 Task: Add a signature Daniel Baker containing With many thanks, Daniel Baker to email address softage.4@softage.net and add a label Backups
Action: Mouse moved to (1253, 110)
Screenshot: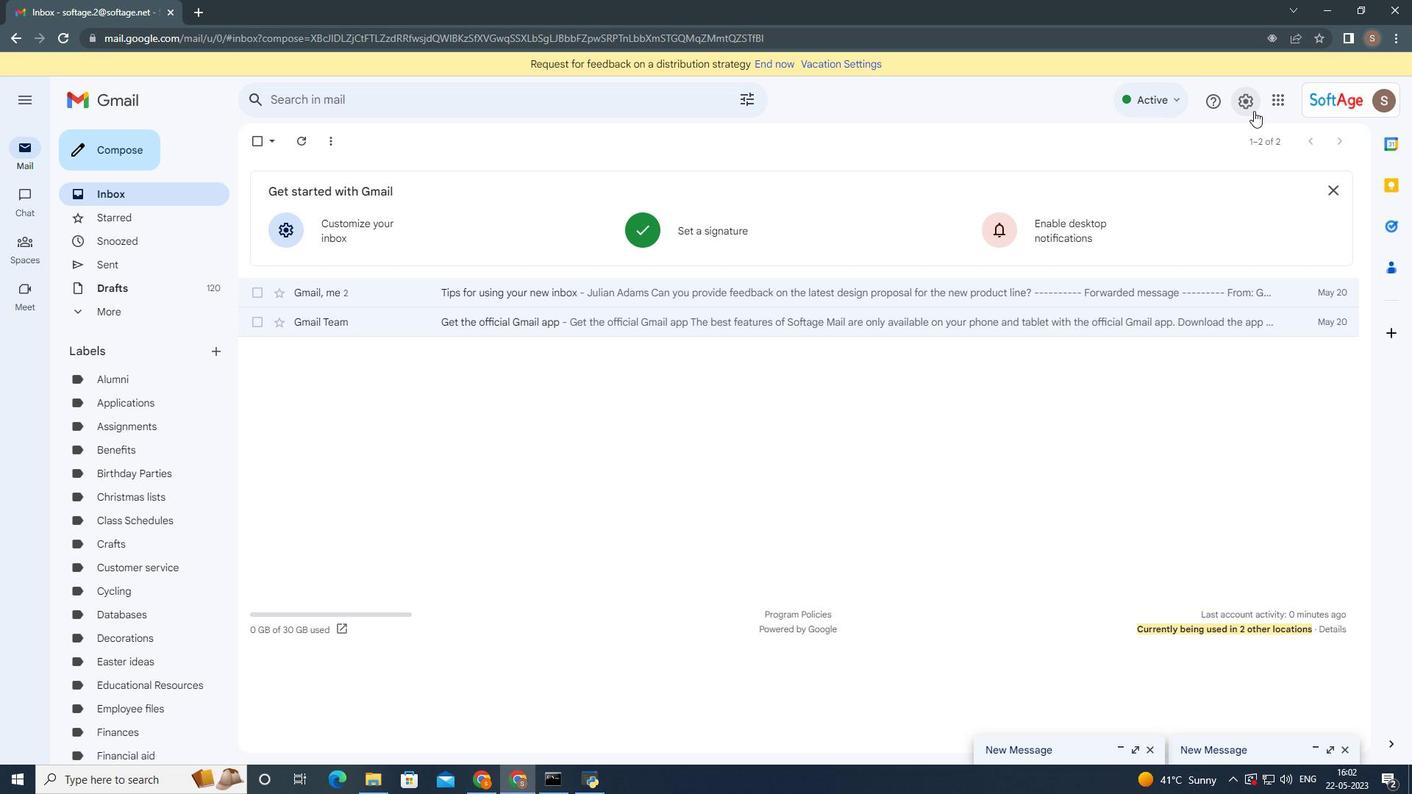 
Action: Mouse pressed left at (1253, 110)
Screenshot: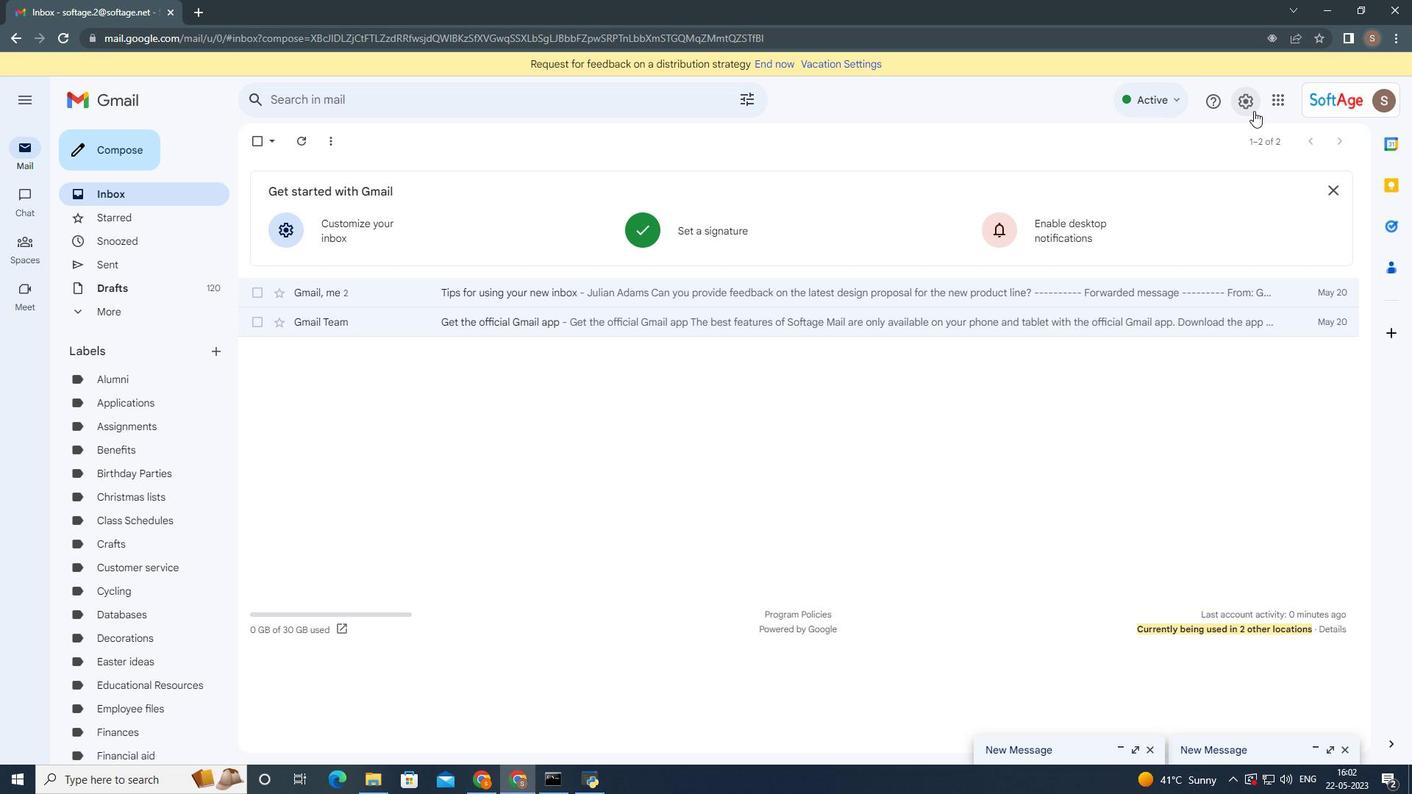 
Action: Mouse moved to (1216, 178)
Screenshot: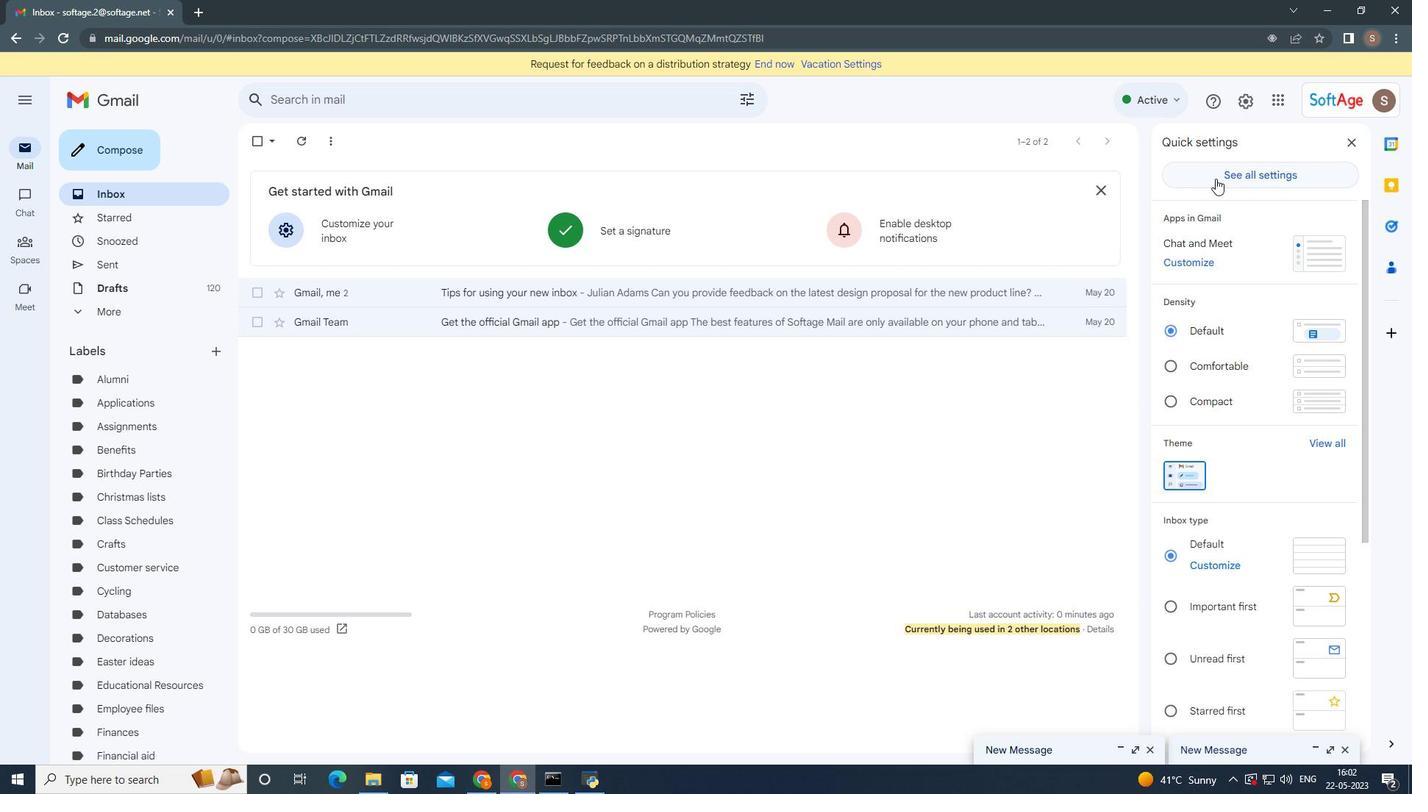 
Action: Mouse pressed left at (1216, 178)
Screenshot: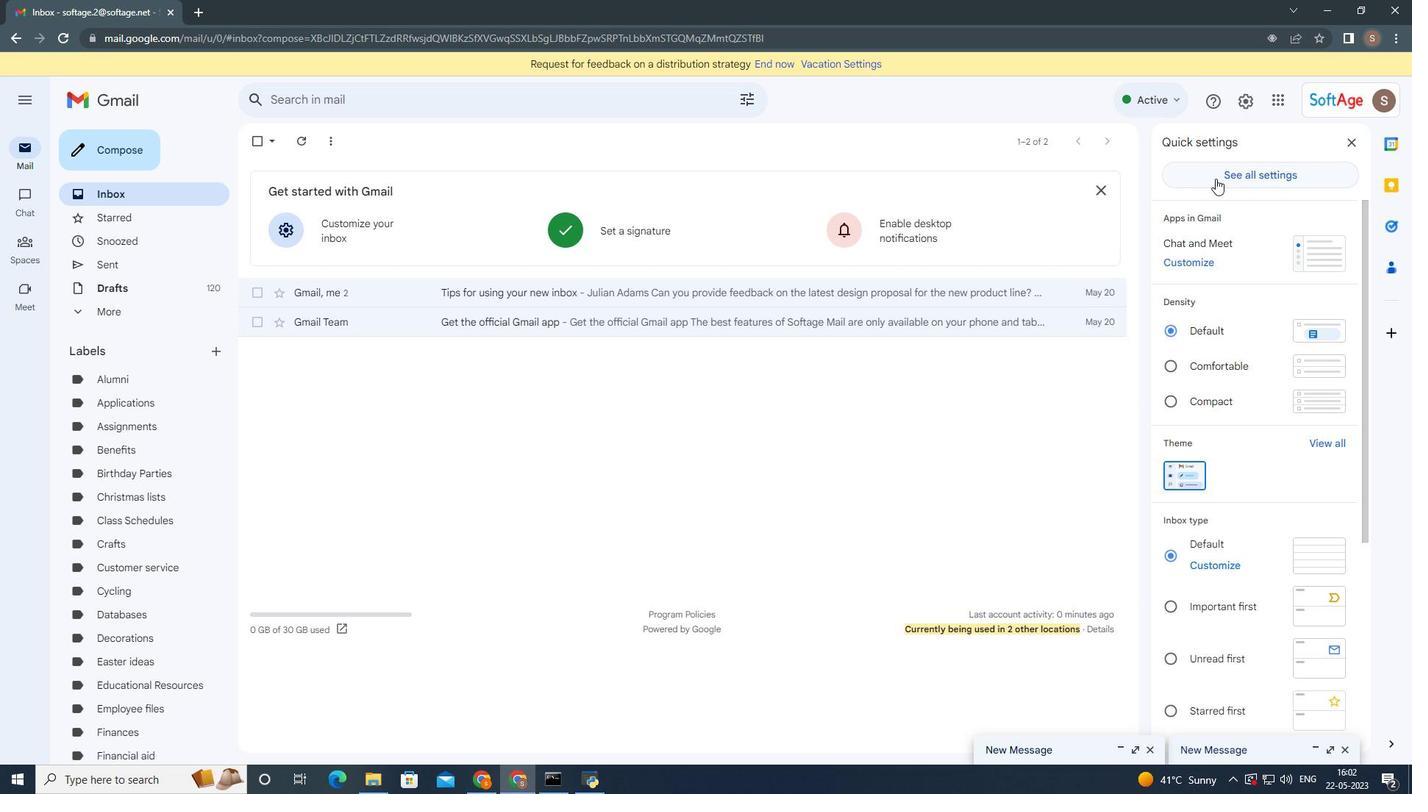 
Action: Mouse moved to (871, 390)
Screenshot: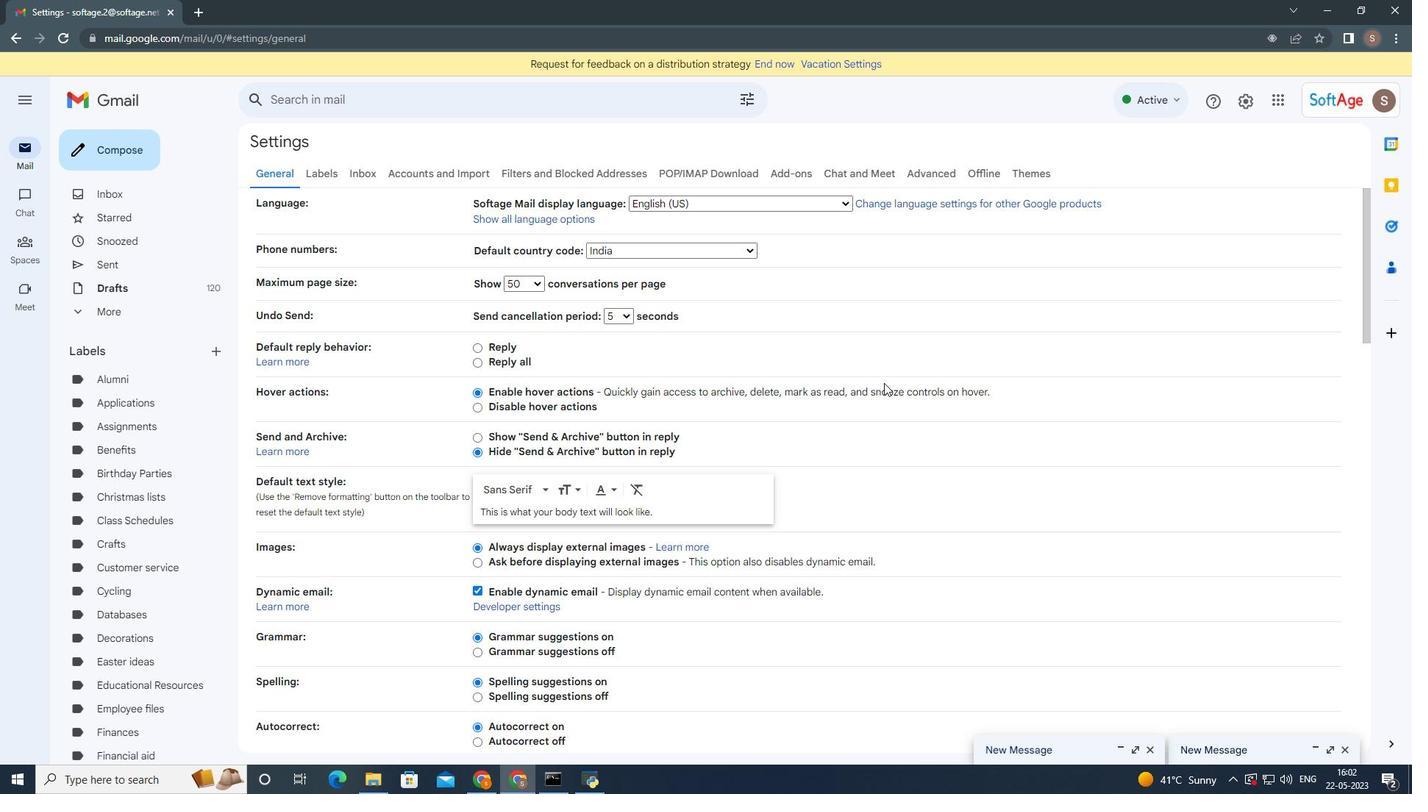 
Action: Mouse scrolled (871, 390) with delta (0, 0)
Screenshot: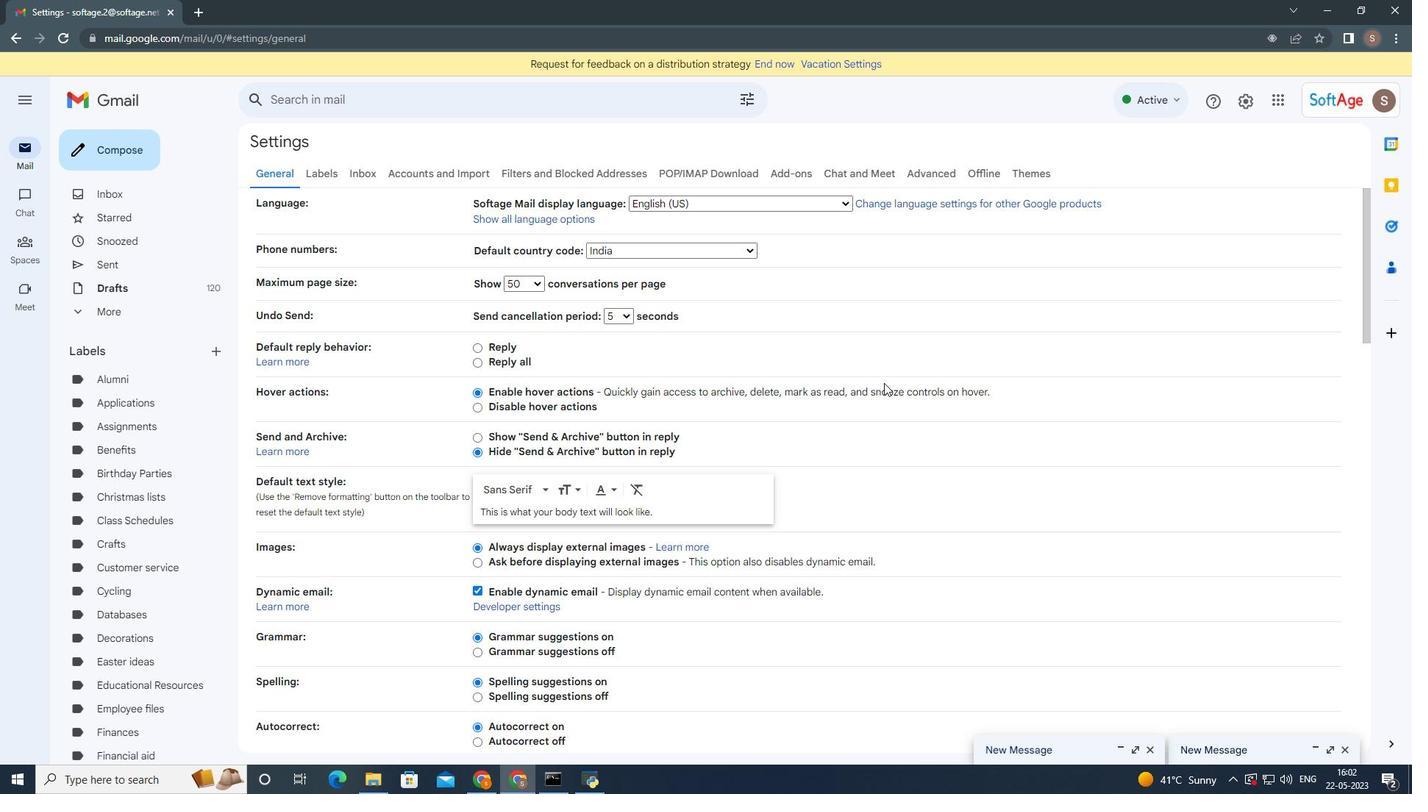 
Action: Mouse moved to (840, 409)
Screenshot: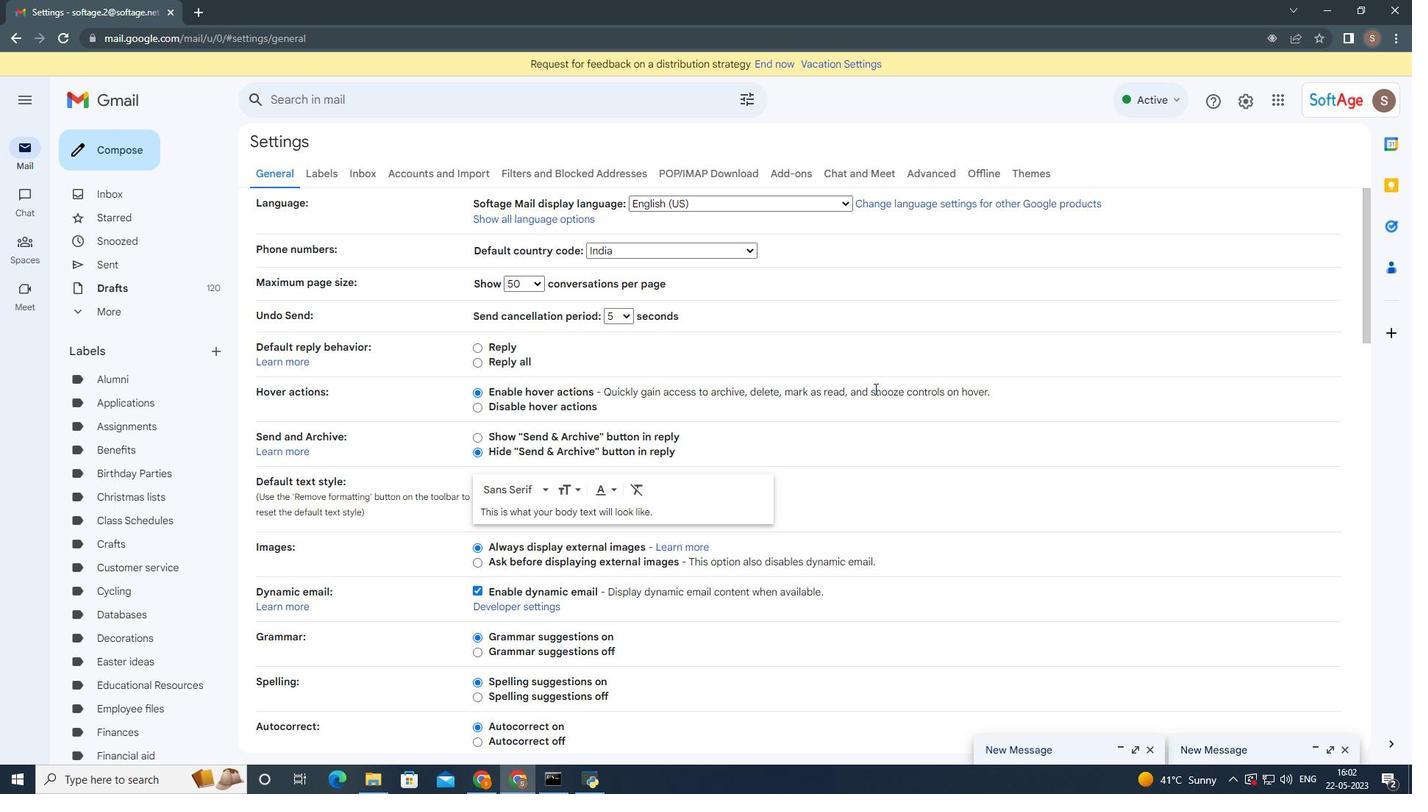
Action: Mouse scrolled (844, 406) with delta (0, 0)
Screenshot: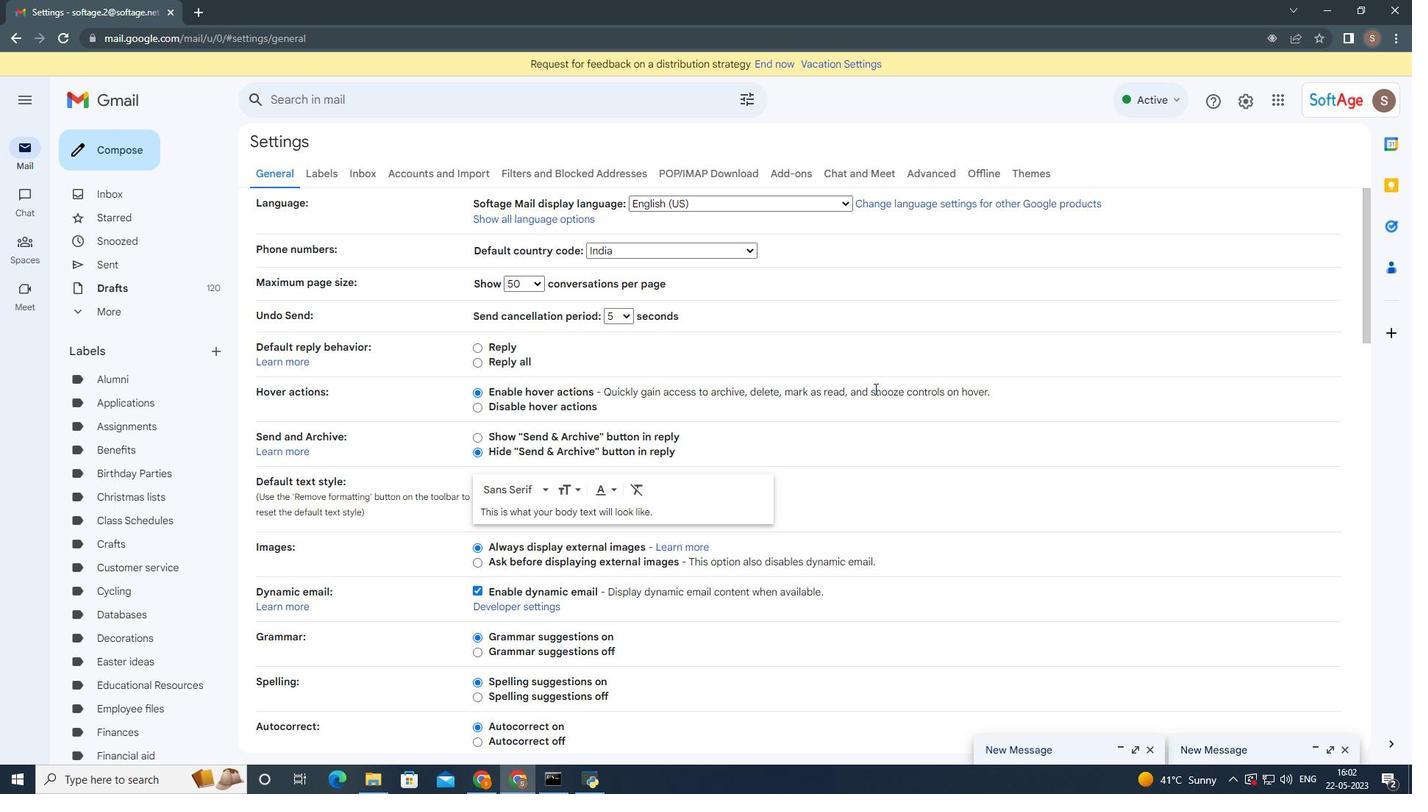 
Action: Mouse moved to (813, 429)
Screenshot: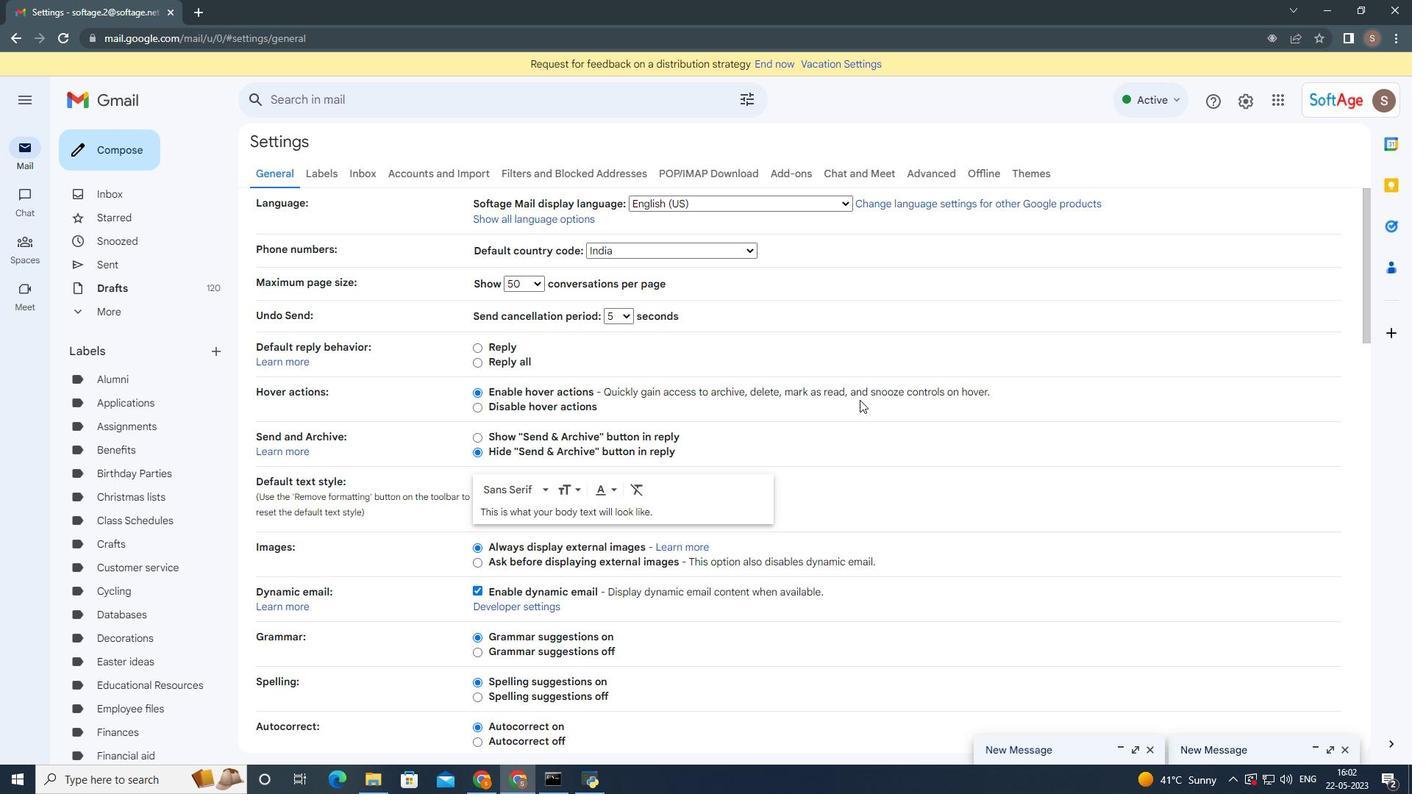
Action: Mouse scrolled (815, 426) with delta (0, 0)
Screenshot: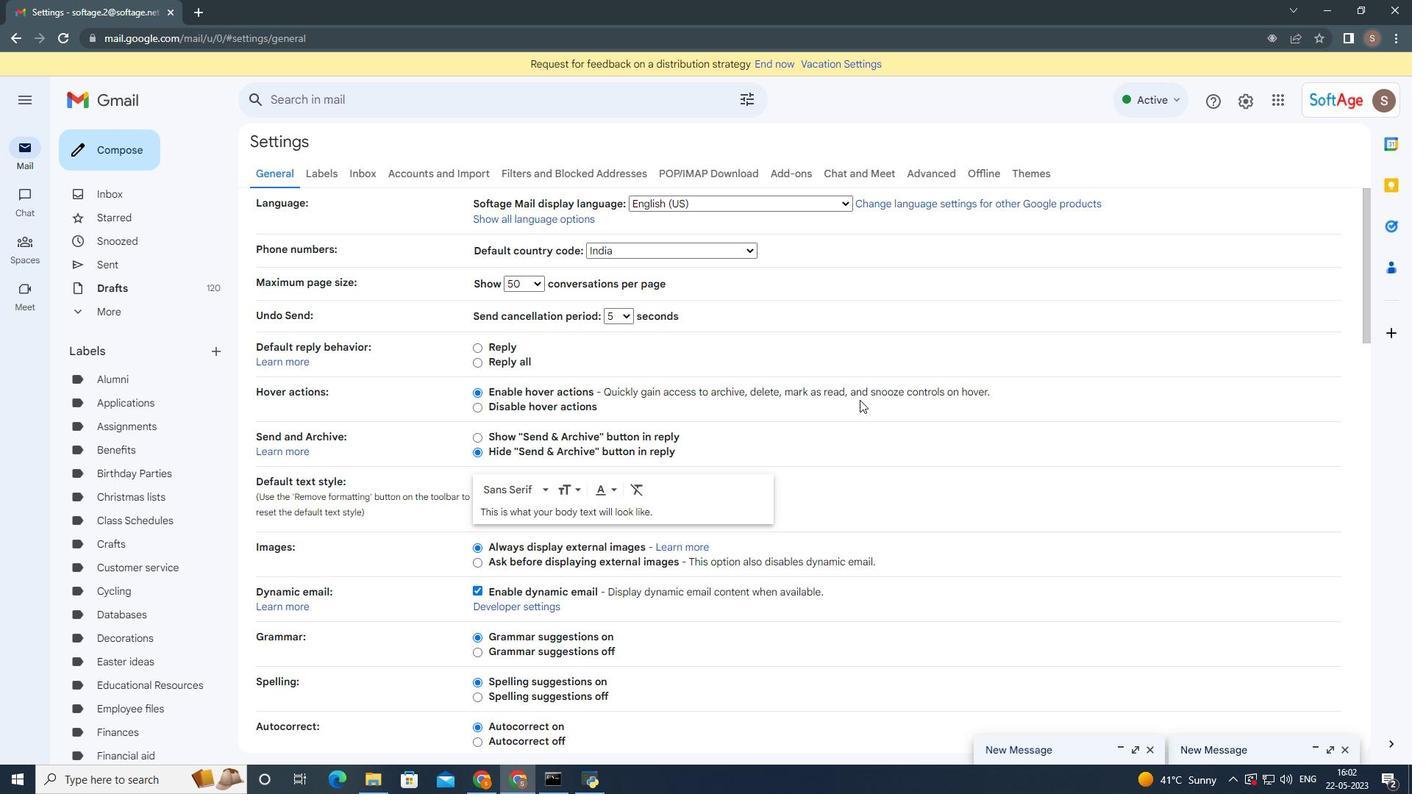 
Action: Mouse moved to (785, 456)
Screenshot: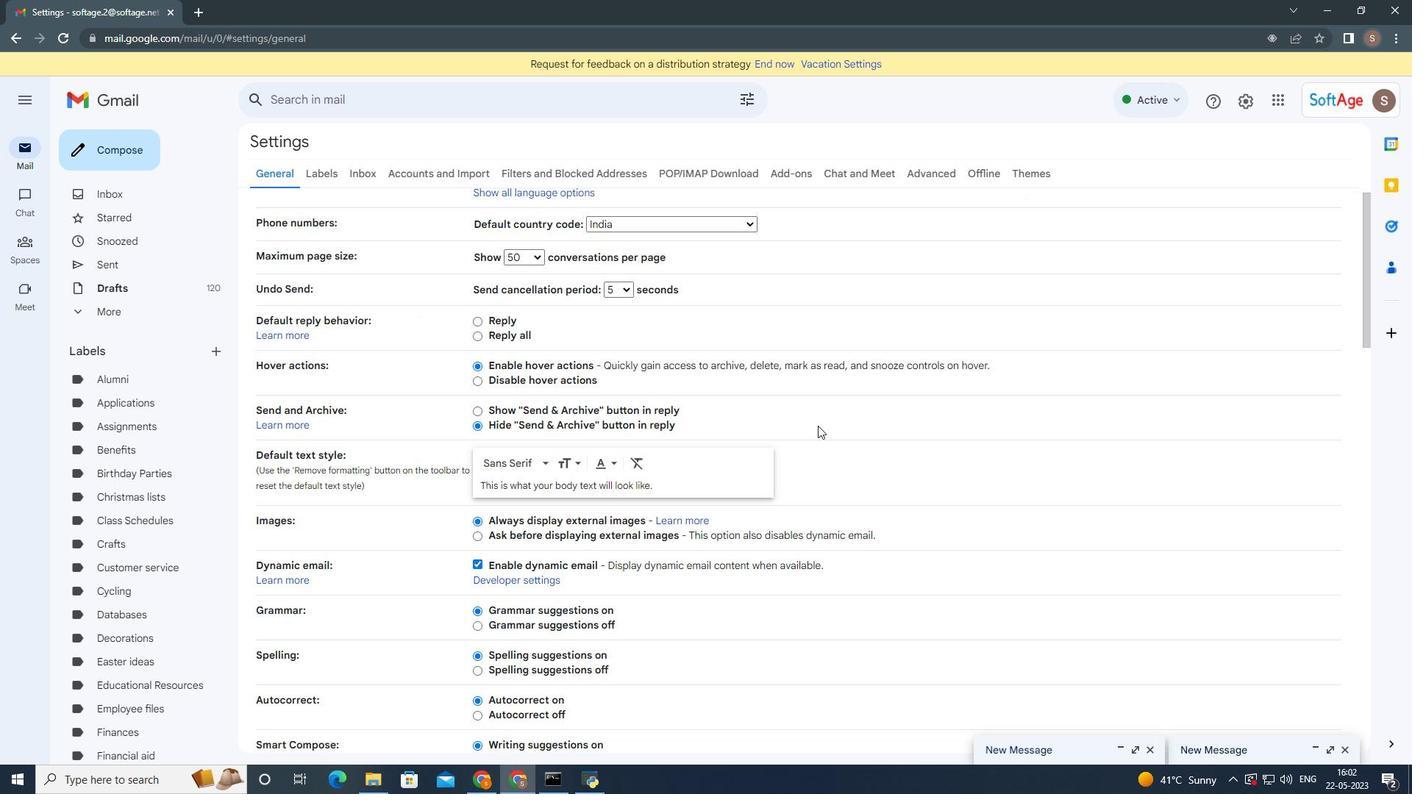 
Action: Mouse scrolled (790, 453) with delta (0, 0)
Screenshot: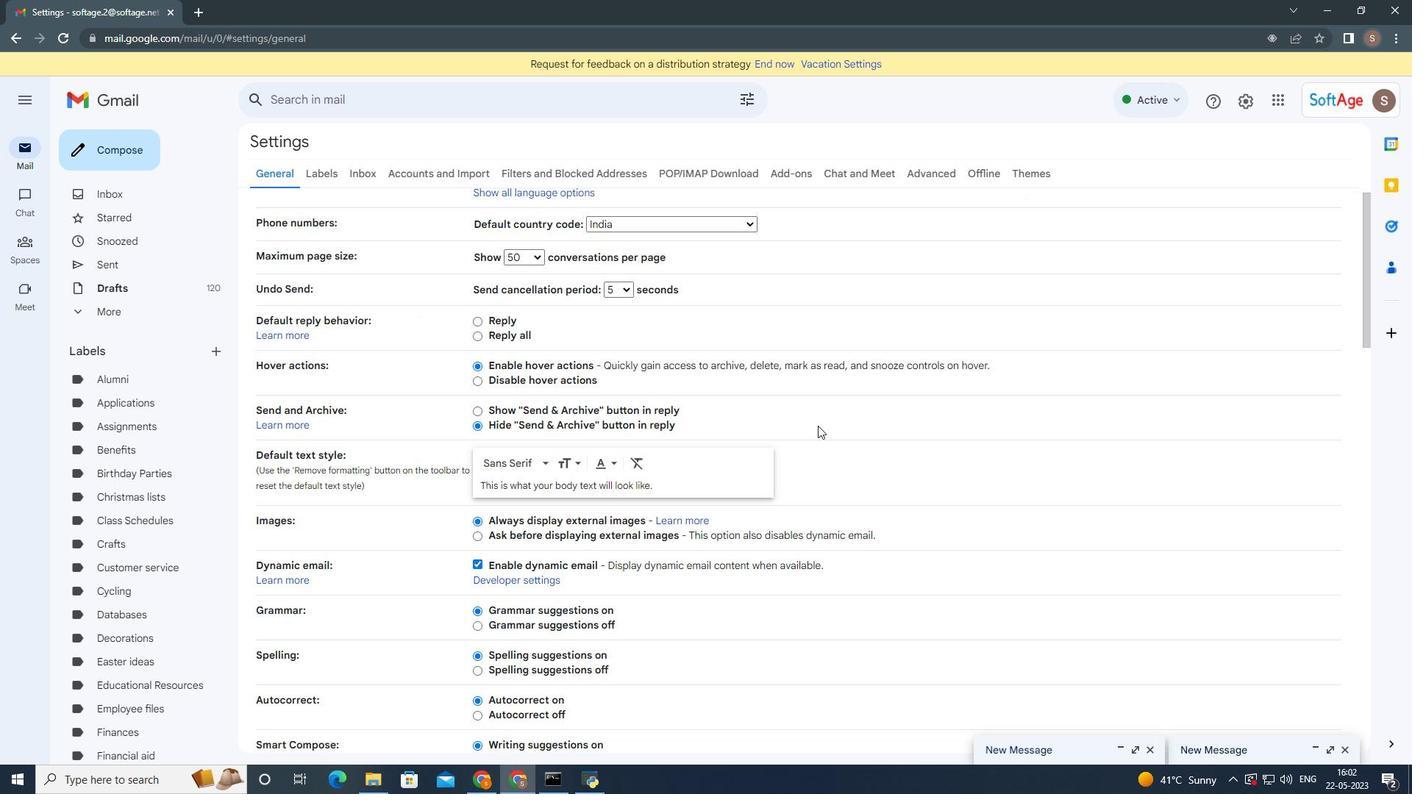 
Action: Mouse moved to (737, 527)
Screenshot: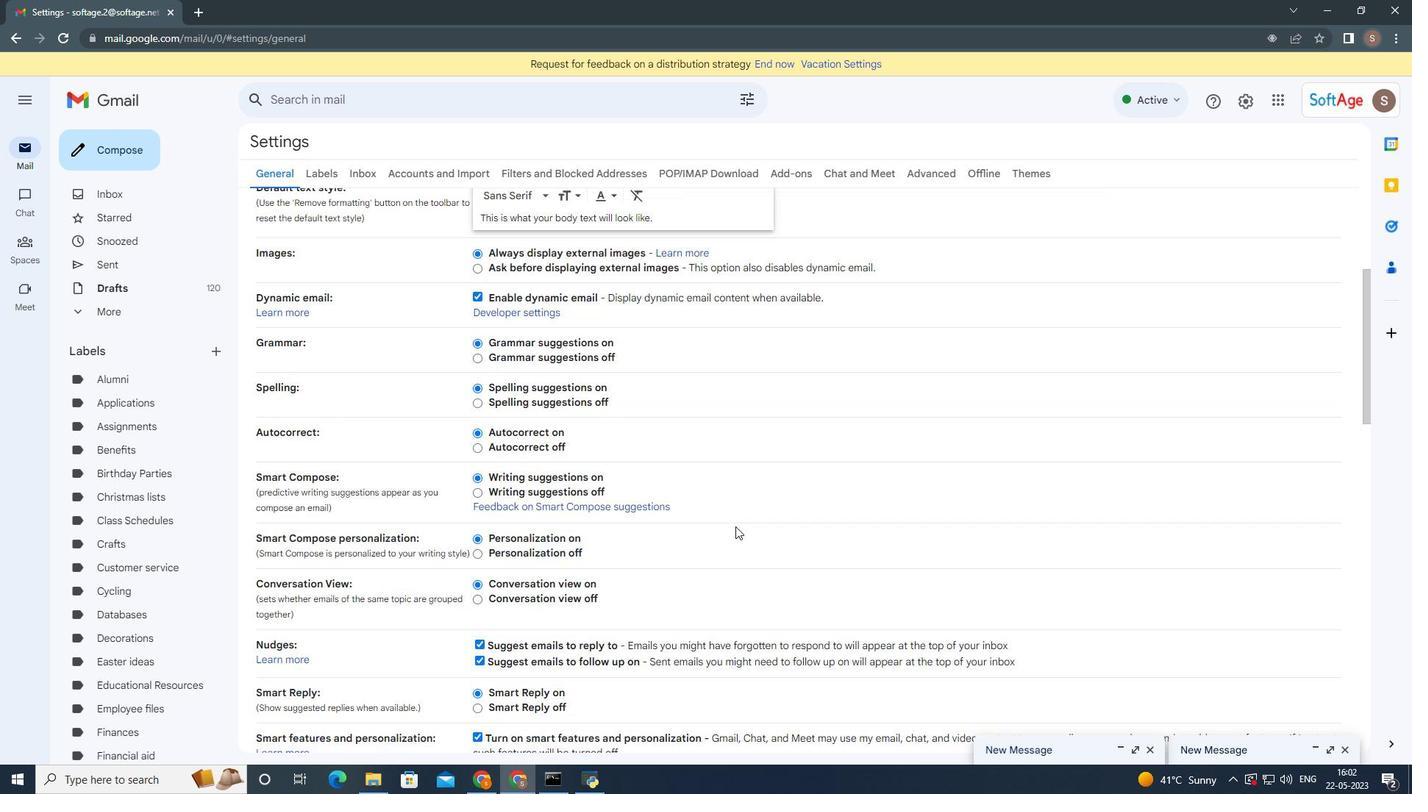 
Action: Mouse scrolled (737, 526) with delta (0, 0)
Screenshot: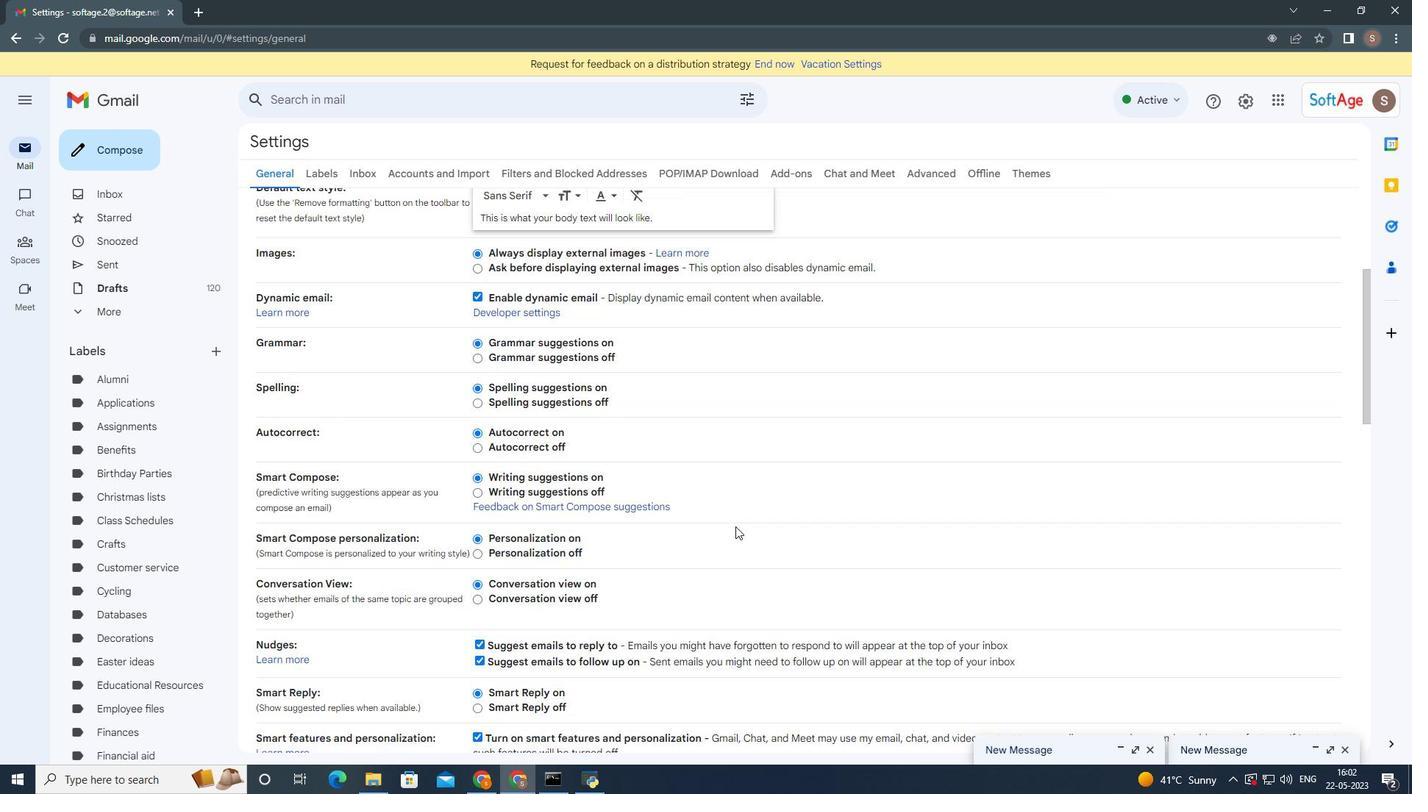 
Action: Mouse moved to (737, 528)
Screenshot: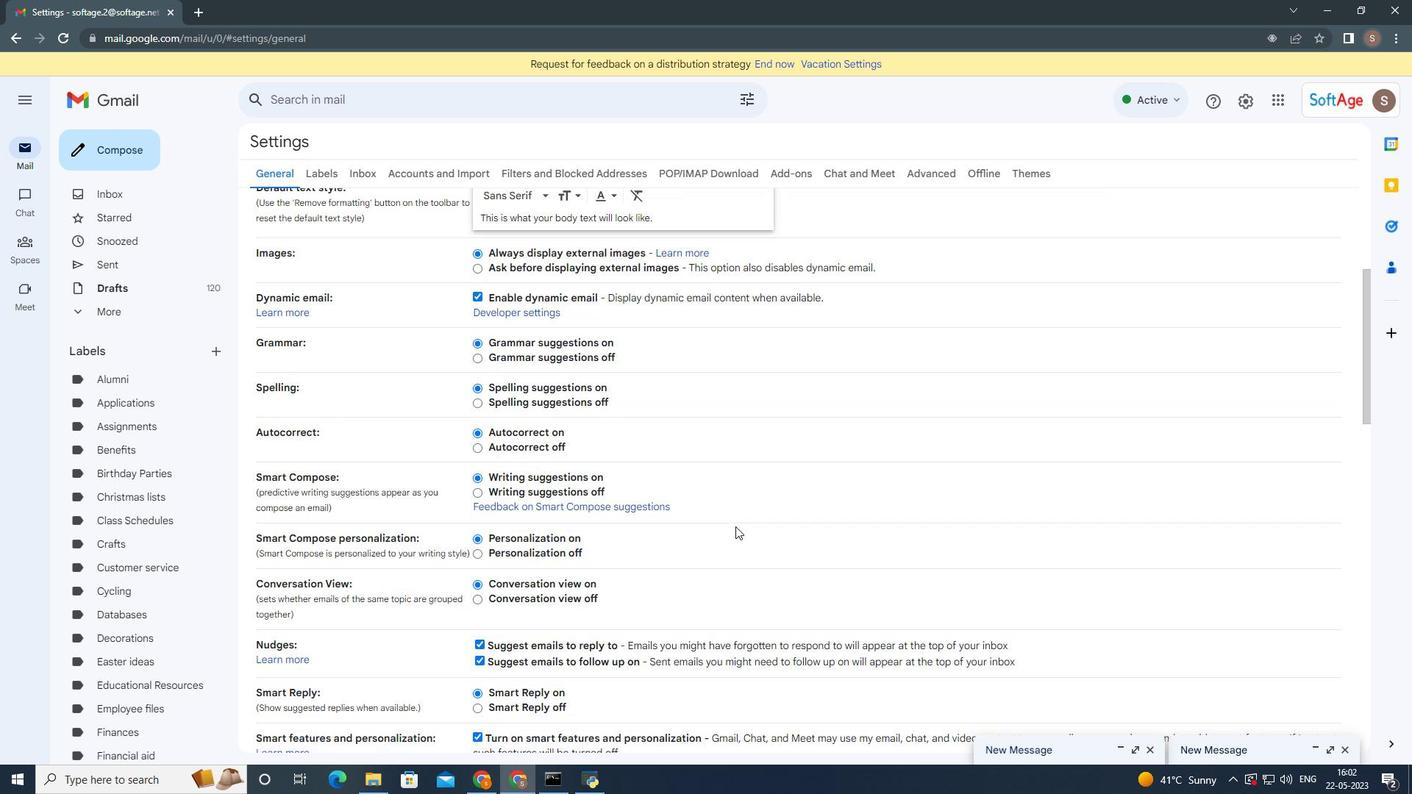 
Action: Mouse scrolled (737, 527) with delta (0, 0)
Screenshot: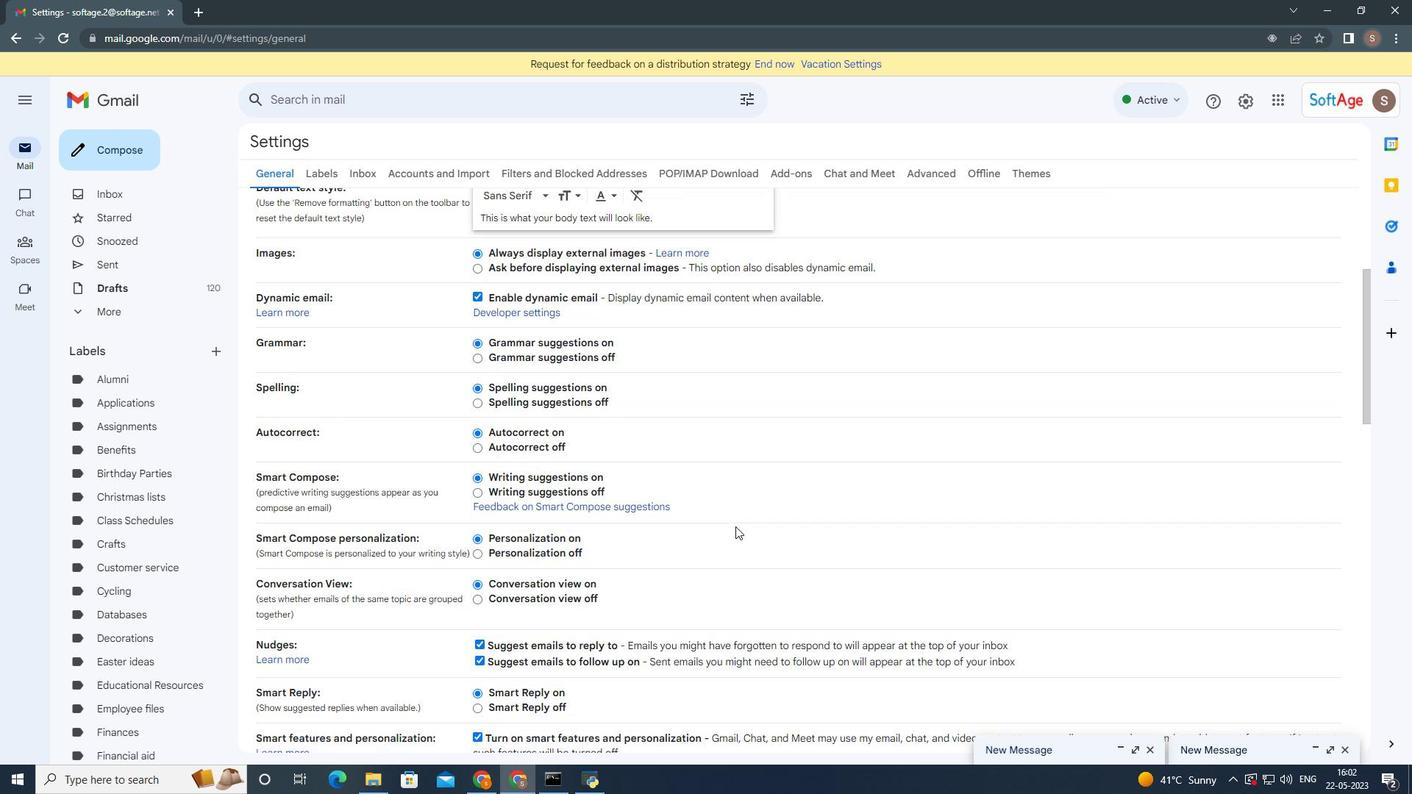 
Action: Mouse moved to (735, 530)
Screenshot: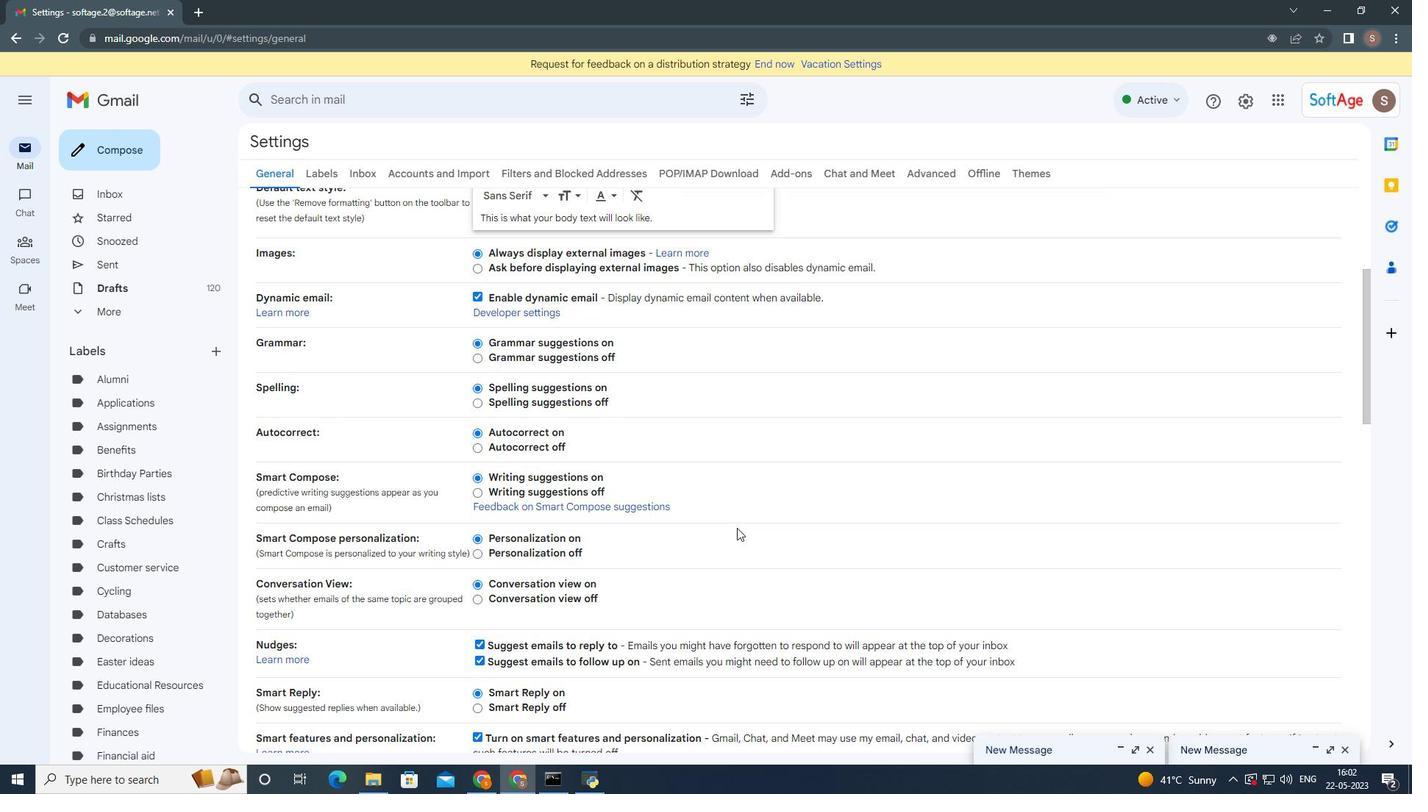 
Action: Mouse scrolled (735, 529) with delta (0, 0)
Screenshot: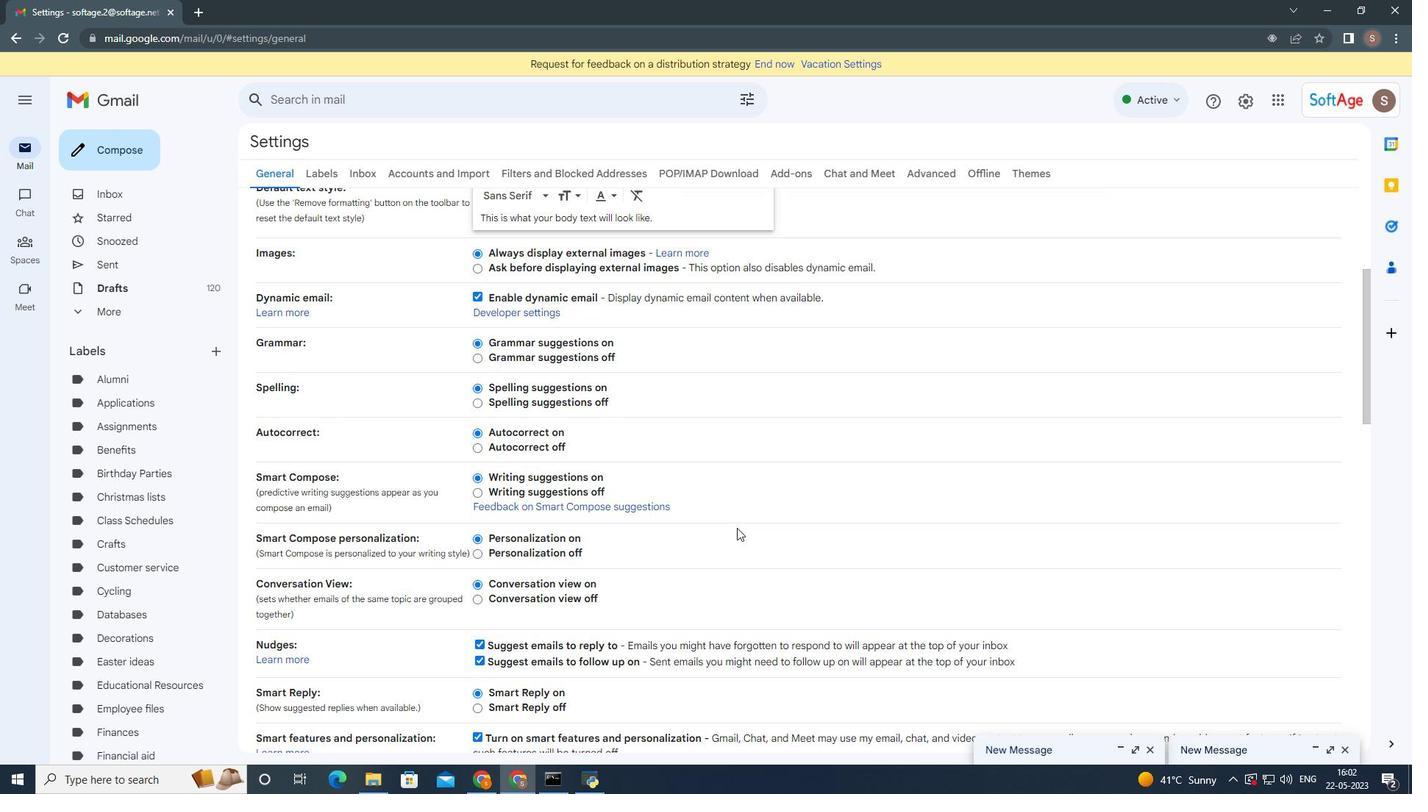 
Action: Mouse moved to (729, 548)
Screenshot: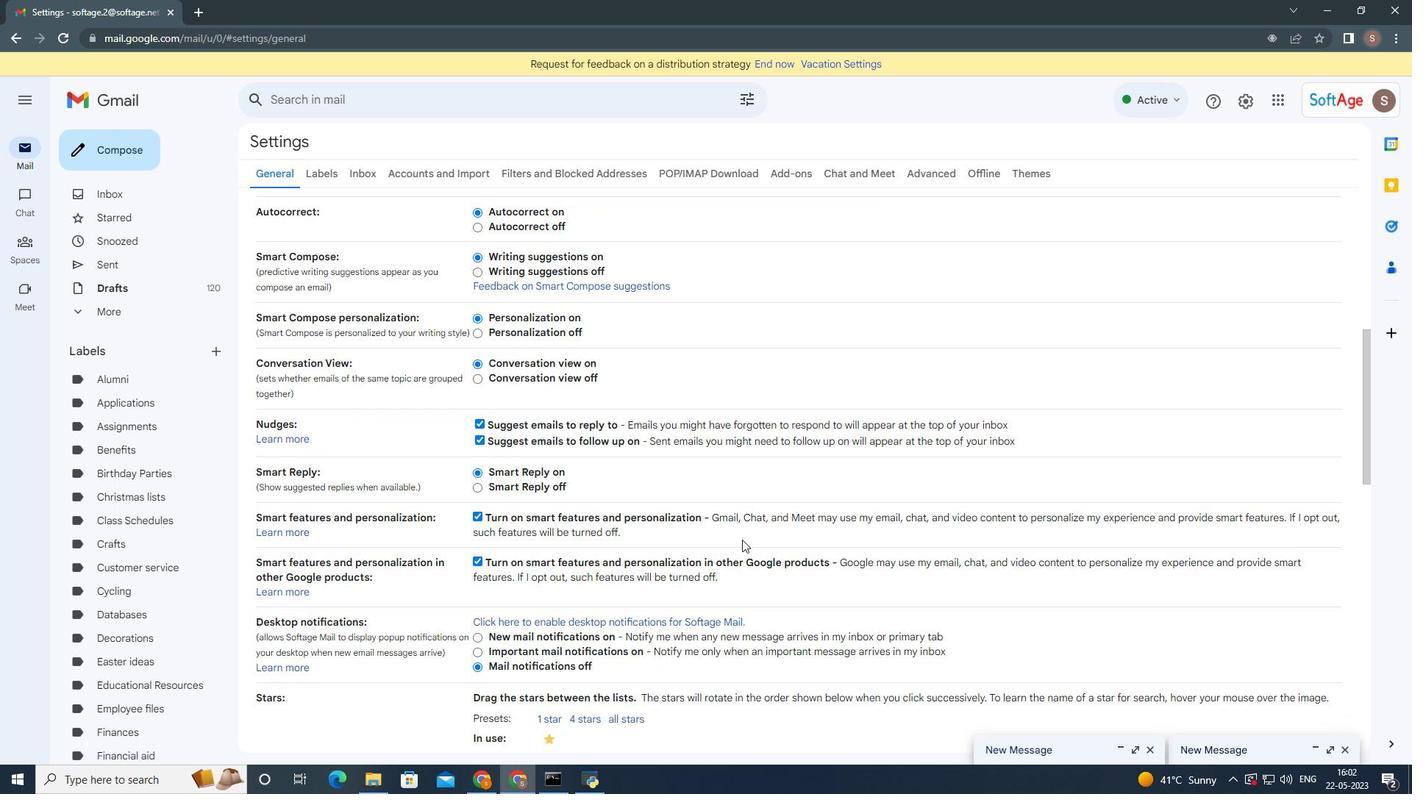 
Action: Mouse scrolled (729, 548) with delta (0, 0)
Screenshot: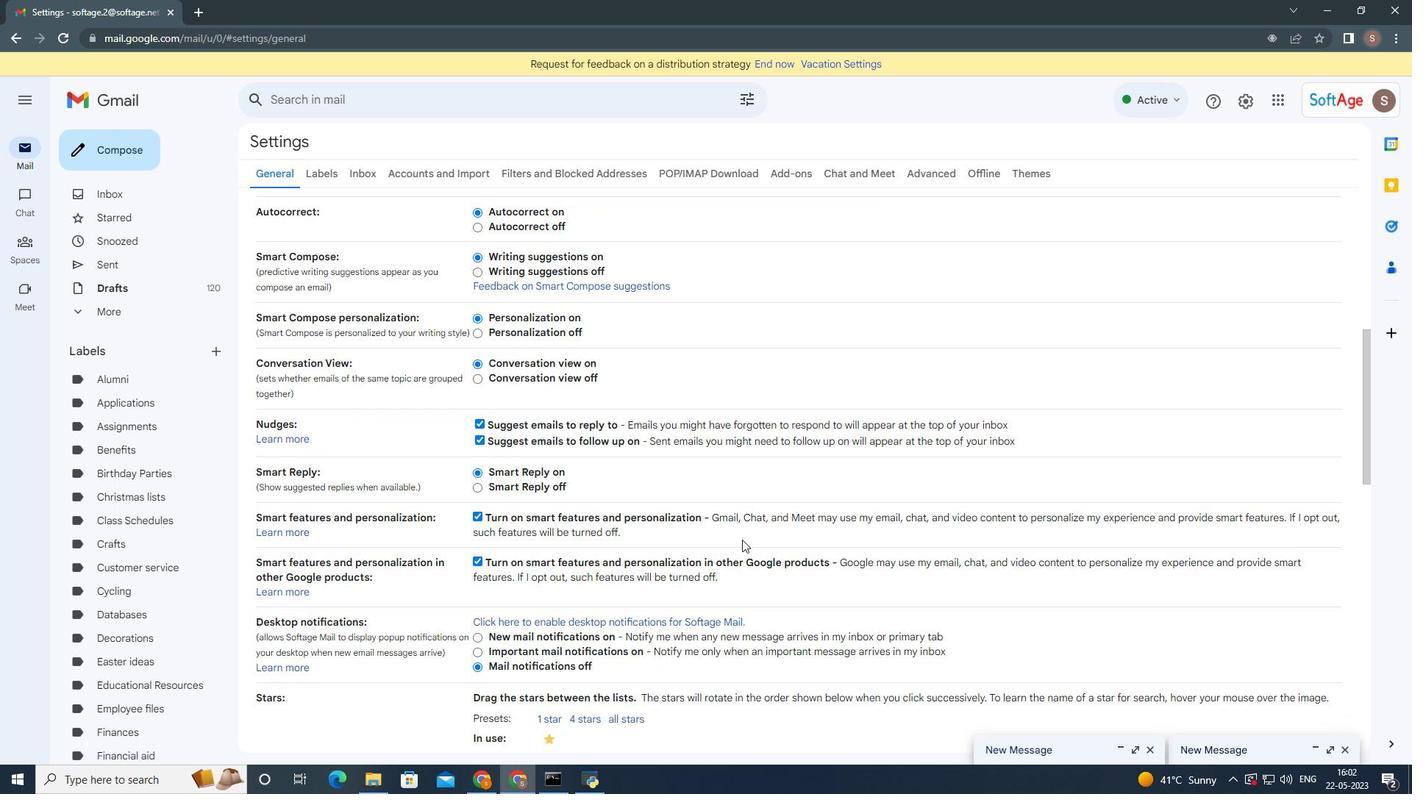 
Action: Mouse moved to (685, 557)
Screenshot: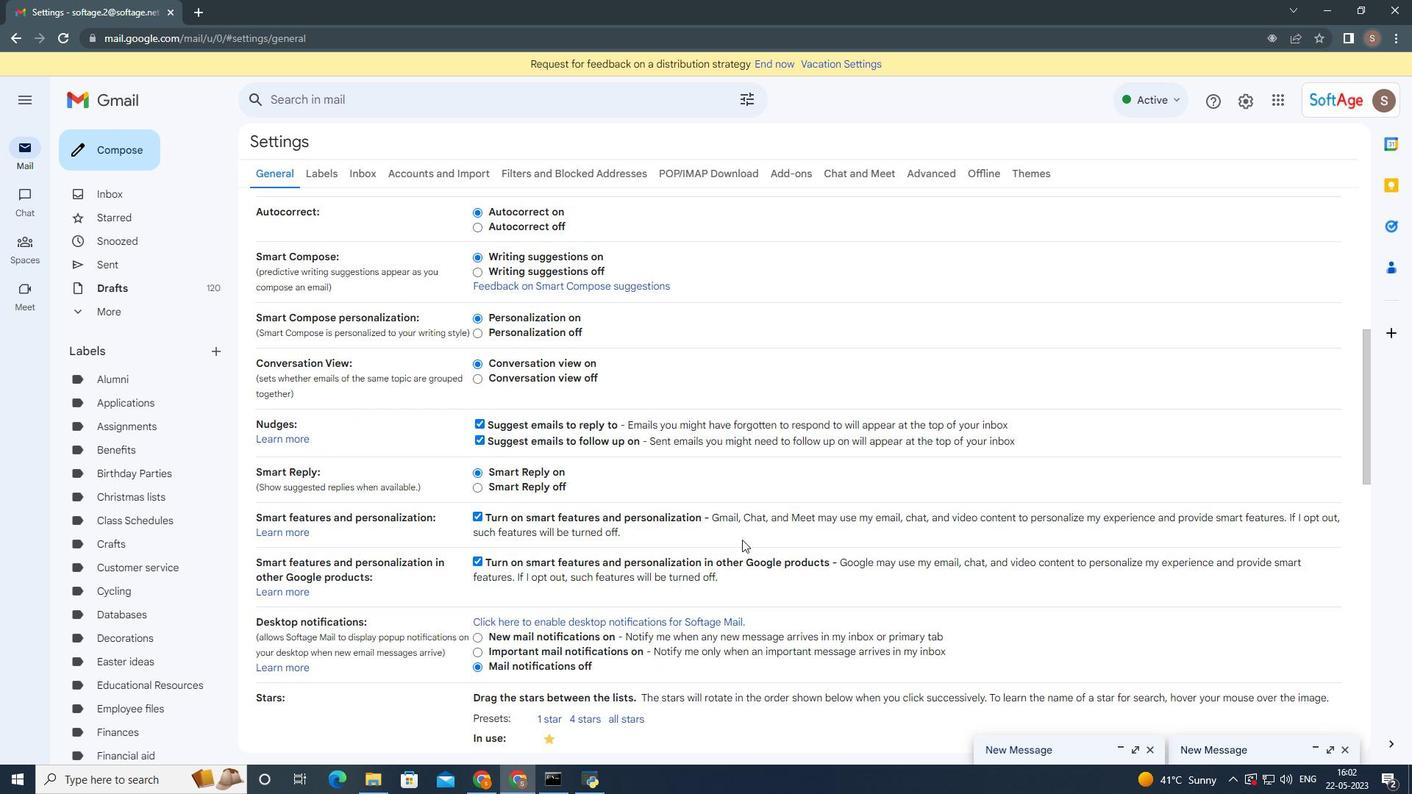 
Action: Mouse scrolled (685, 557) with delta (0, 0)
Screenshot: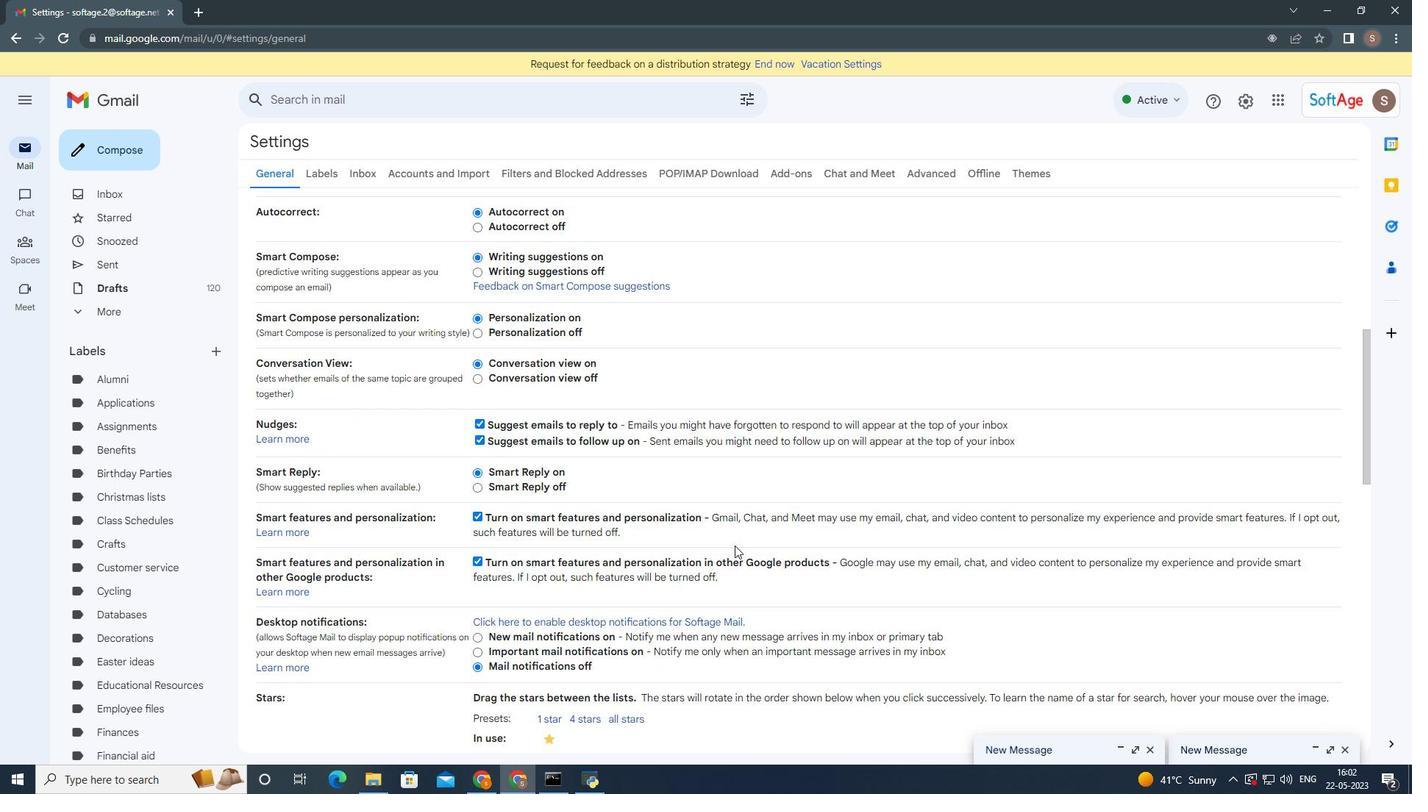 
Action: Mouse moved to (619, 563)
Screenshot: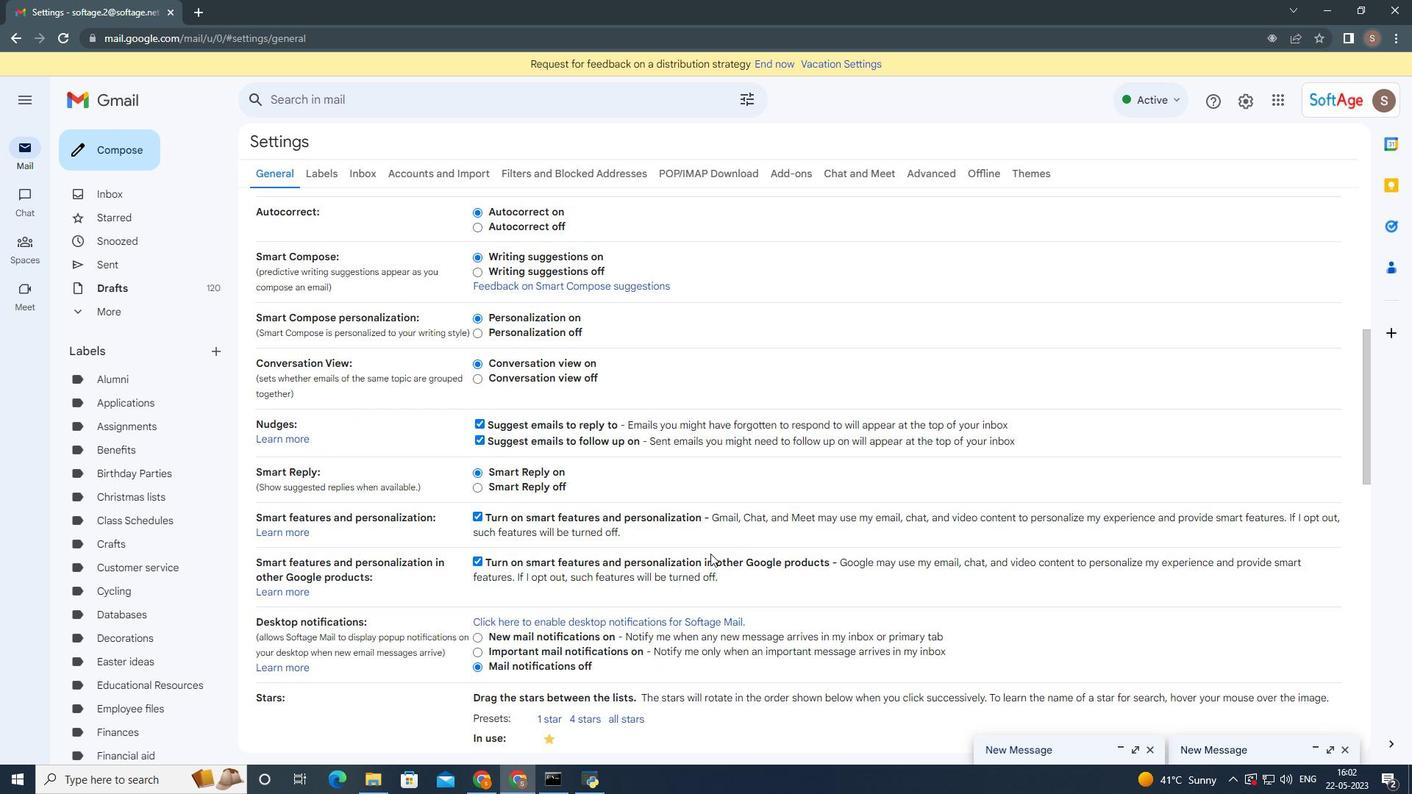 
Action: Mouse scrolled (625, 562) with delta (0, 0)
Screenshot: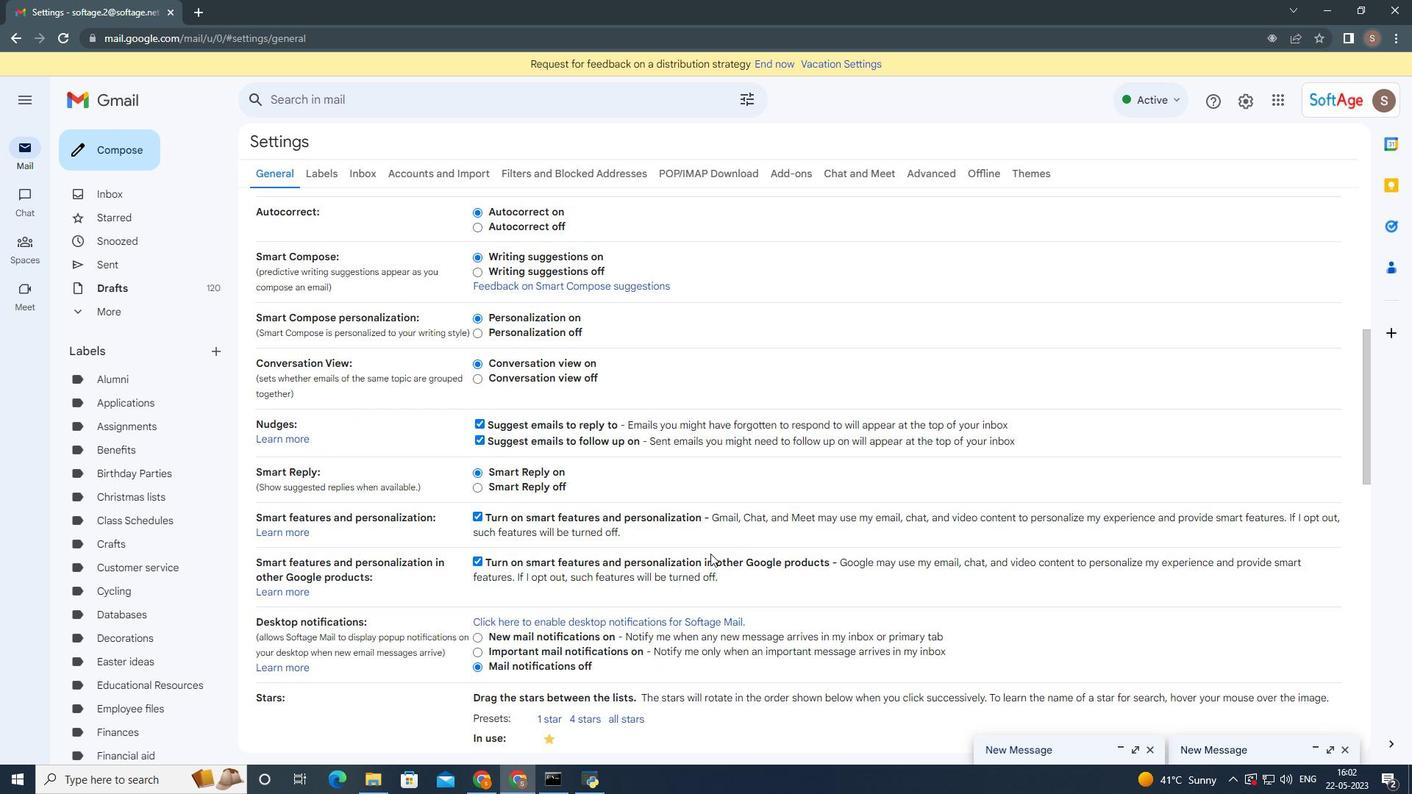 
Action: Mouse moved to (579, 570)
Screenshot: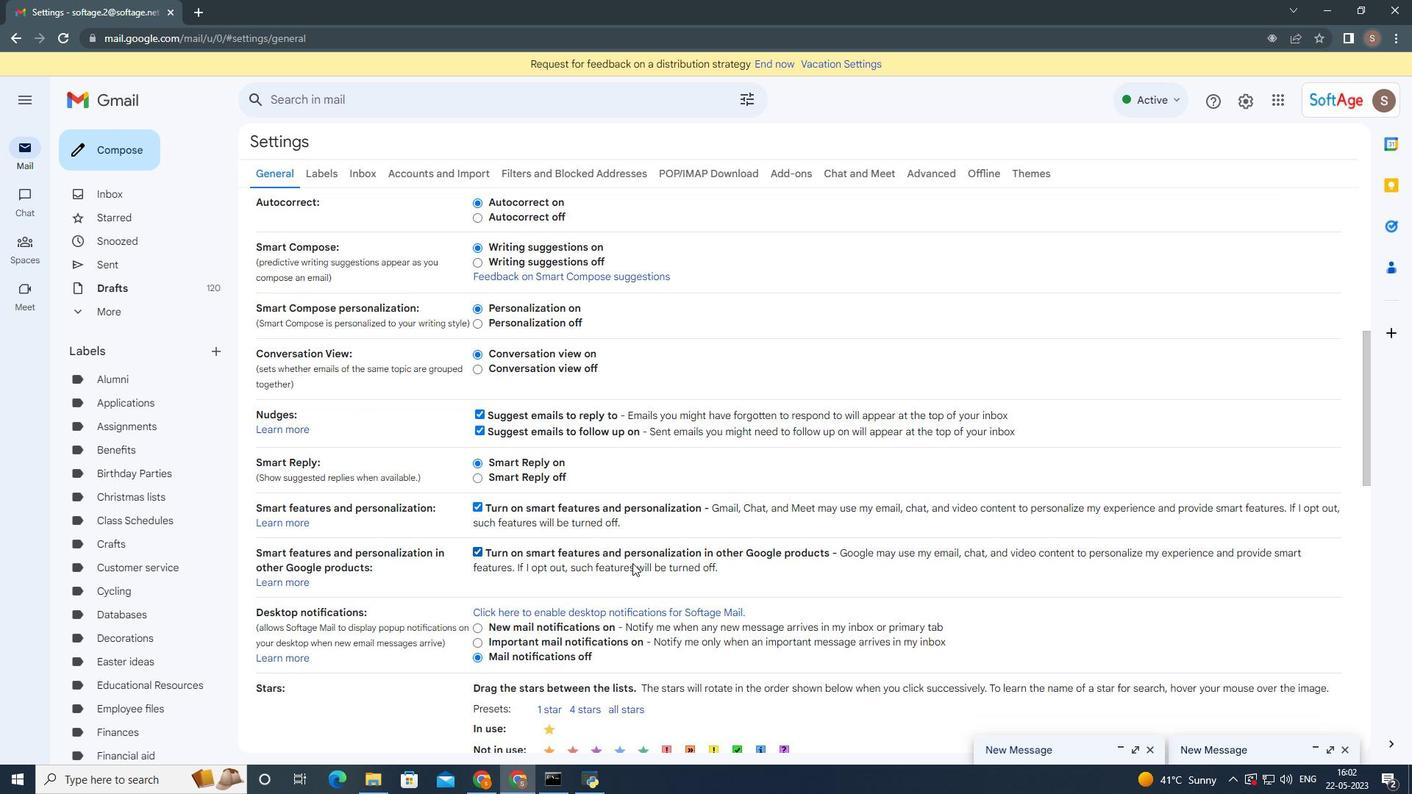 
Action: Mouse scrolled (583, 568) with delta (0, 0)
Screenshot: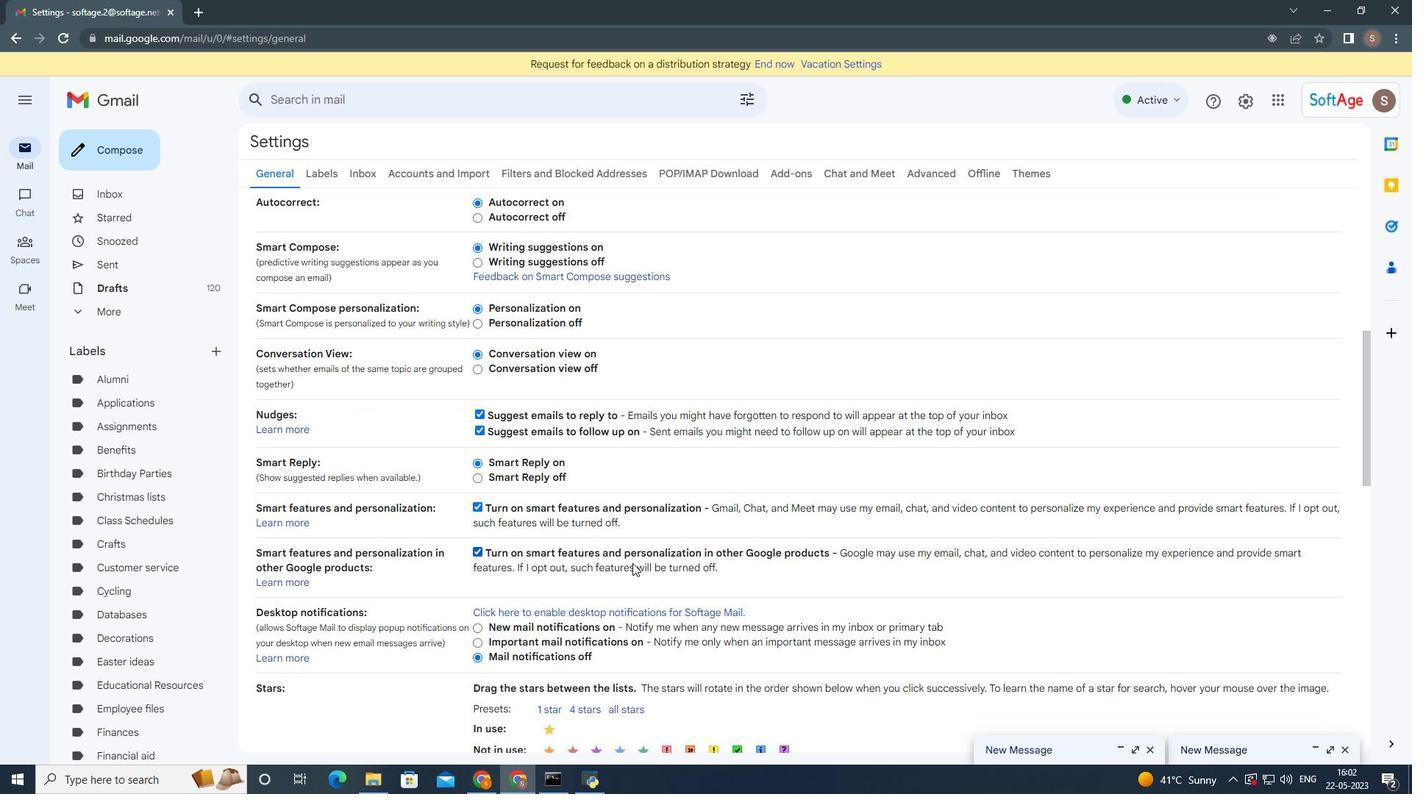 
Action: Mouse moved to (574, 574)
Screenshot: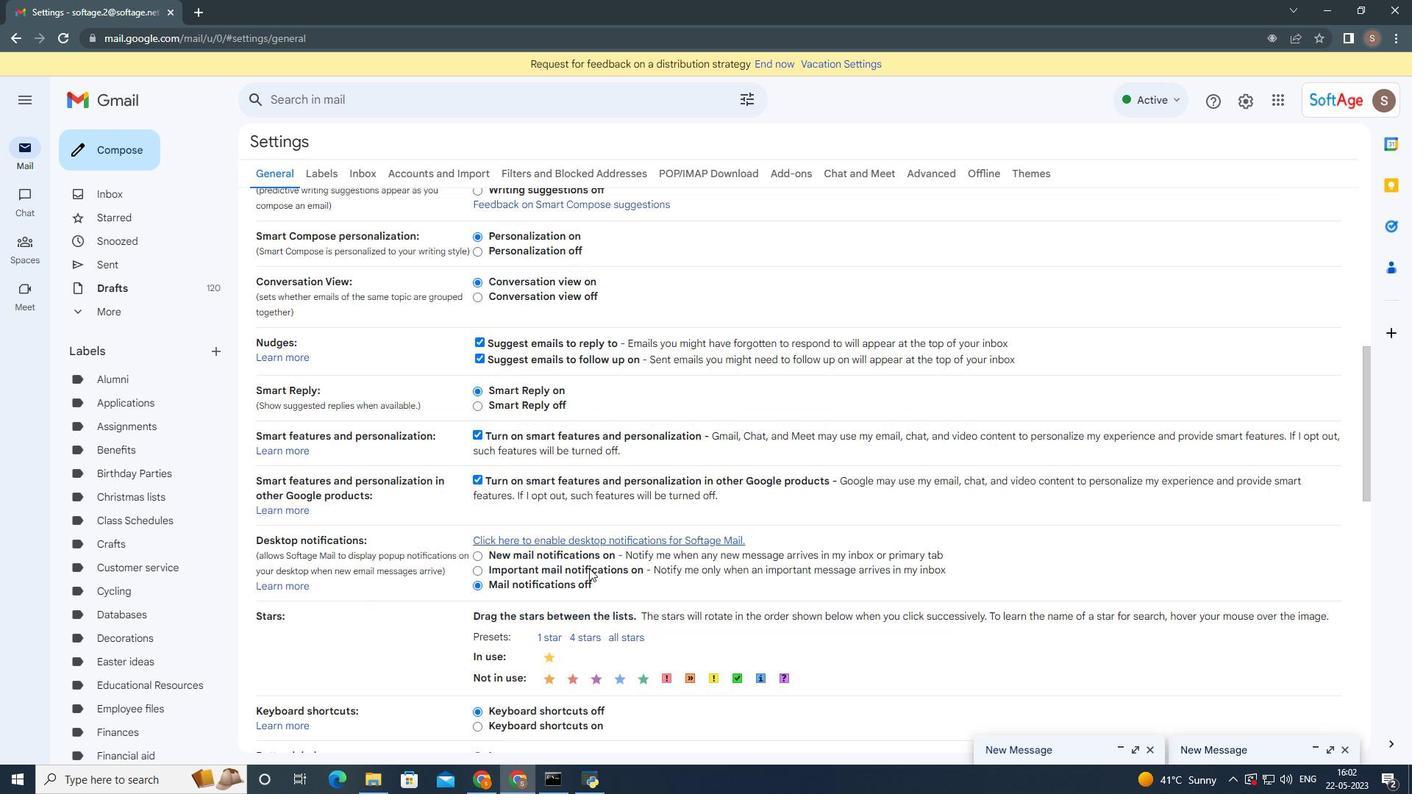 
Action: Mouse scrolled (574, 573) with delta (0, 0)
Screenshot: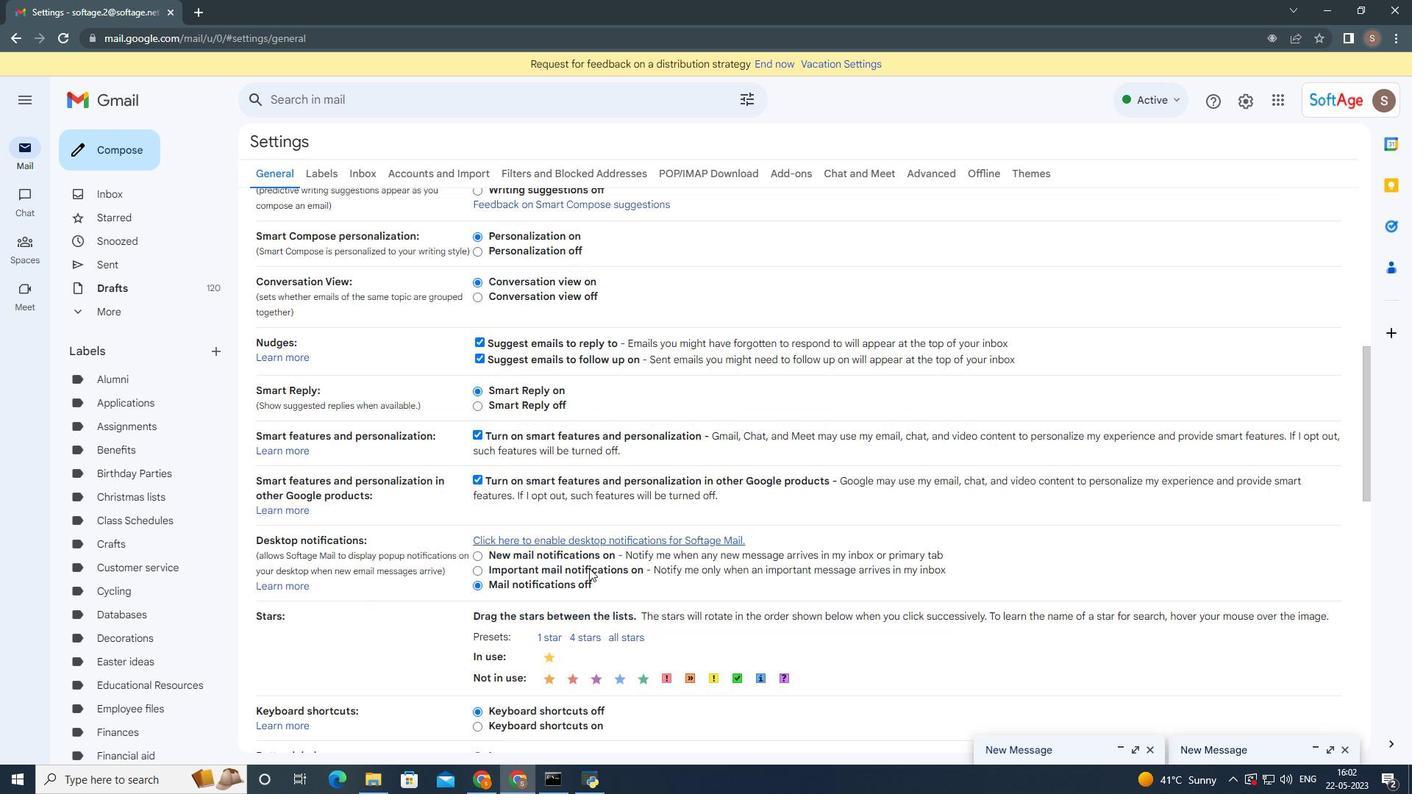 
Action: Mouse moved to (570, 586)
Screenshot: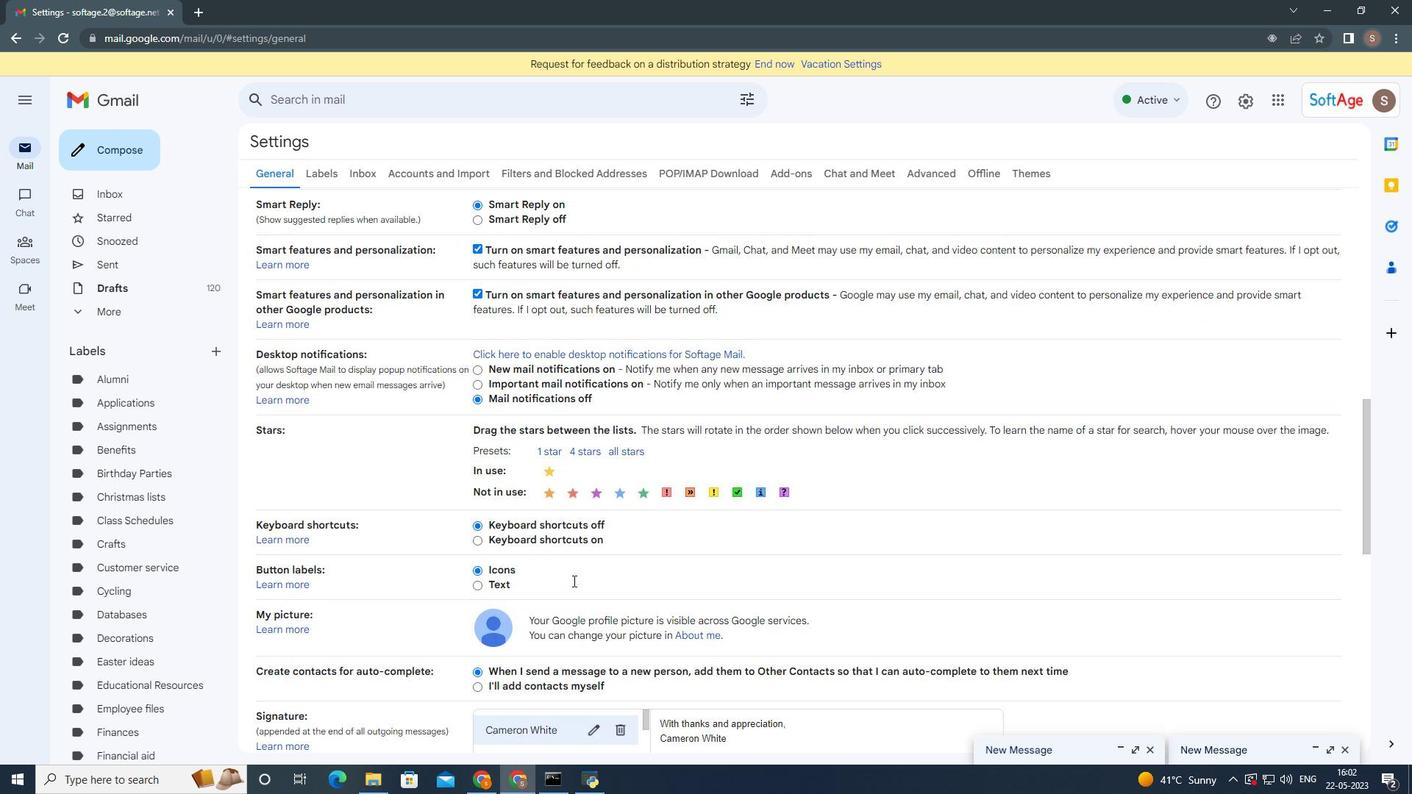 
Action: Mouse scrolled (570, 585) with delta (0, 0)
Screenshot: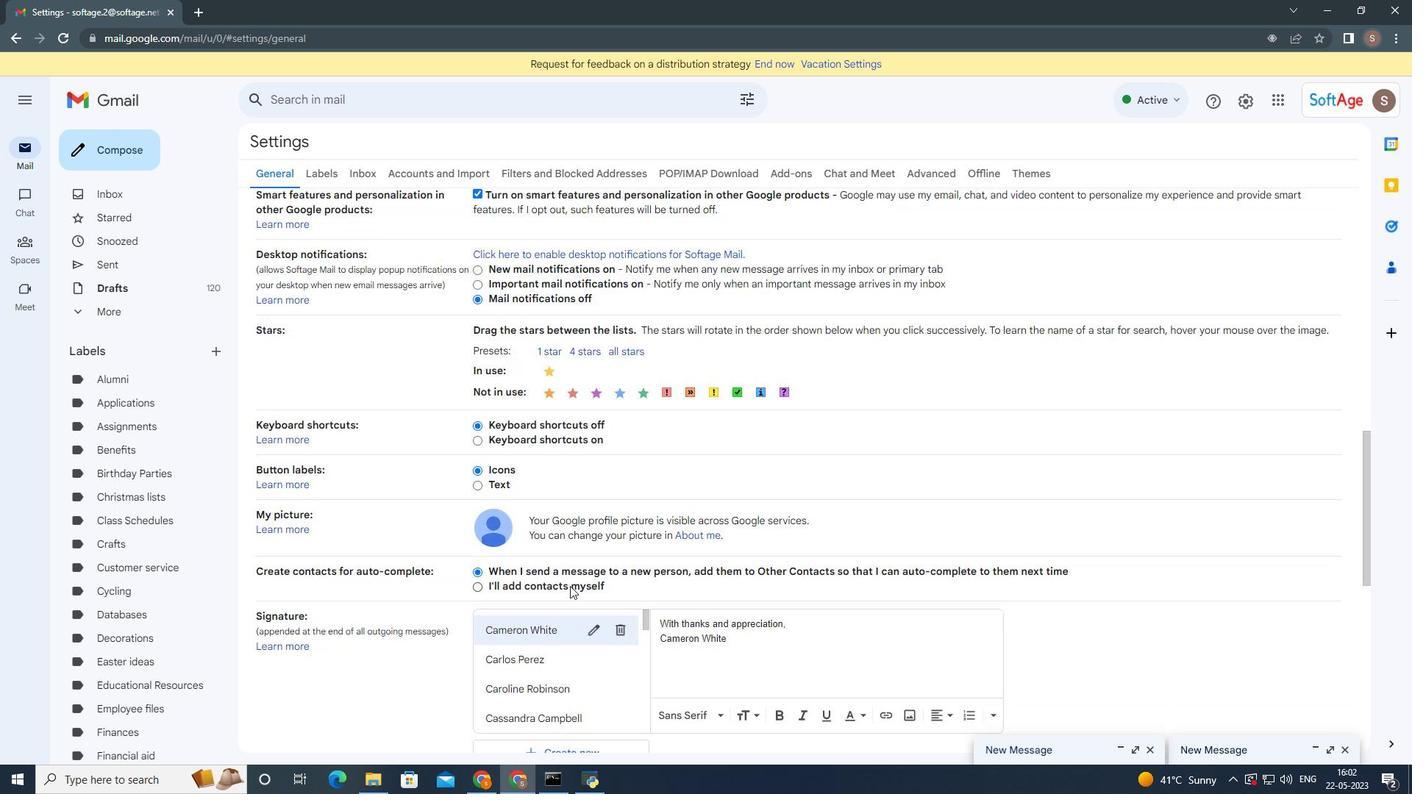 
Action: Mouse moved to (570, 586)
Screenshot: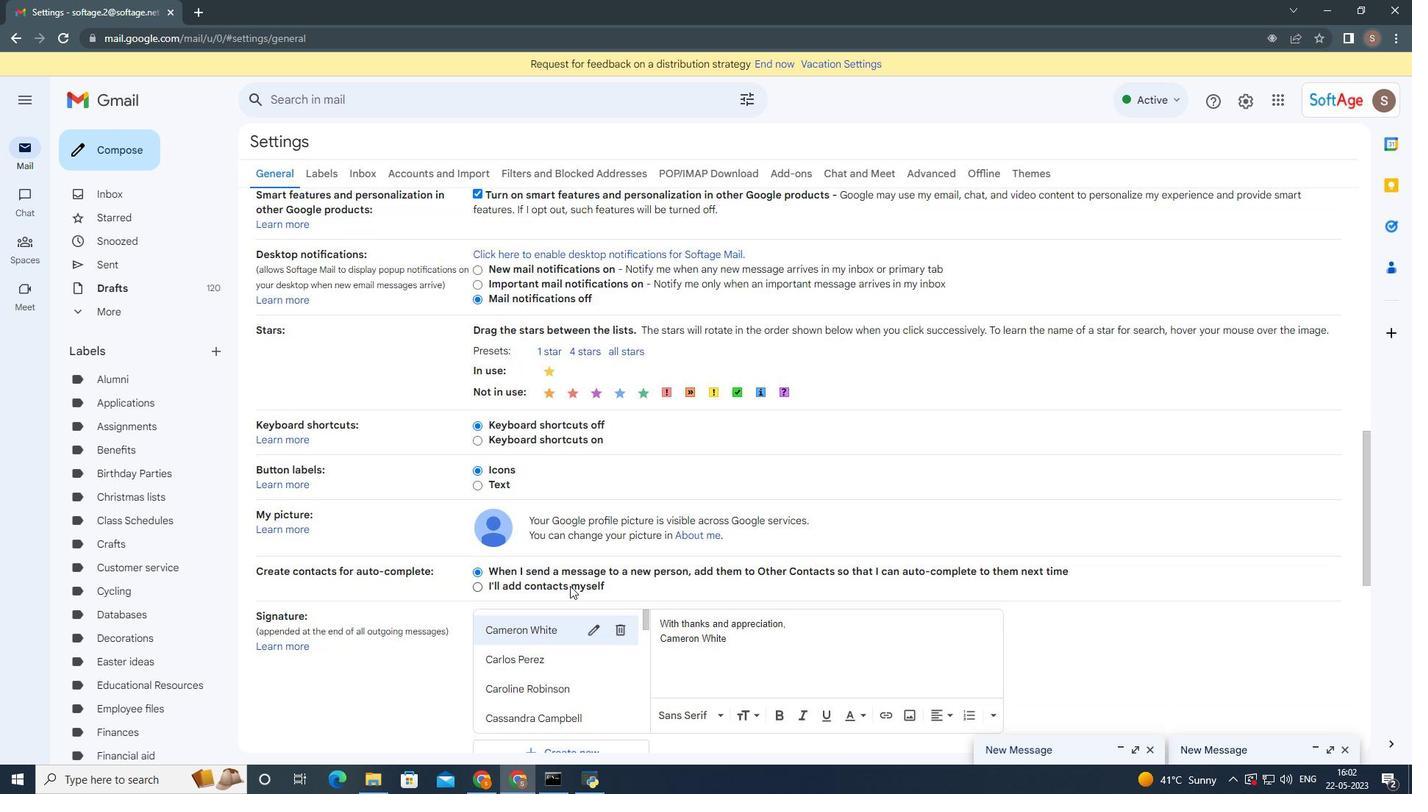 
Action: Mouse scrolled (570, 585) with delta (0, 0)
Screenshot: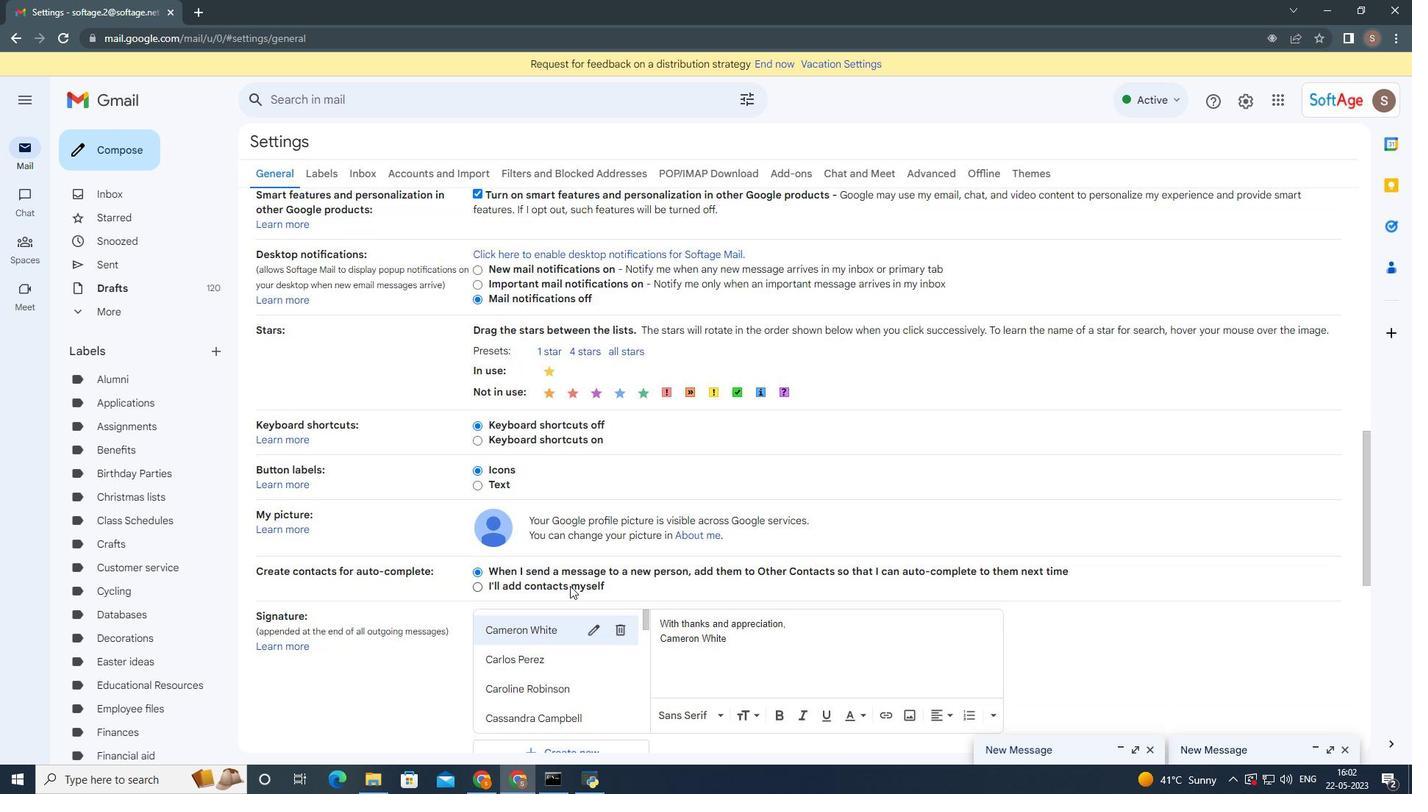 
Action: Mouse scrolled (570, 585) with delta (0, 0)
Screenshot: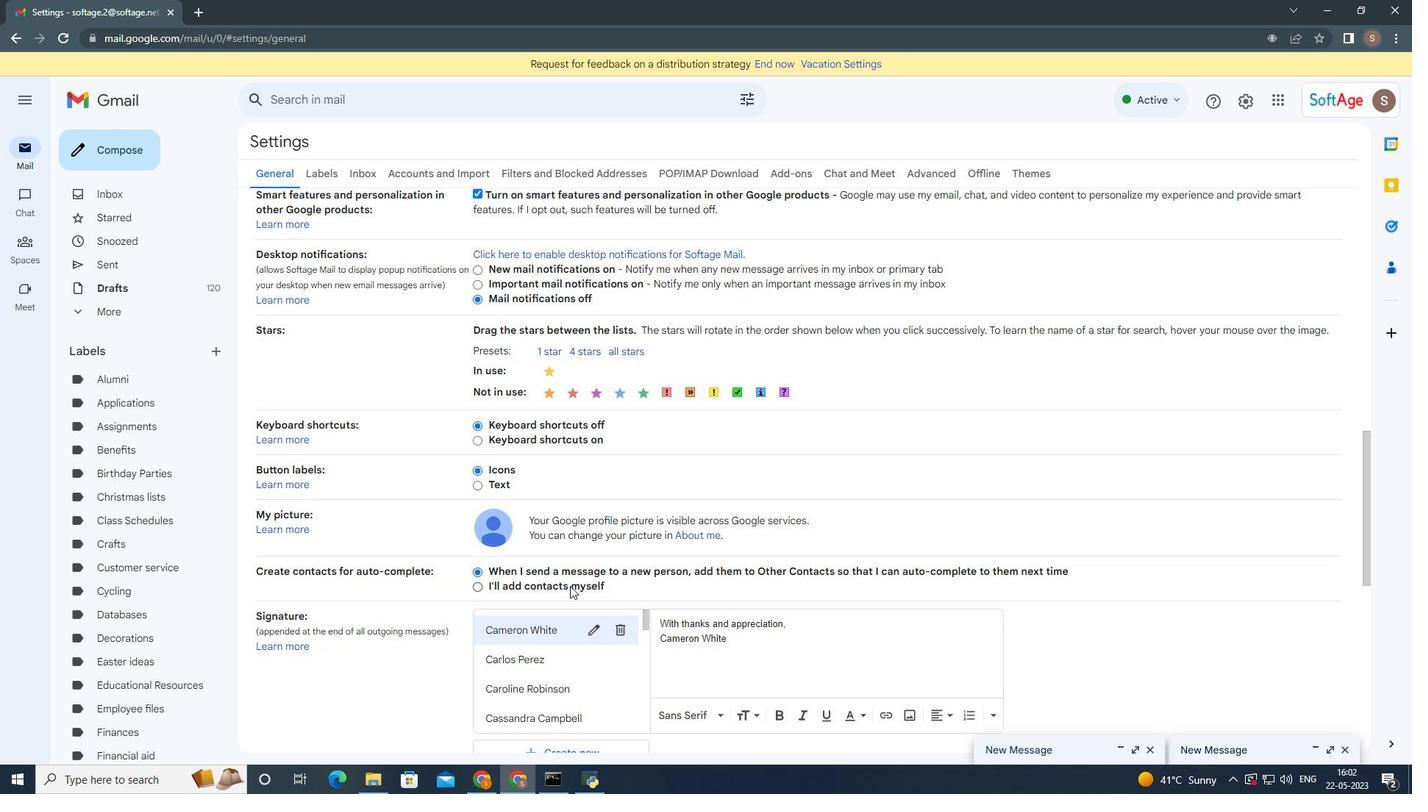 
Action: Mouse scrolled (570, 585) with delta (0, 0)
Screenshot: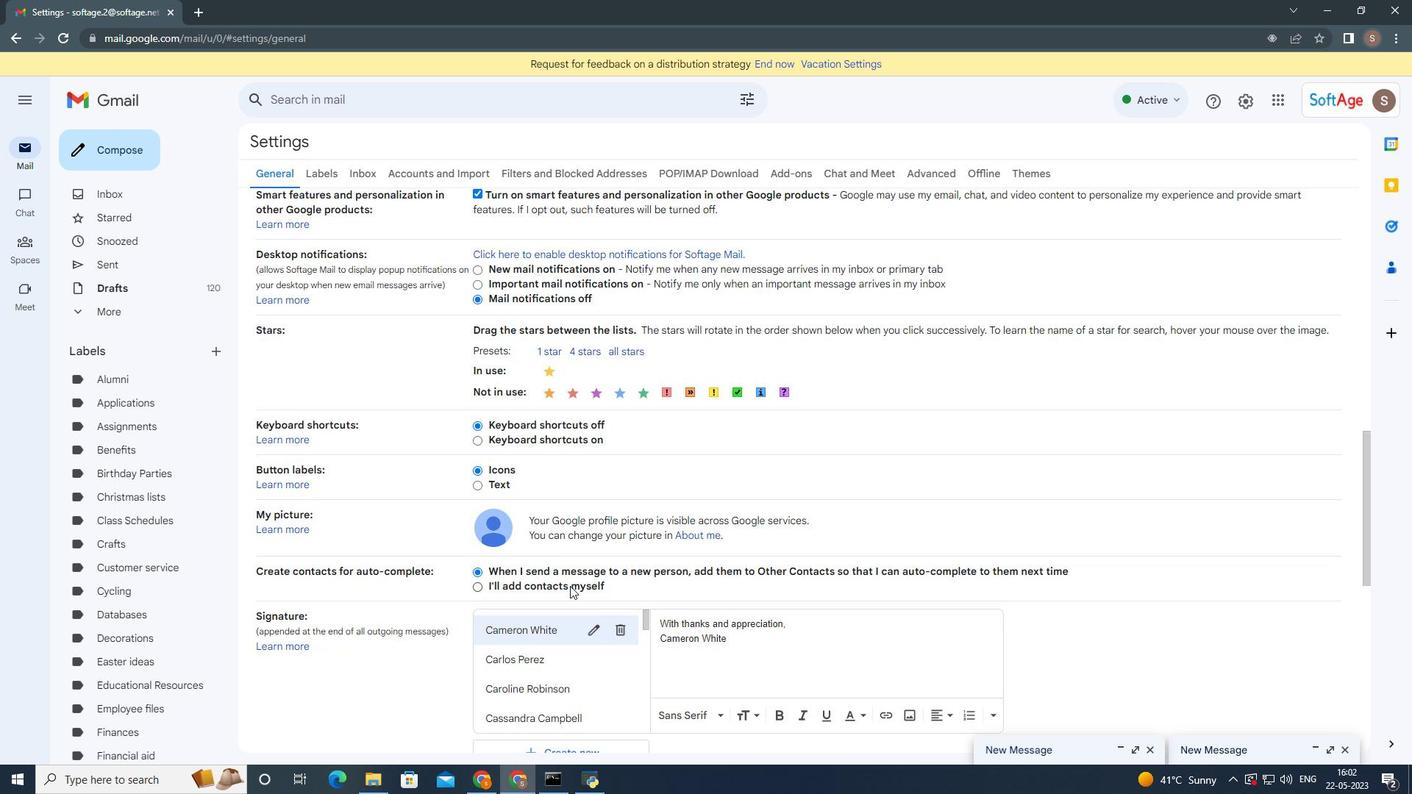 
Action: Mouse moved to (560, 458)
Screenshot: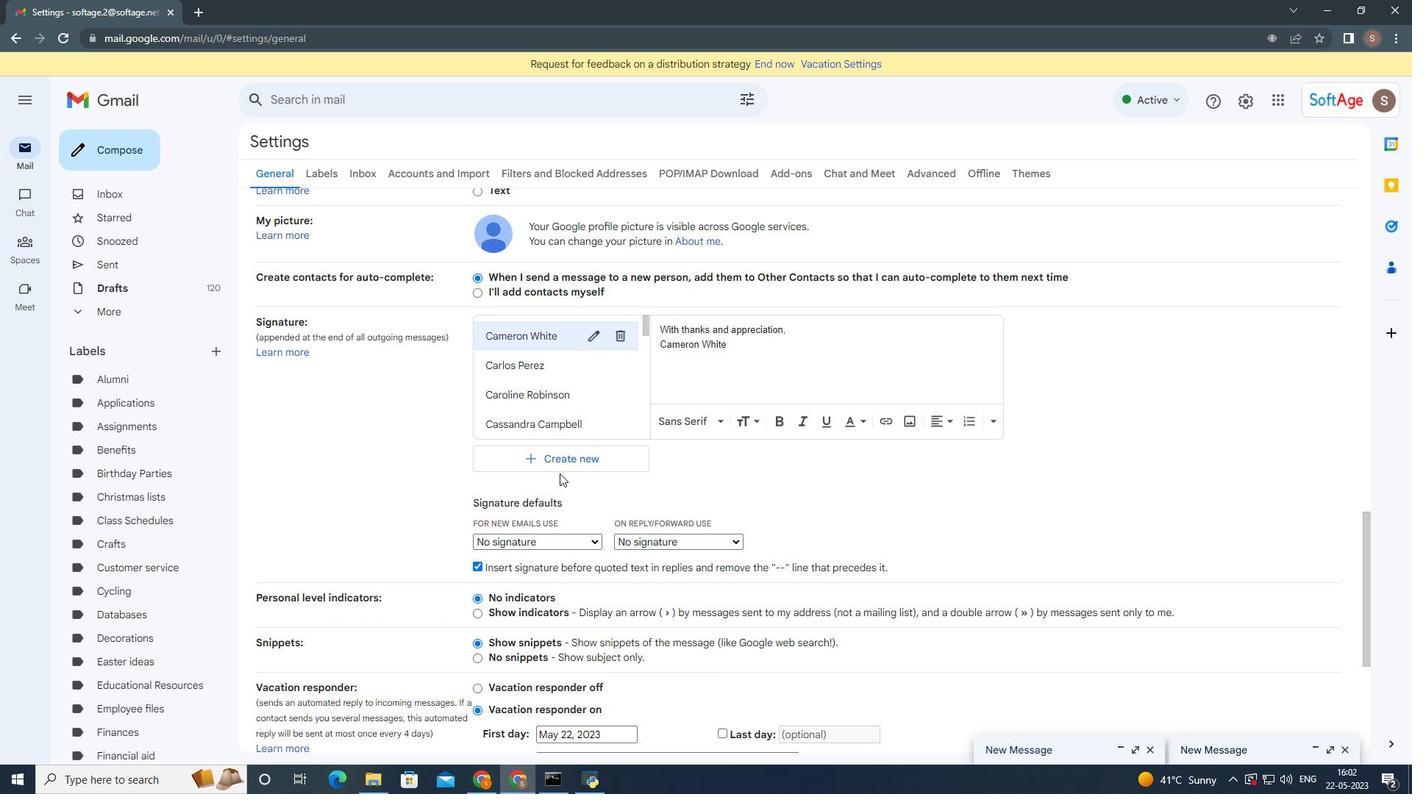 
Action: Mouse pressed left at (560, 458)
Screenshot: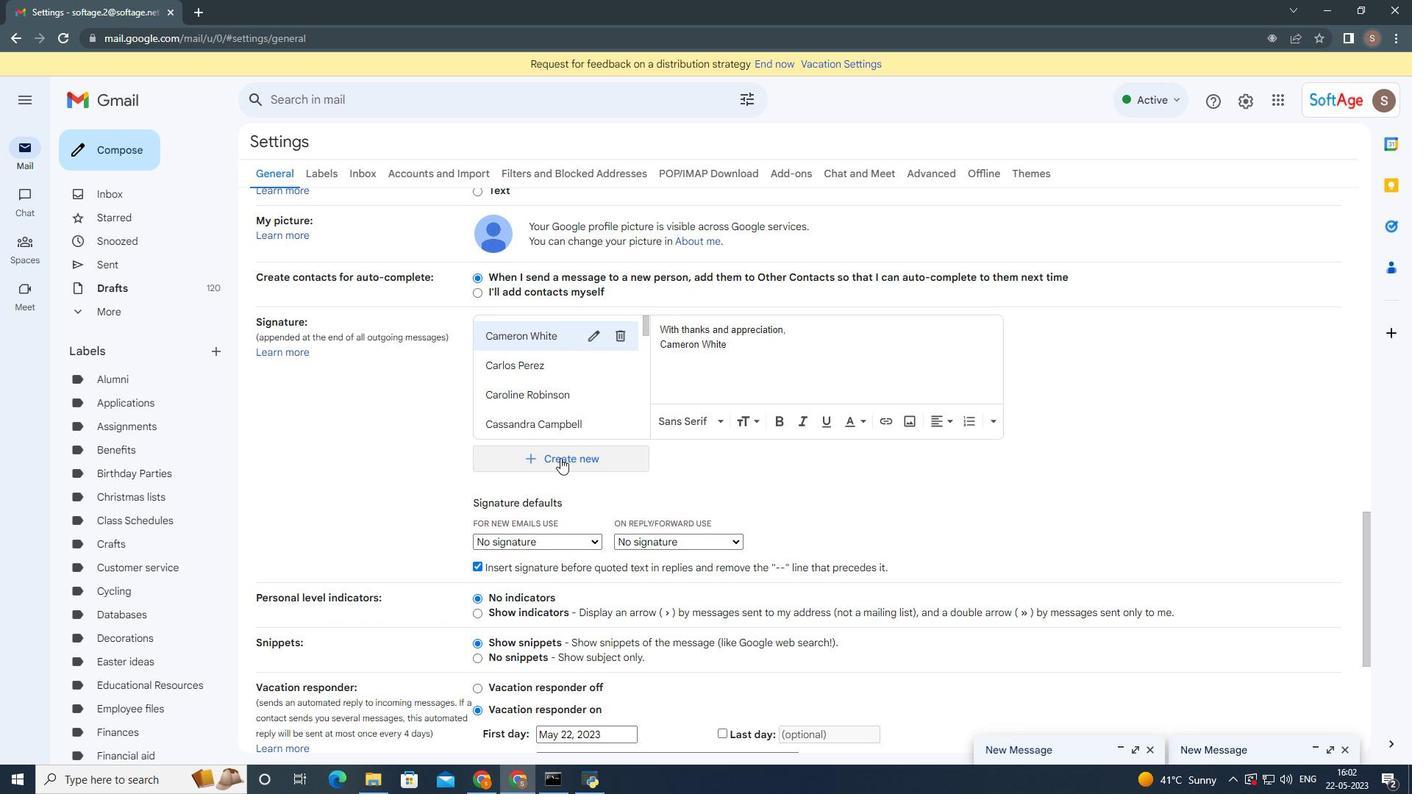 
Action: Mouse moved to (561, 458)
Screenshot: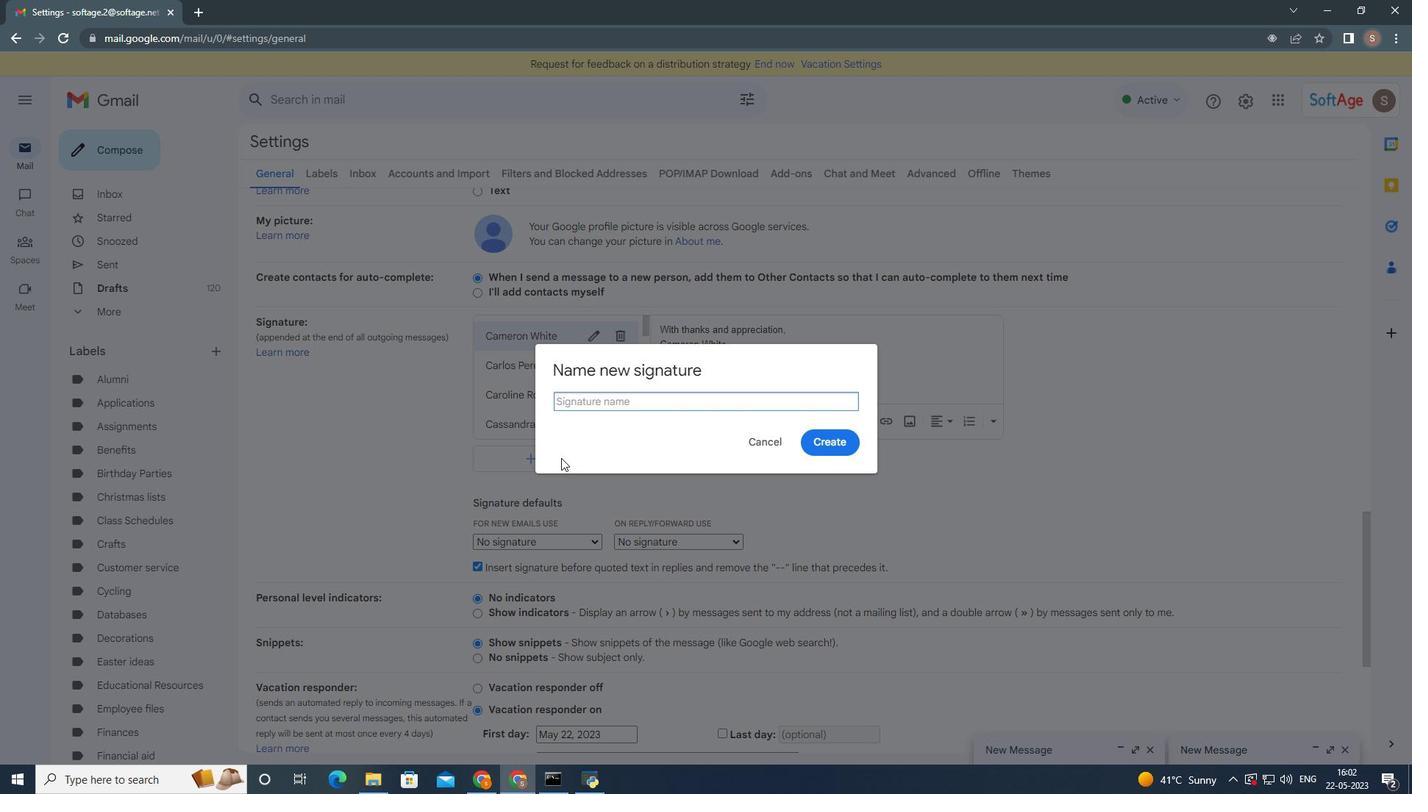 
Action: Key pressed <Key.shift>Daniel<Key.space><Key.shift>Baker
Screenshot: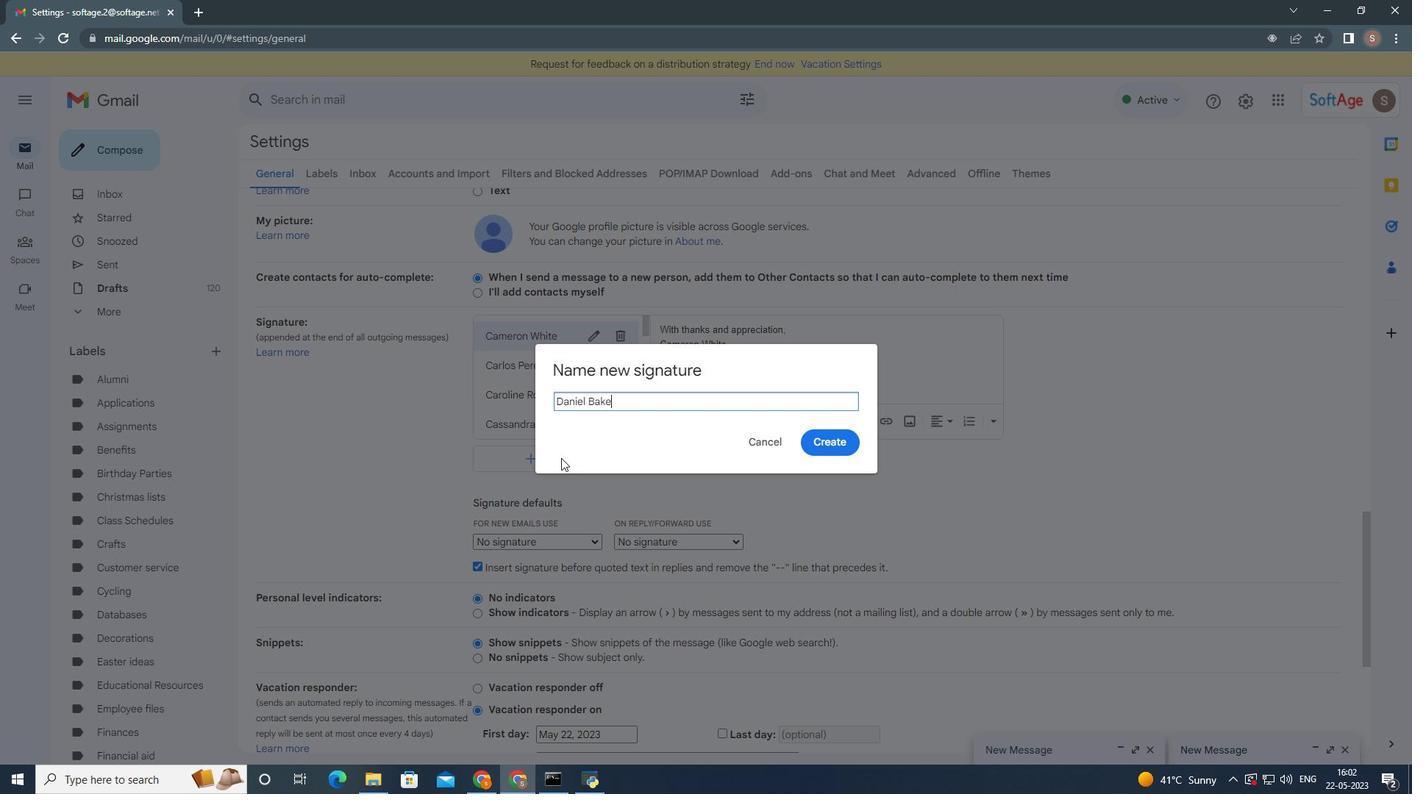 
Action: Mouse moved to (832, 437)
Screenshot: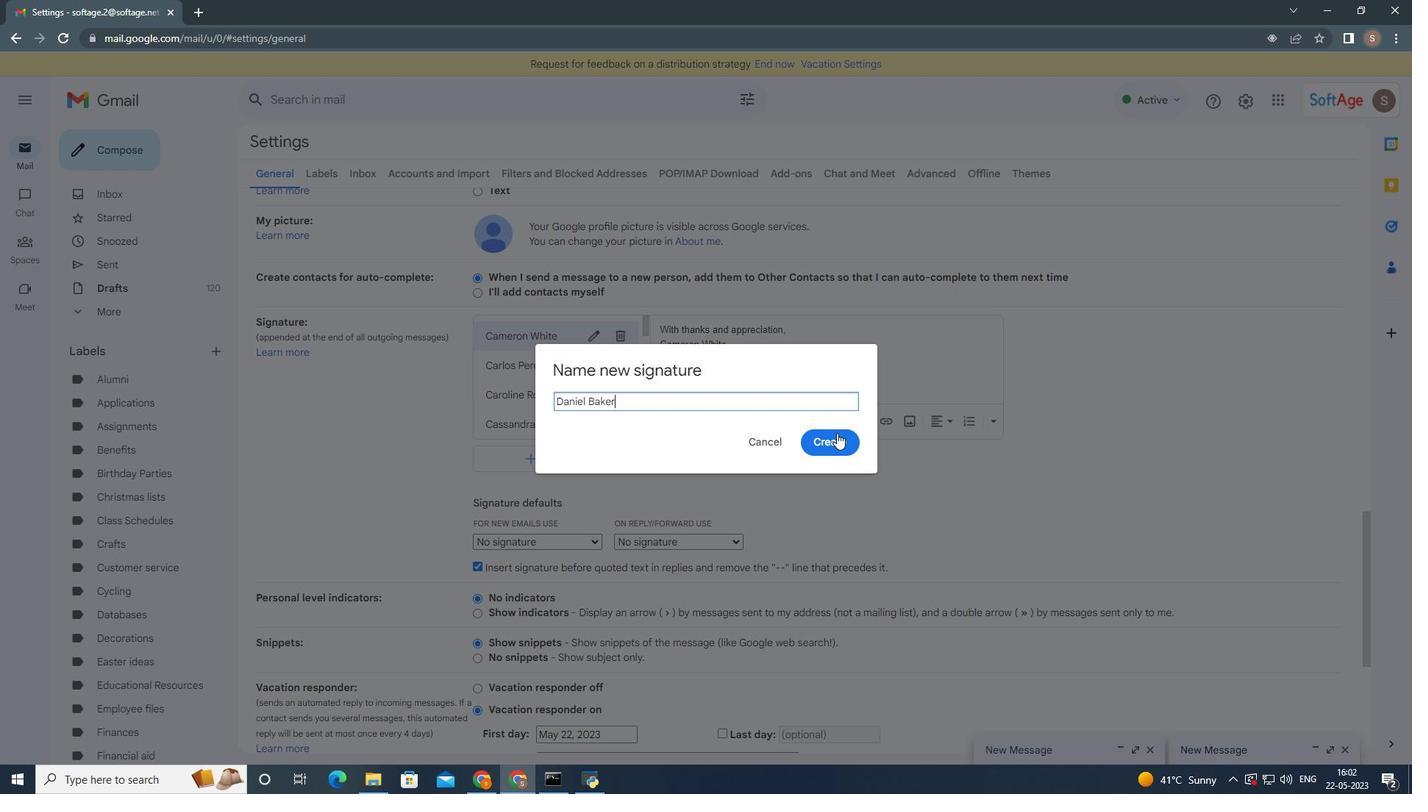 
Action: Mouse pressed left at (832, 437)
Screenshot: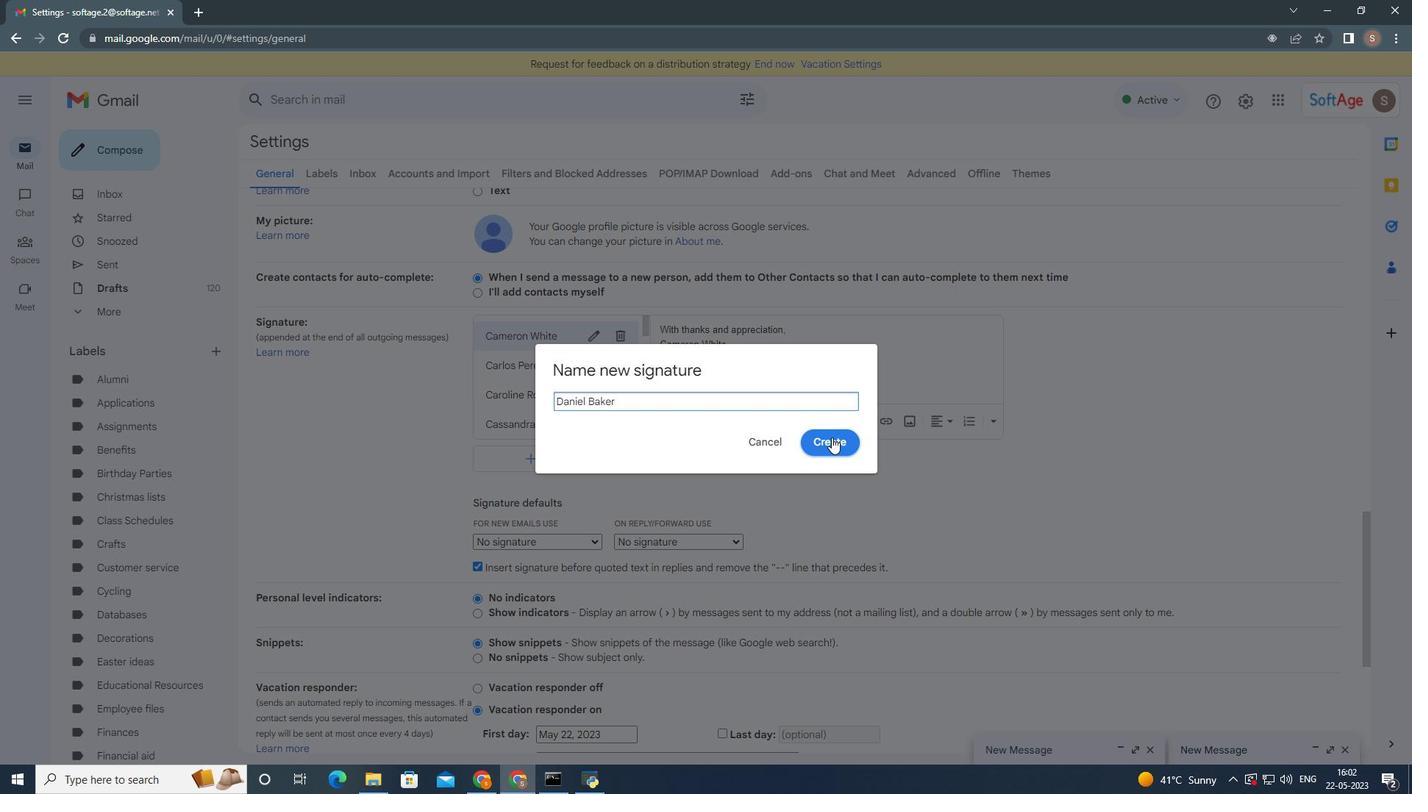 
Action: Mouse moved to (724, 351)
Screenshot: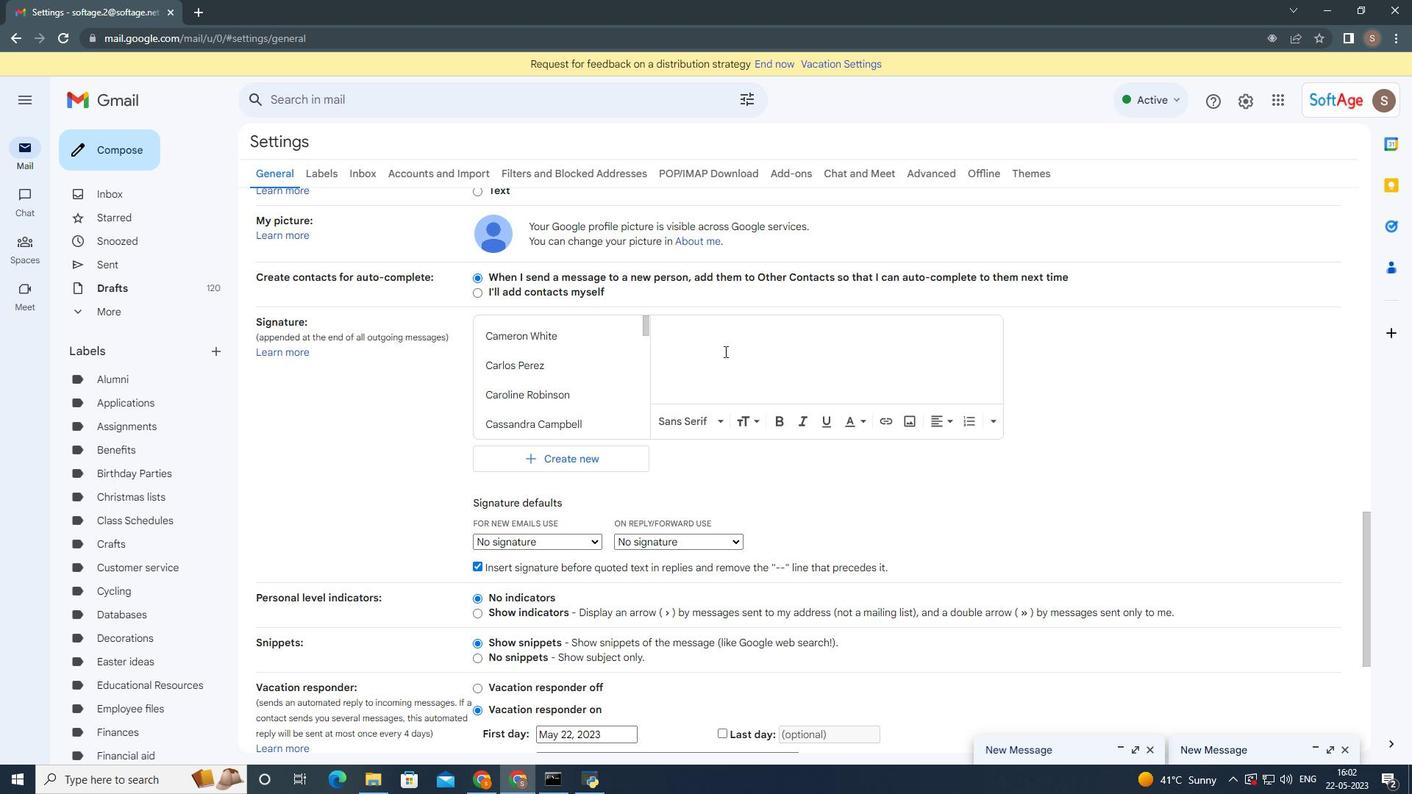 
Action: Key pressed <Key.shift>With<Key.space>many<Key.space>thanks,<Key.enter><Key.shift>Daniel<Key.space><Key.shift>Baker
Screenshot: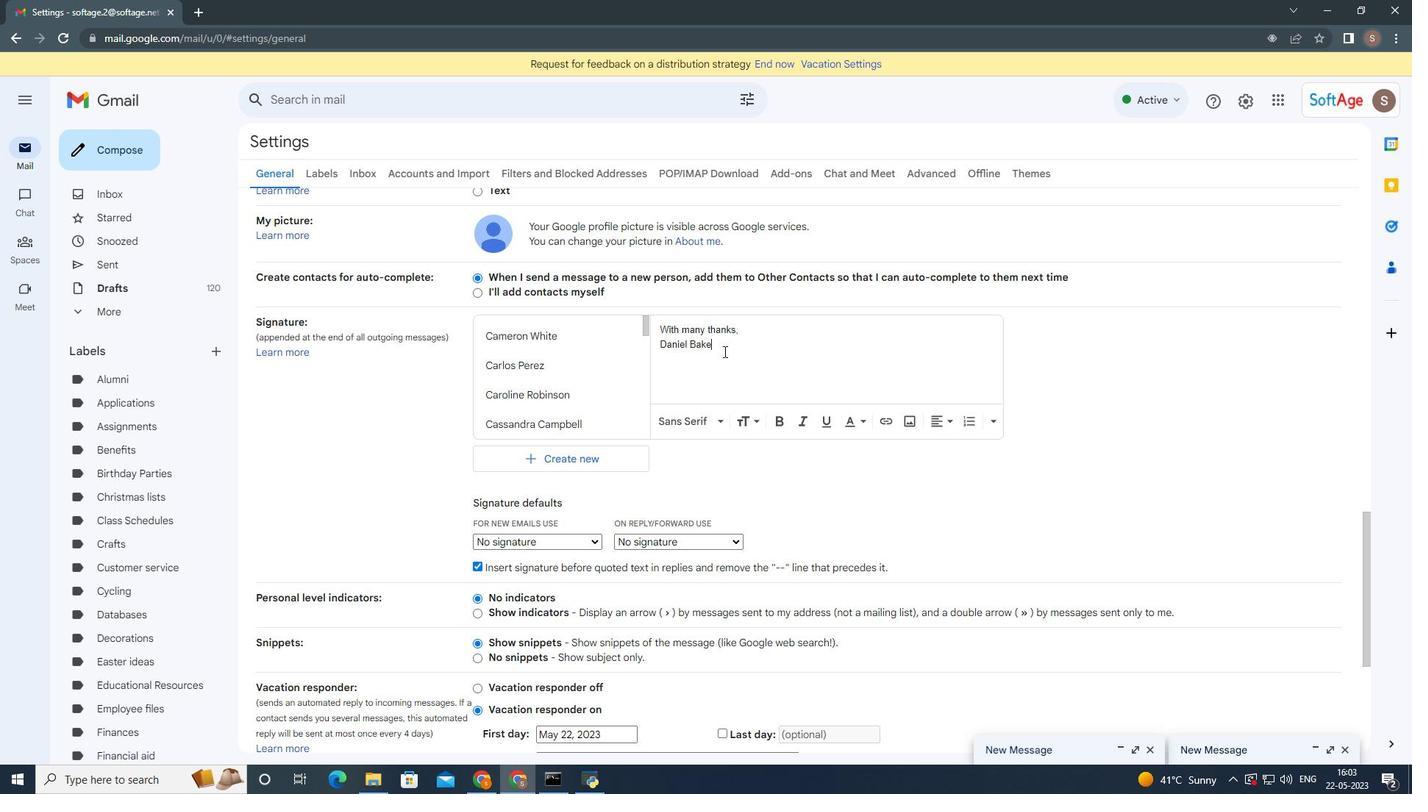 
Action: Mouse moved to (715, 394)
Screenshot: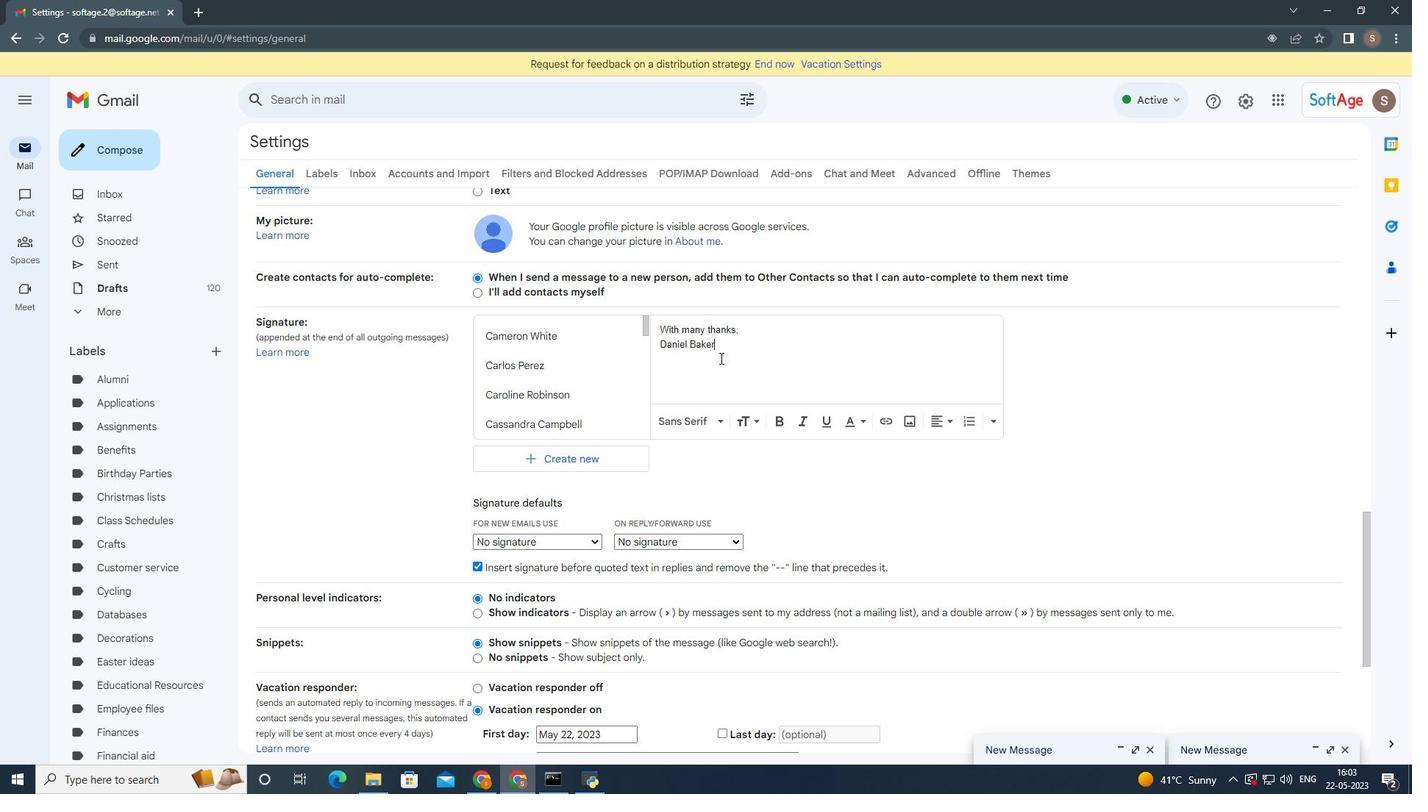 
Action: Mouse scrolled (715, 393) with delta (0, 0)
Screenshot: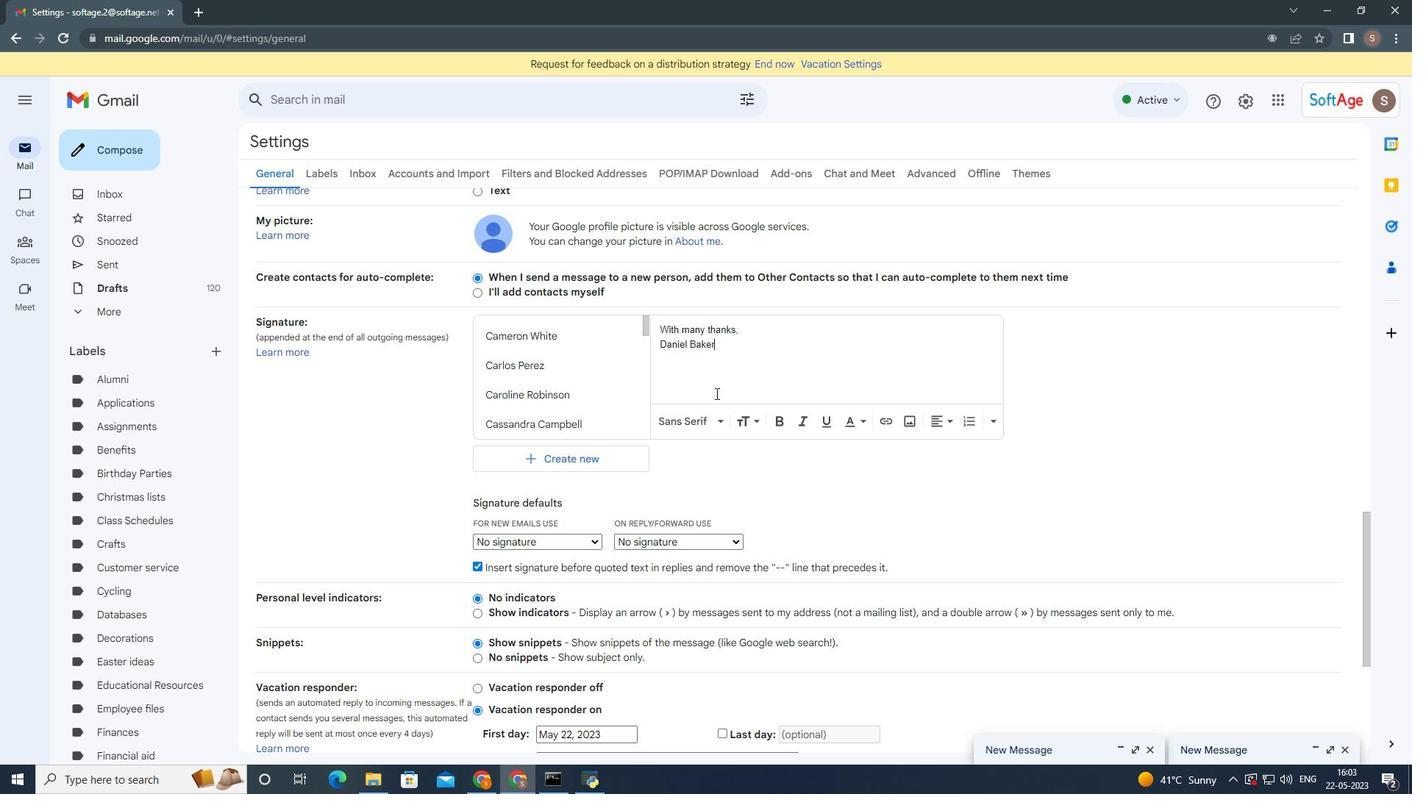 
Action: Mouse scrolled (715, 393) with delta (0, 0)
Screenshot: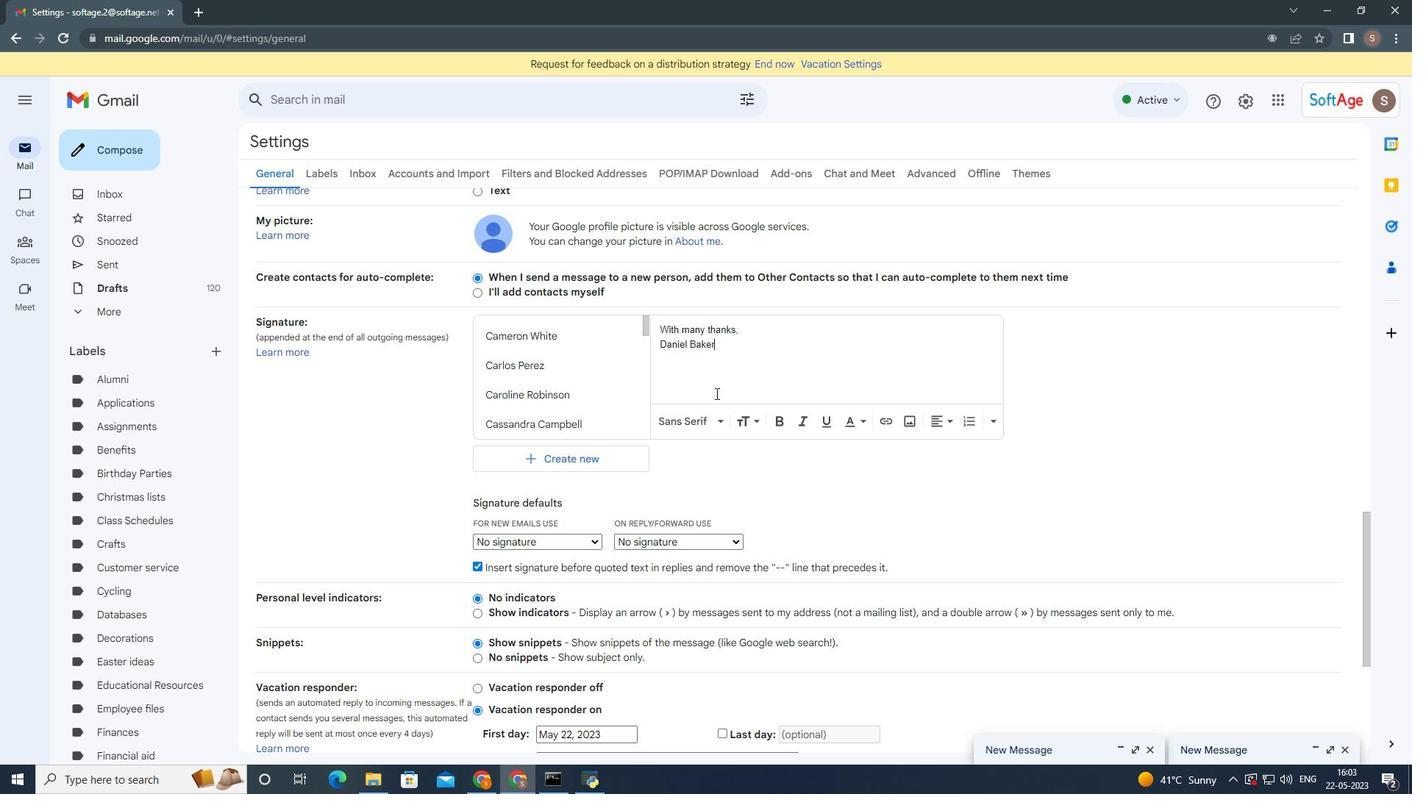 
Action: Mouse moved to (715, 395)
Screenshot: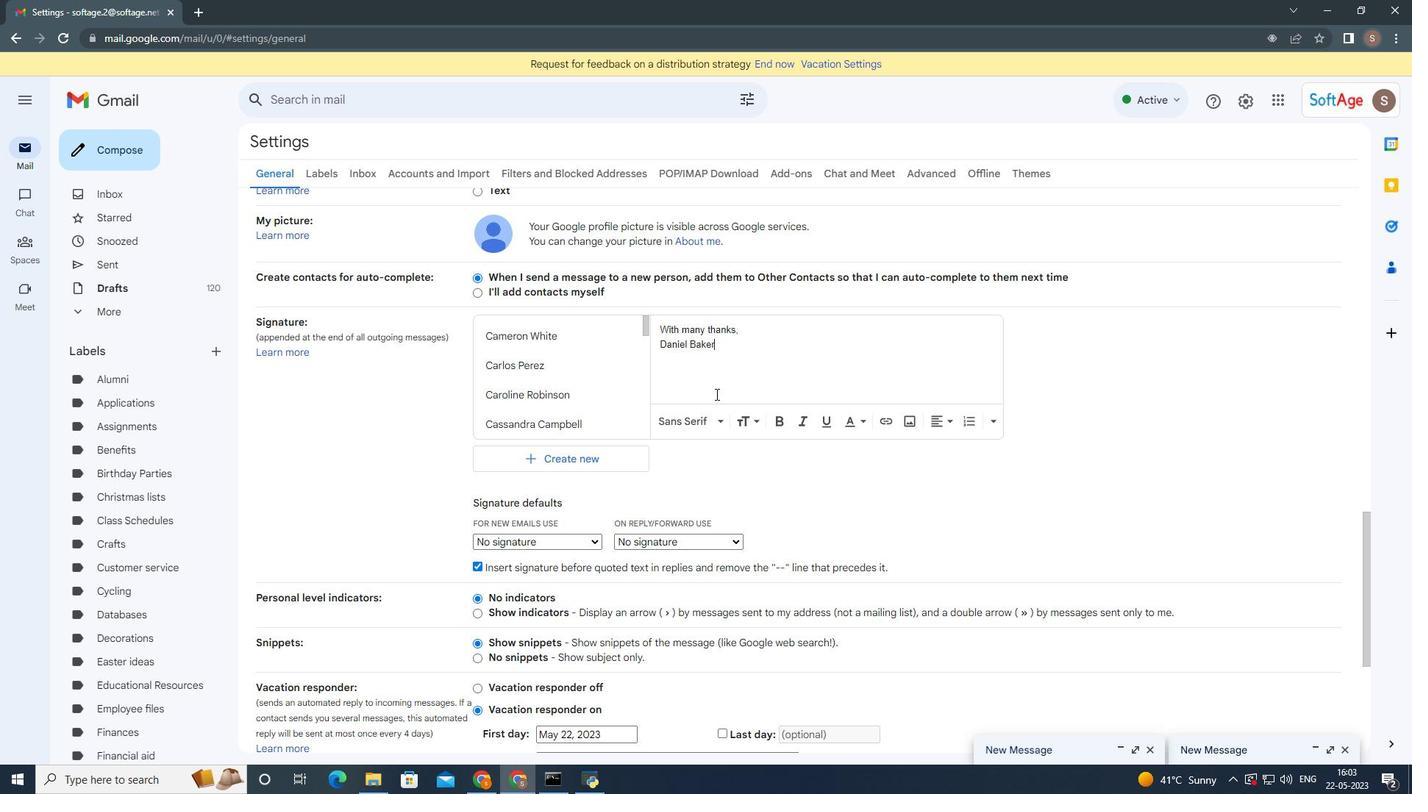 
Action: Mouse scrolled (715, 395) with delta (0, 0)
Screenshot: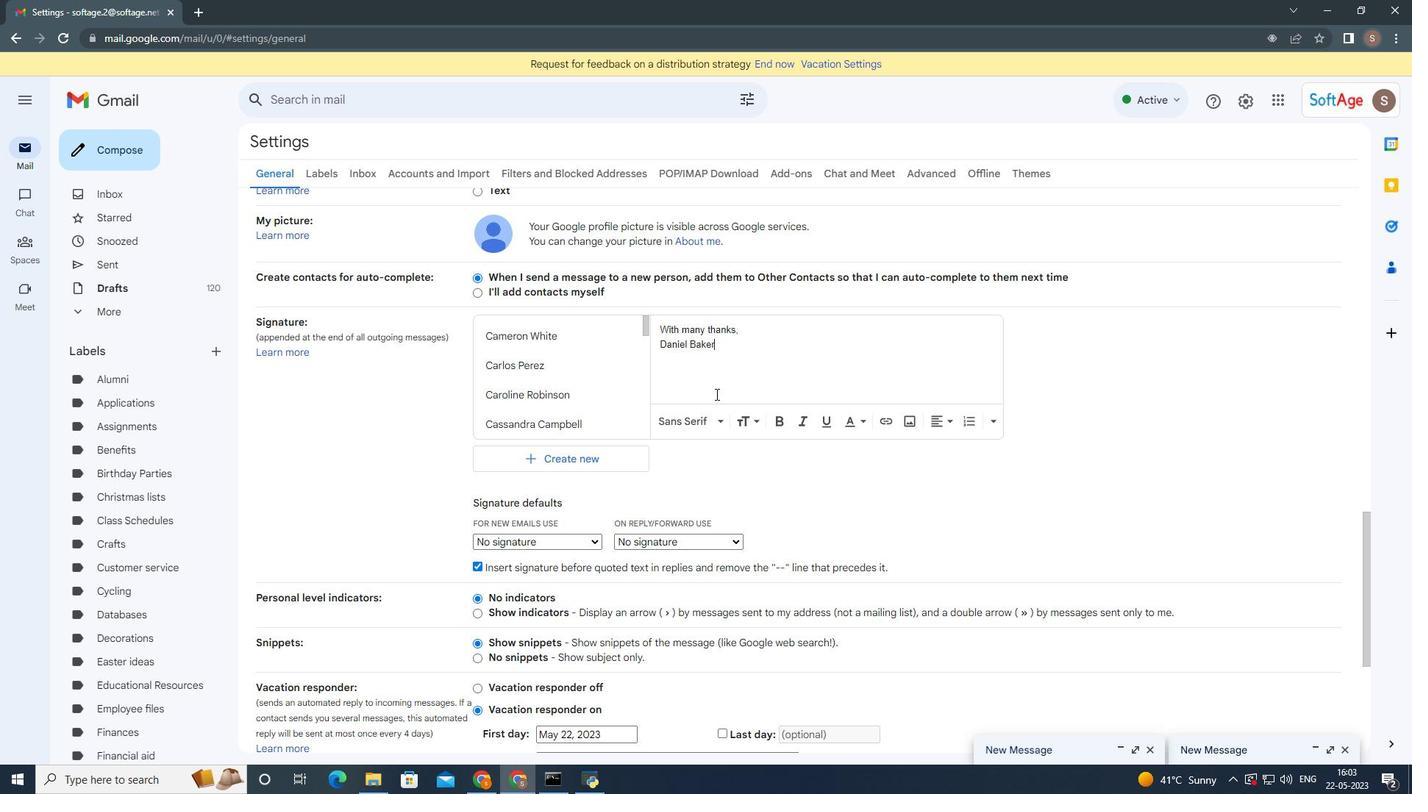 
Action: Mouse moved to (715, 429)
Screenshot: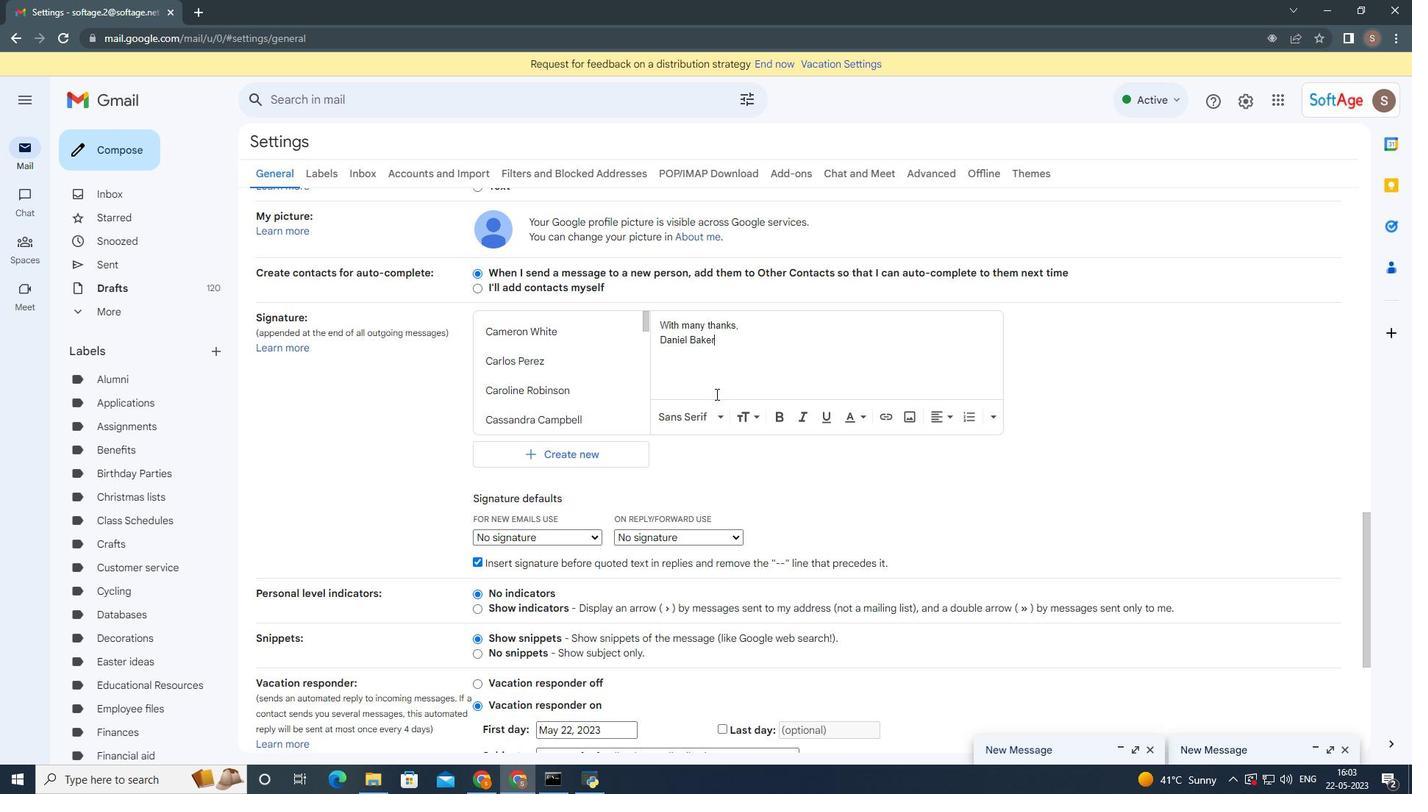 
Action: Mouse scrolled (715, 428) with delta (0, 0)
Screenshot: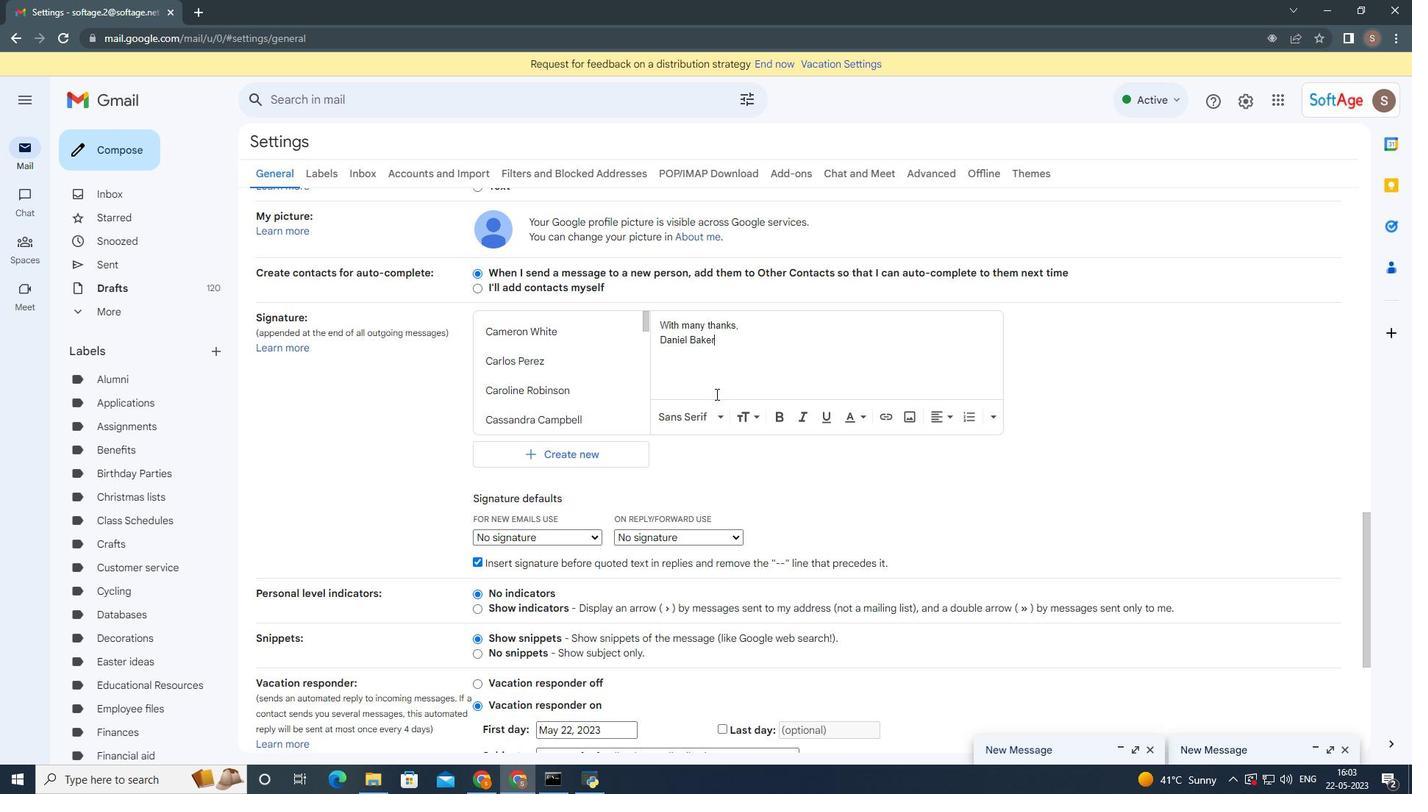 
Action: Mouse moved to (717, 495)
Screenshot: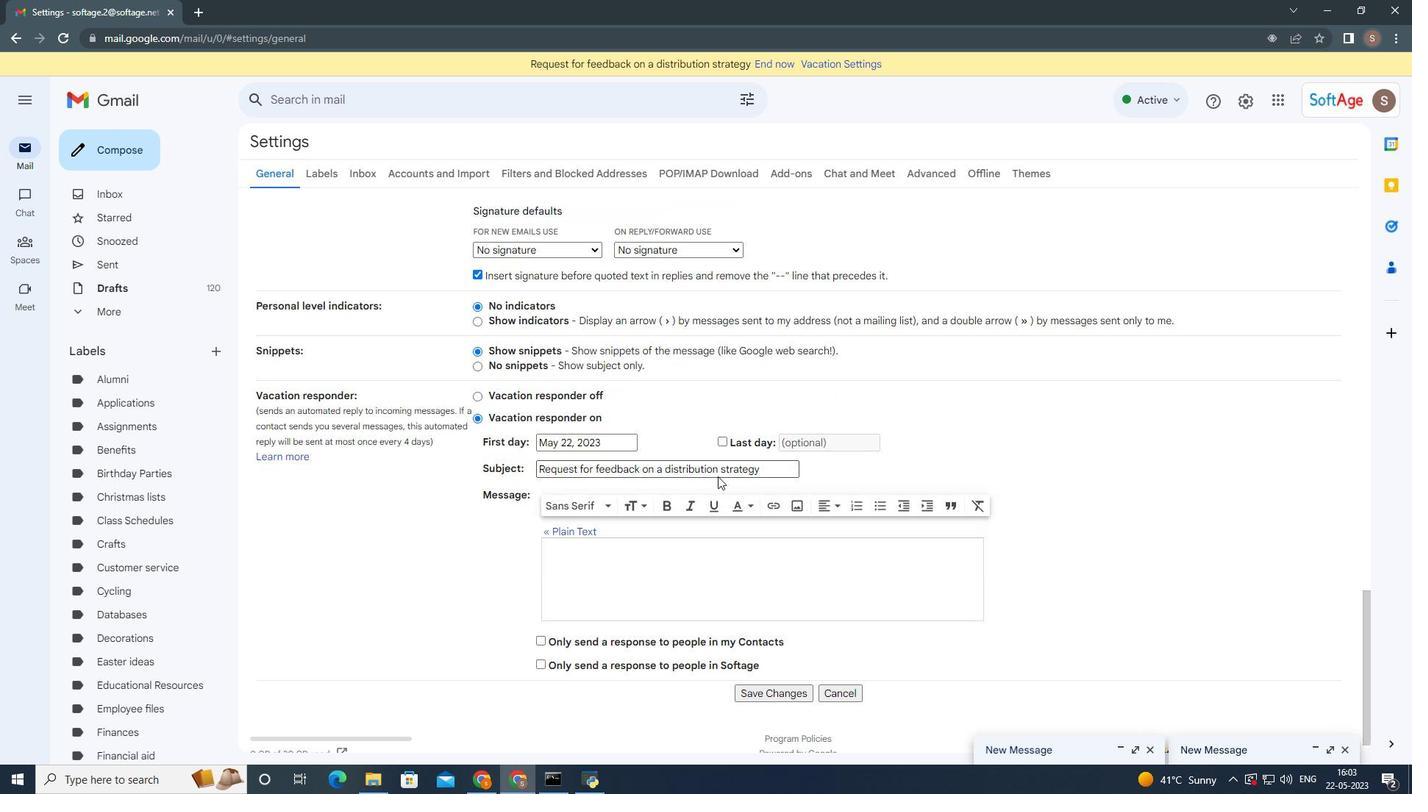 
Action: Mouse scrolled (717, 494) with delta (0, 0)
Screenshot: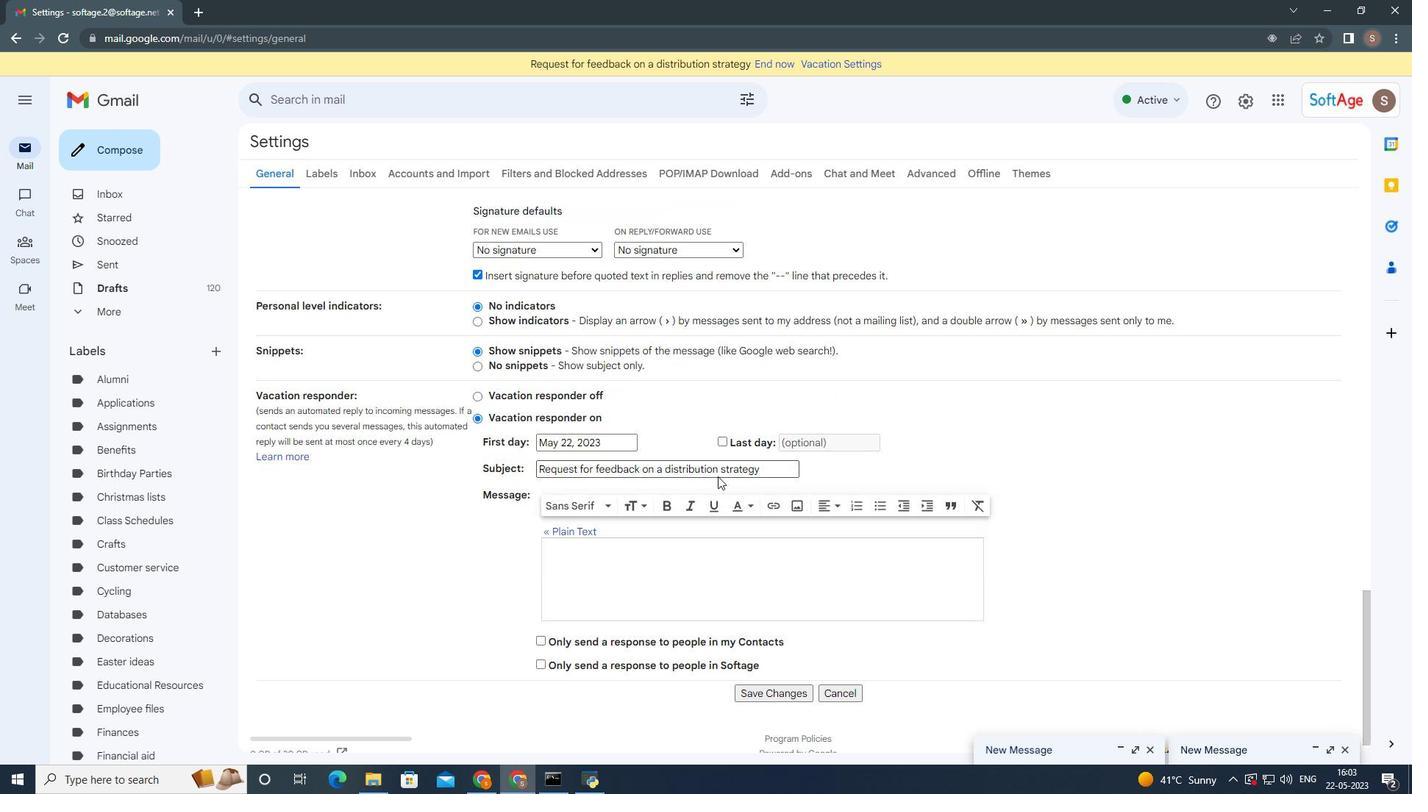 
Action: Mouse moved to (717, 495)
Screenshot: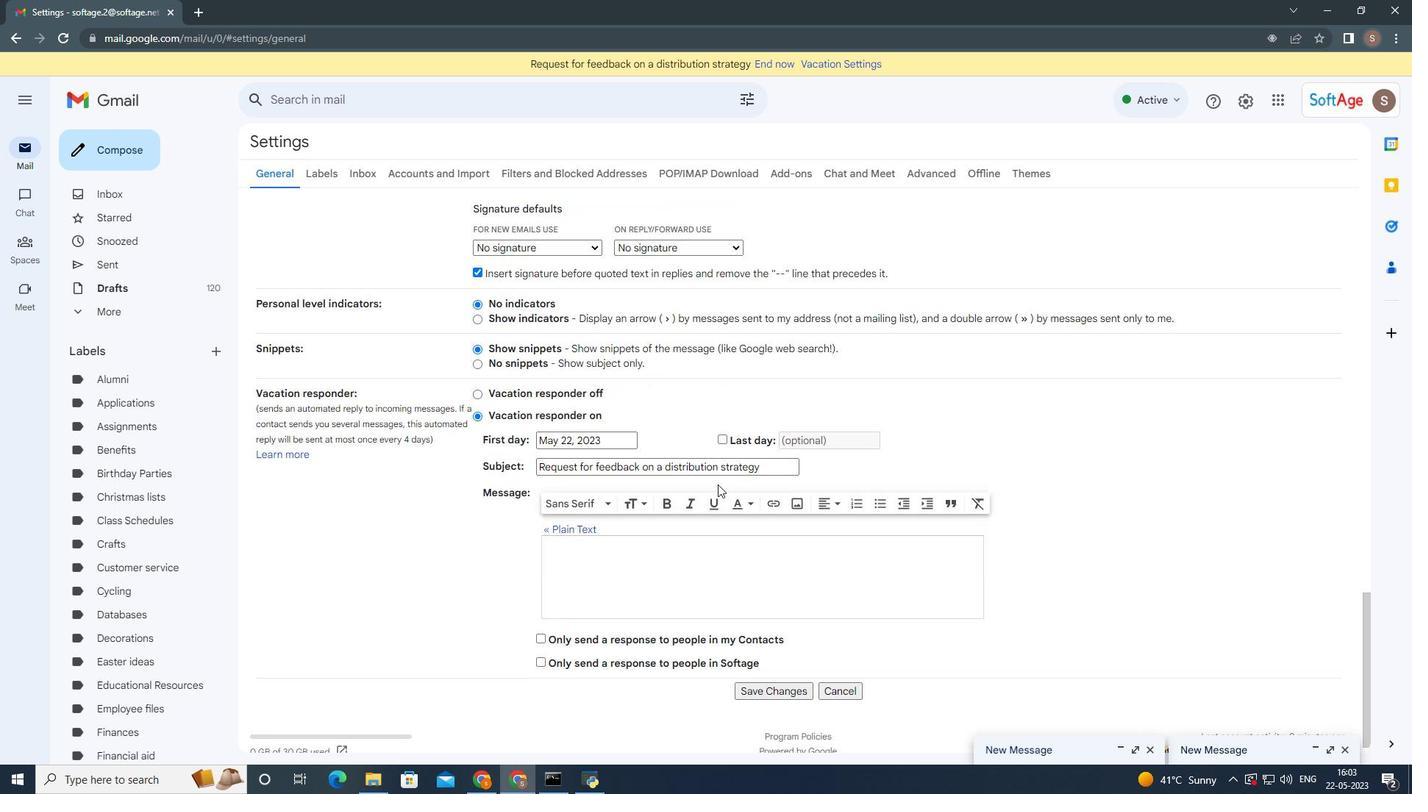 
Action: Mouse scrolled (717, 494) with delta (0, 0)
Screenshot: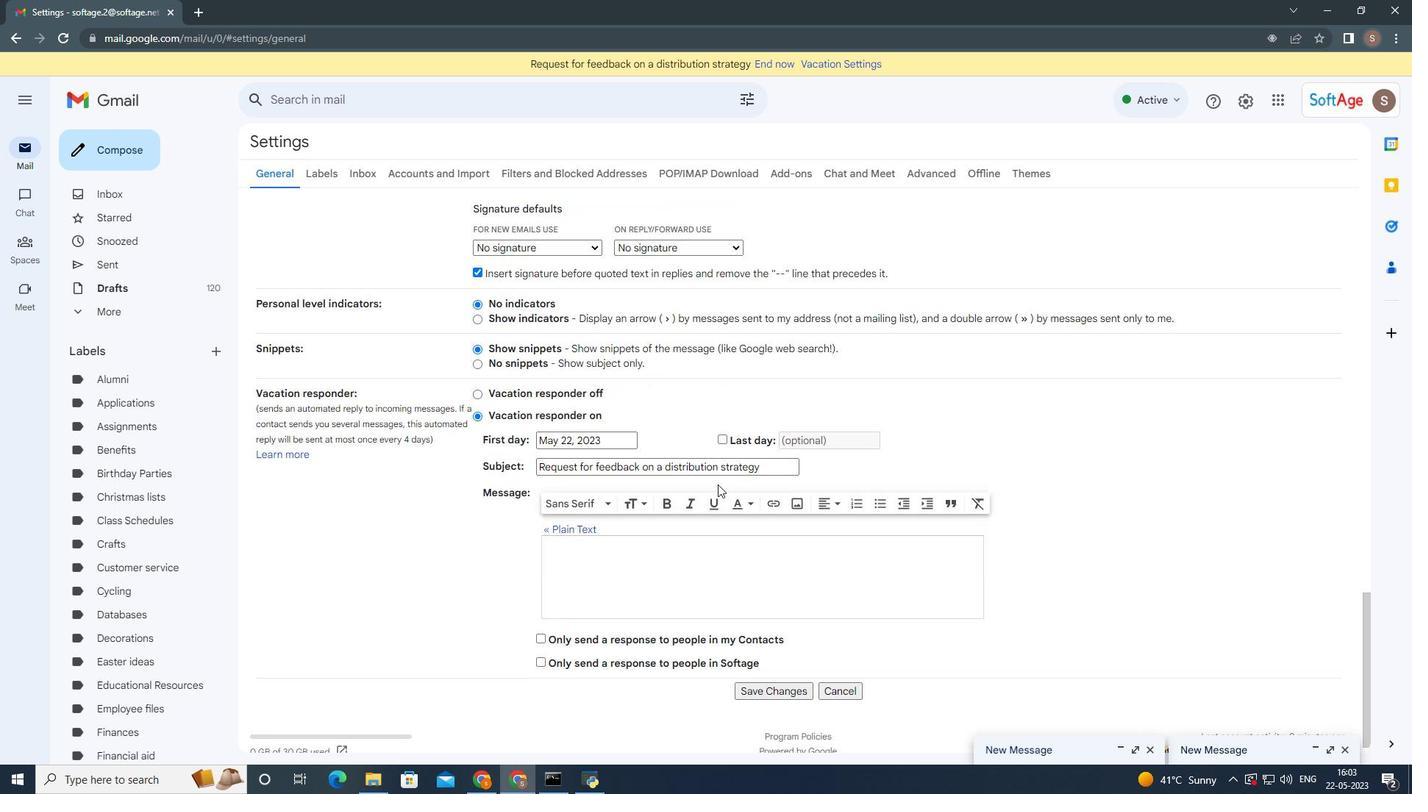 
Action: Mouse moved to (717, 496)
Screenshot: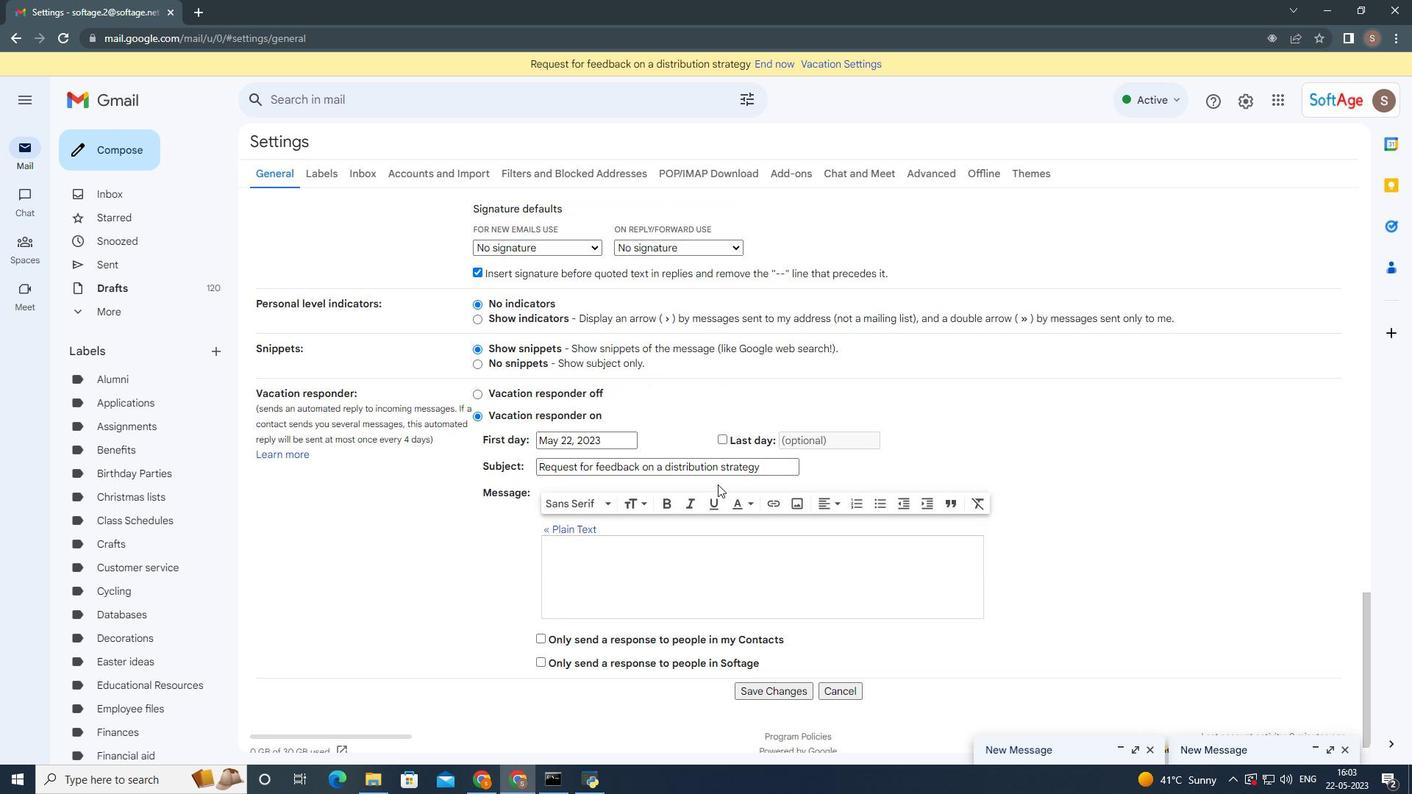 
Action: Mouse scrolled (717, 495) with delta (0, 0)
Screenshot: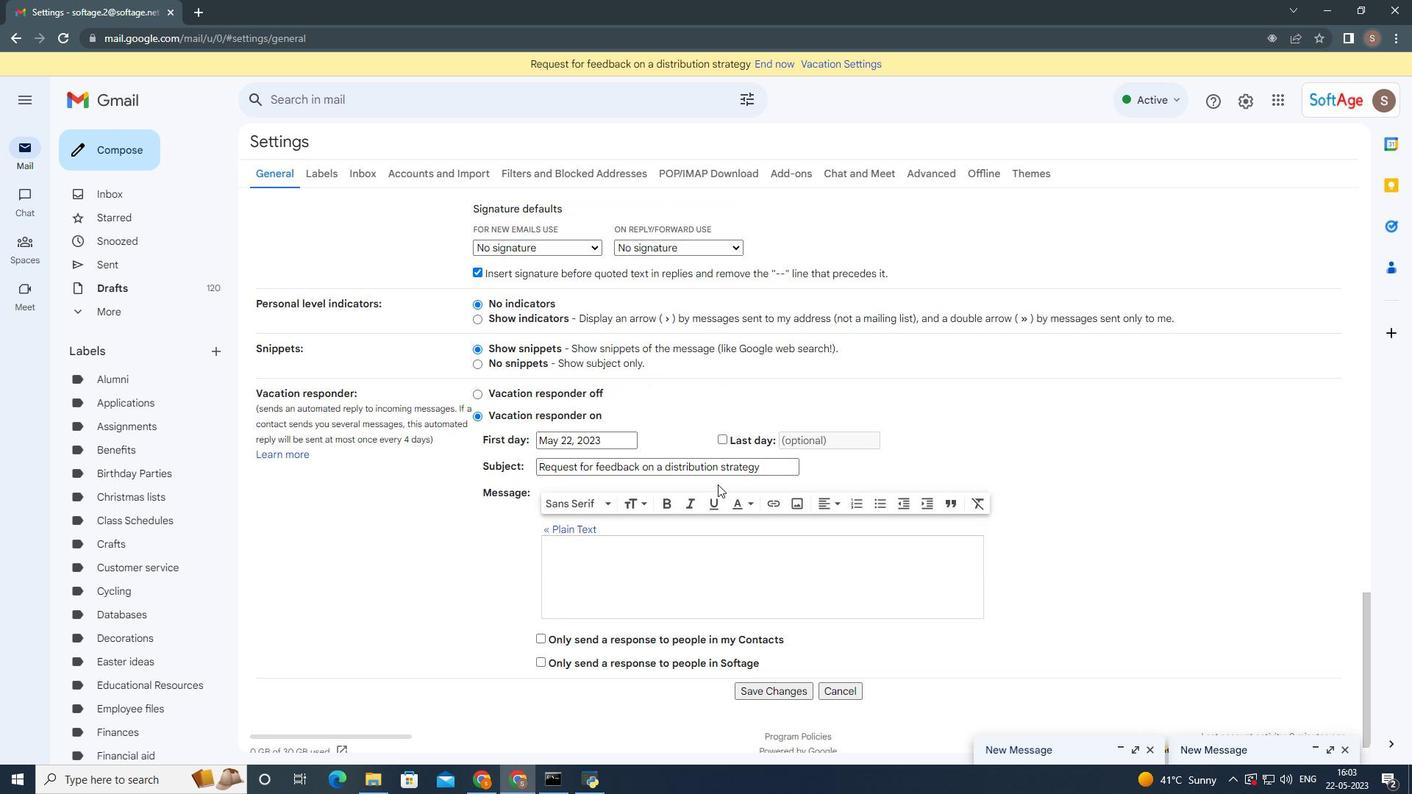 
Action: Mouse moved to (723, 541)
Screenshot: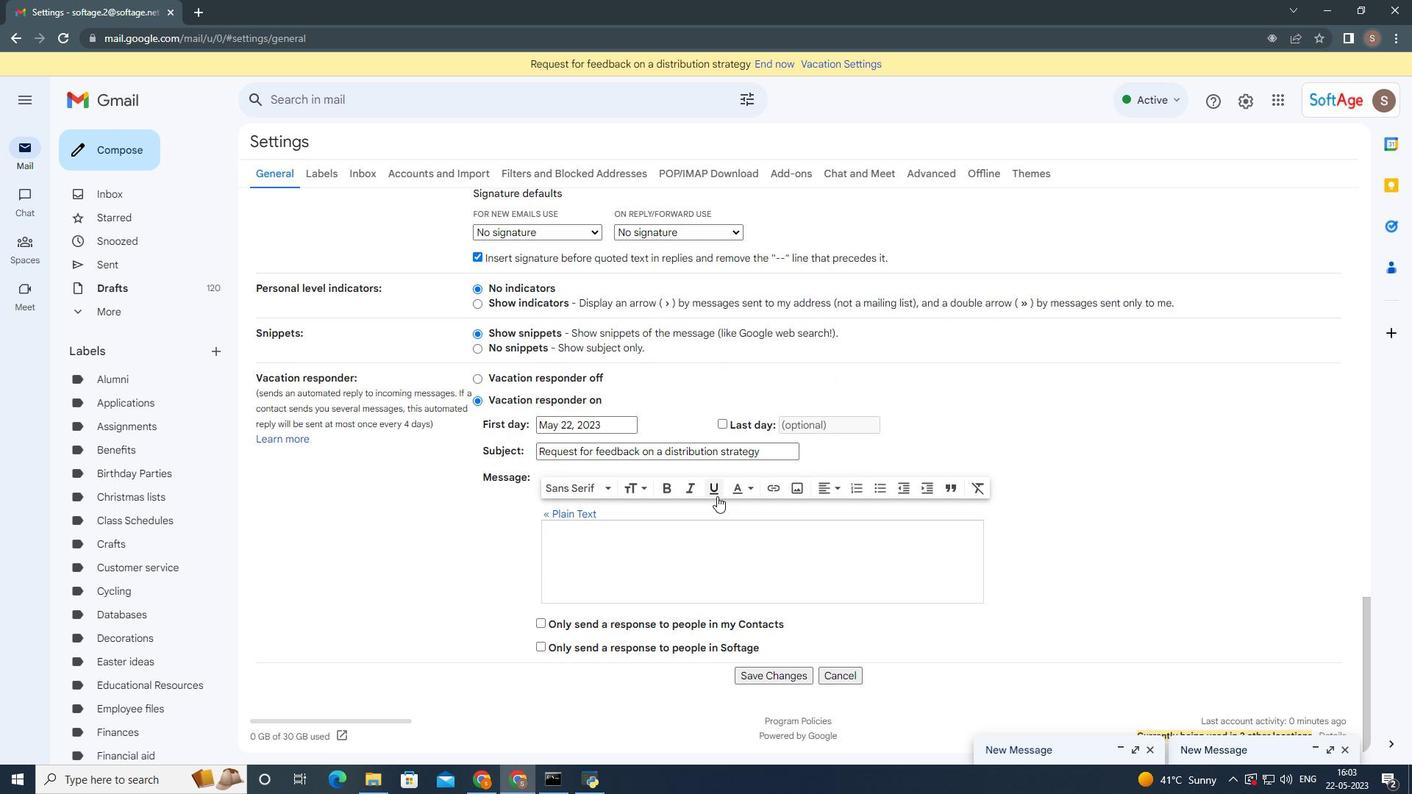 
Action: Mouse scrolled (717, 498) with delta (0, 0)
Screenshot: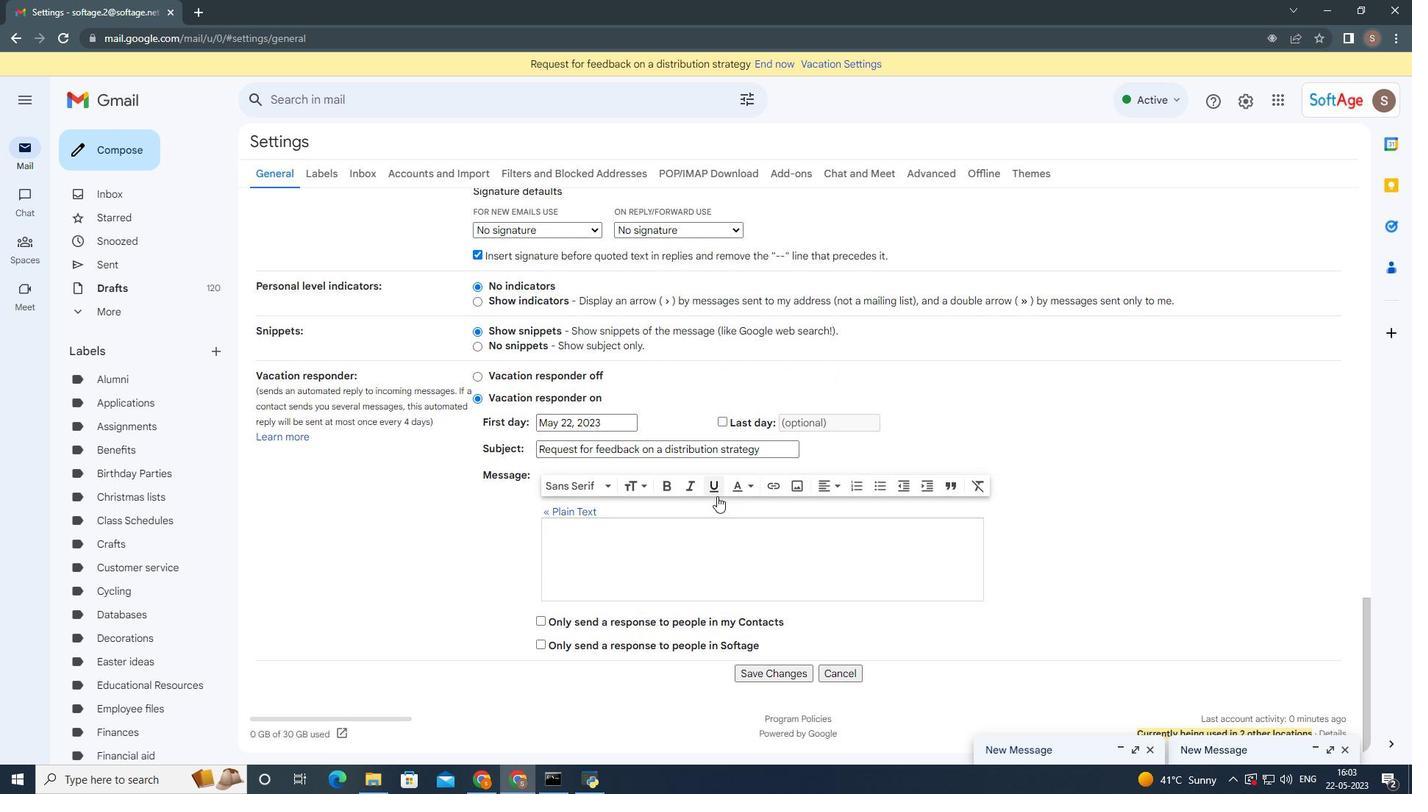 
Action: Mouse moved to (782, 674)
Screenshot: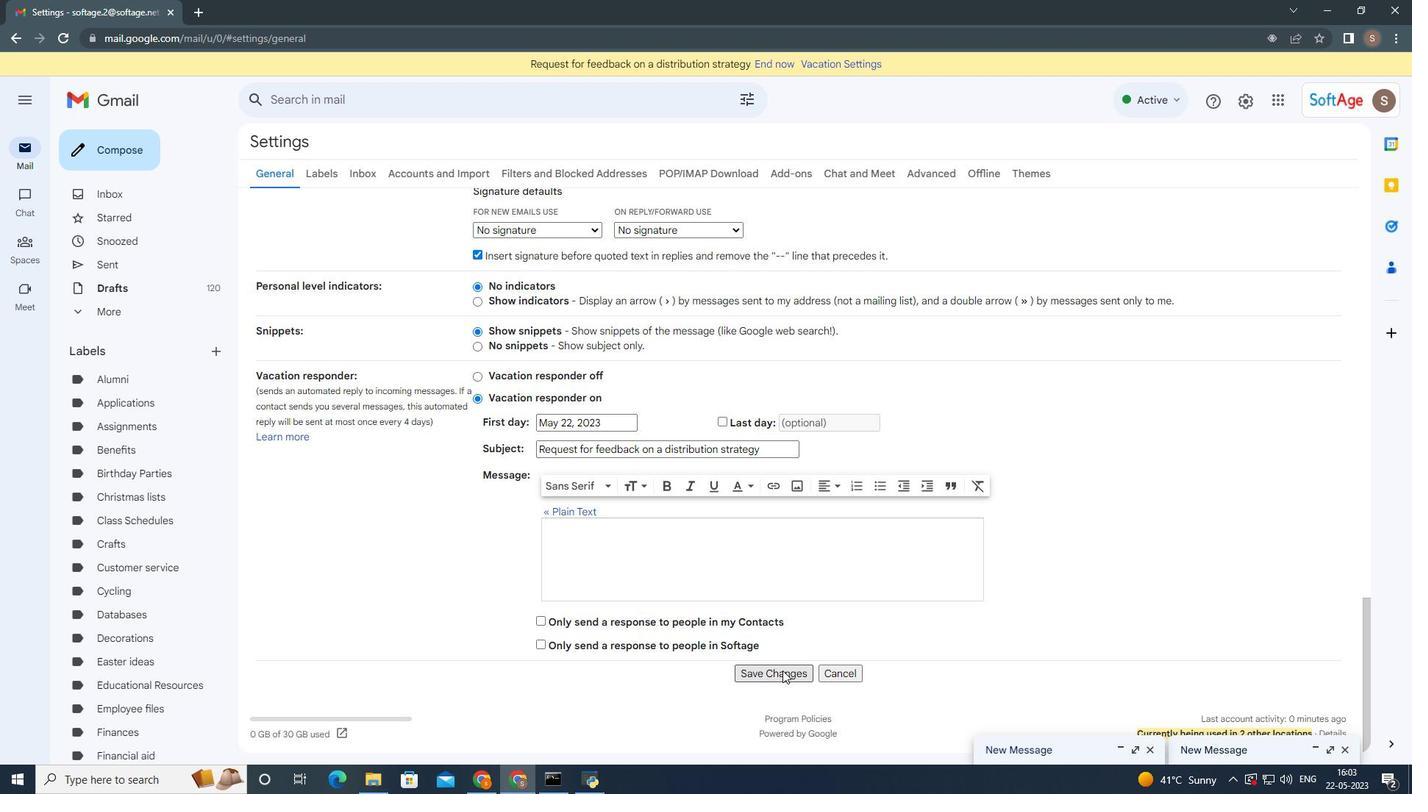 
Action: Mouse pressed left at (782, 674)
Screenshot: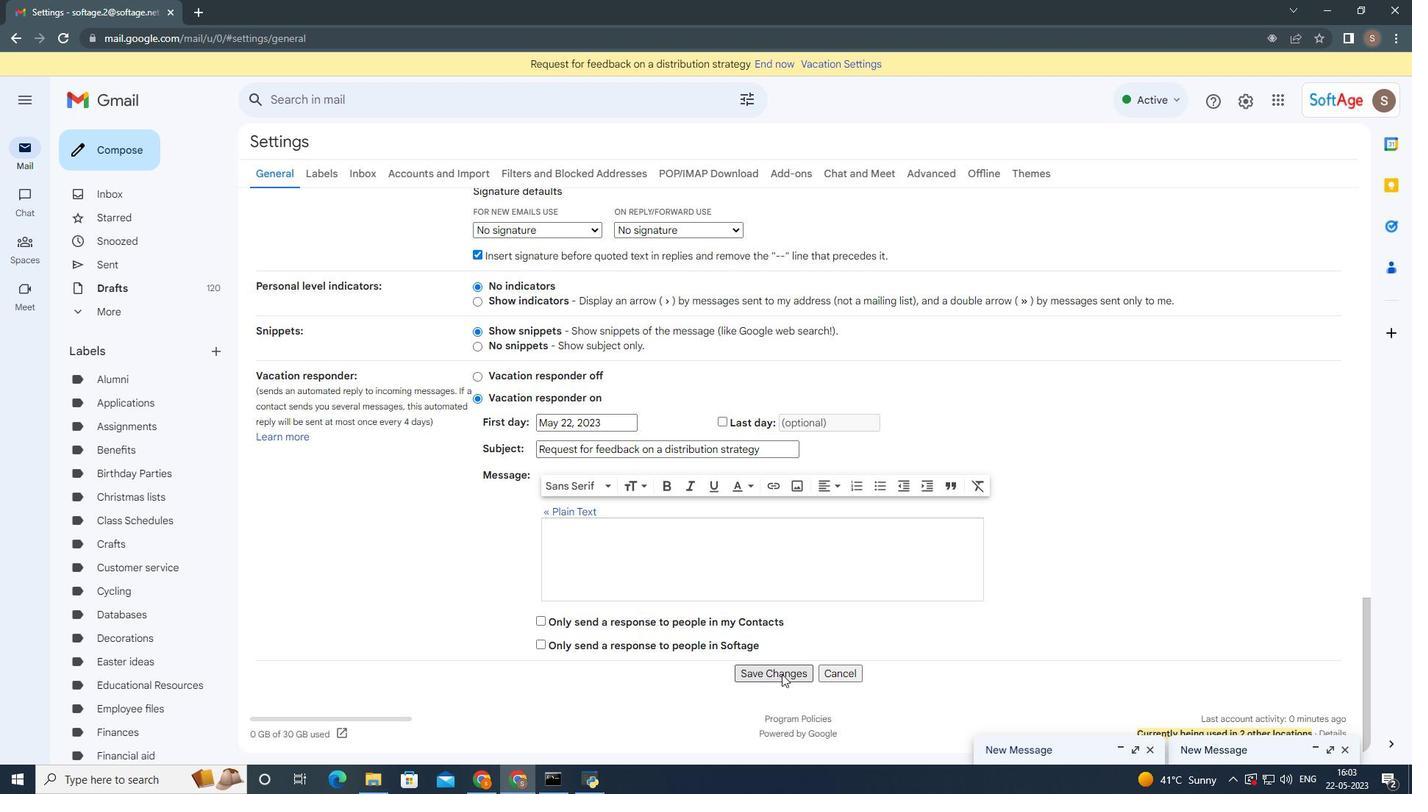 
Action: Mouse moved to (133, 152)
Screenshot: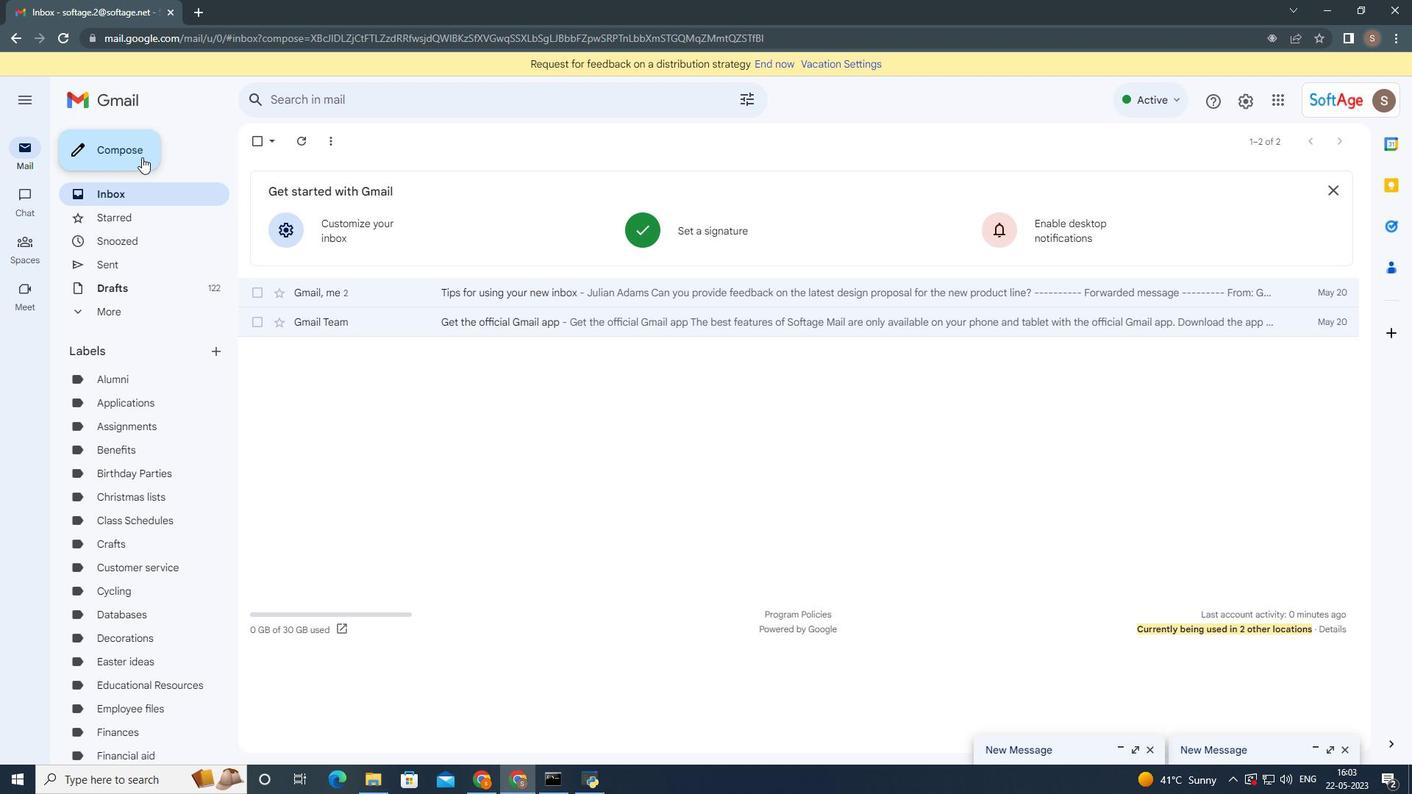 
Action: Mouse pressed left at (133, 152)
Screenshot: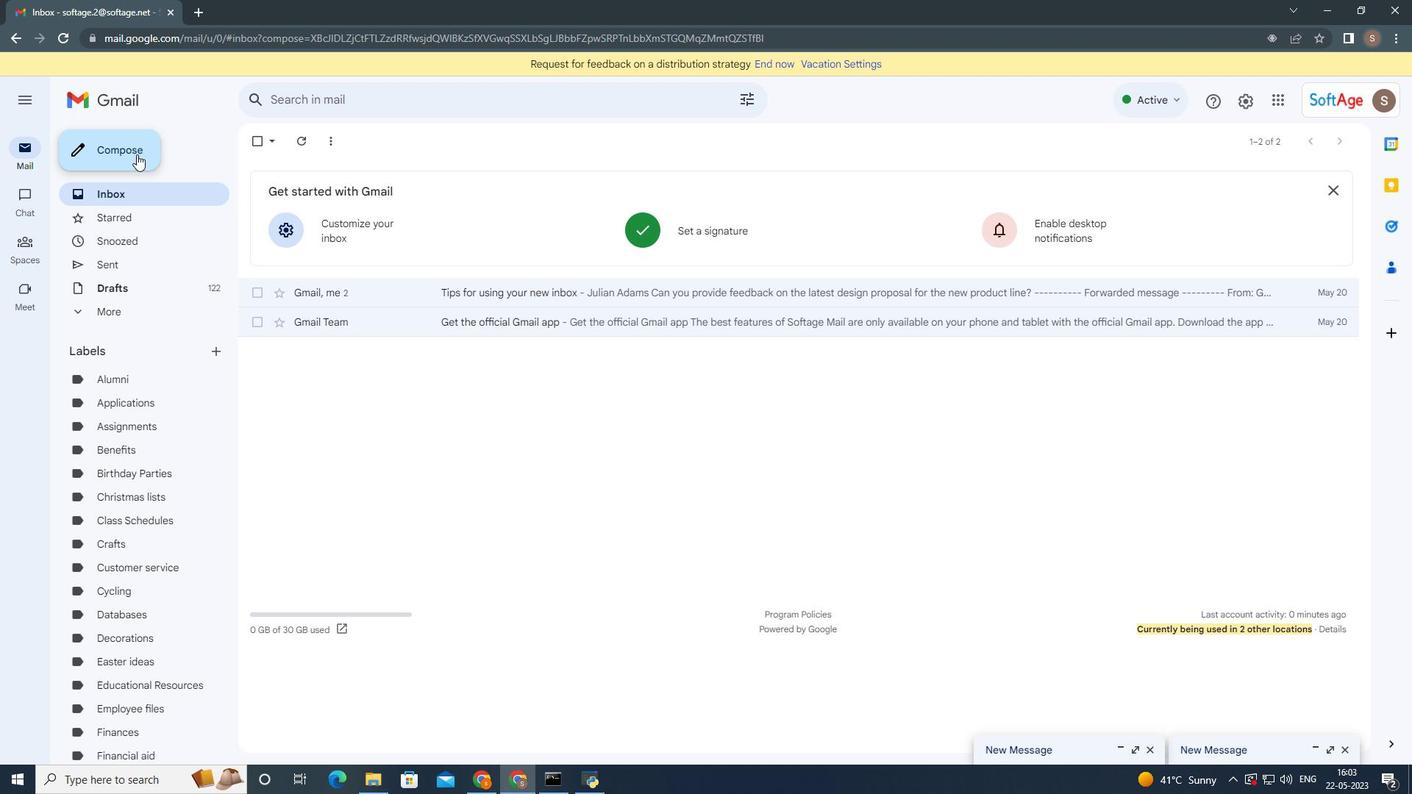 
Action: Mouse moved to (575, 382)
Screenshot: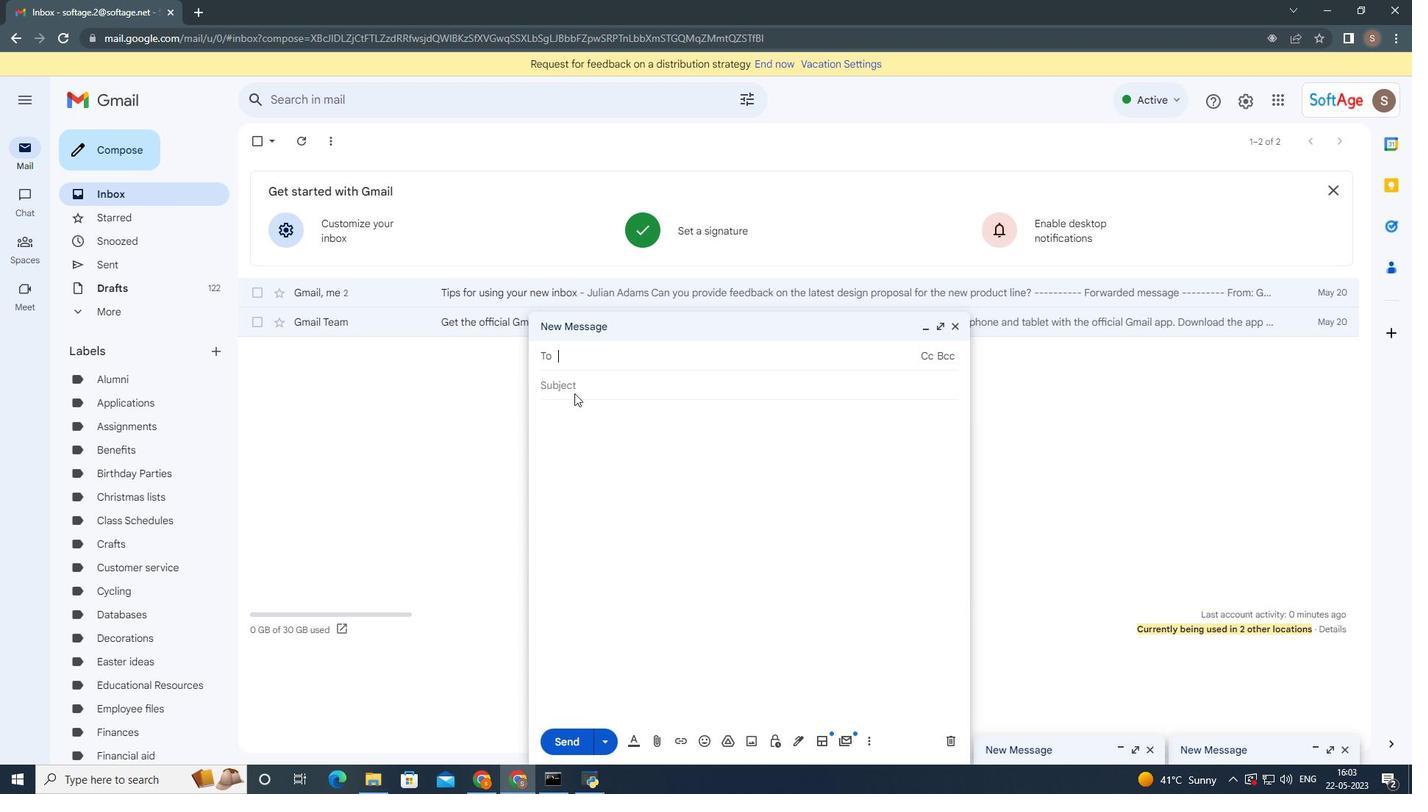 
Action: Mouse pressed left at (575, 382)
Screenshot: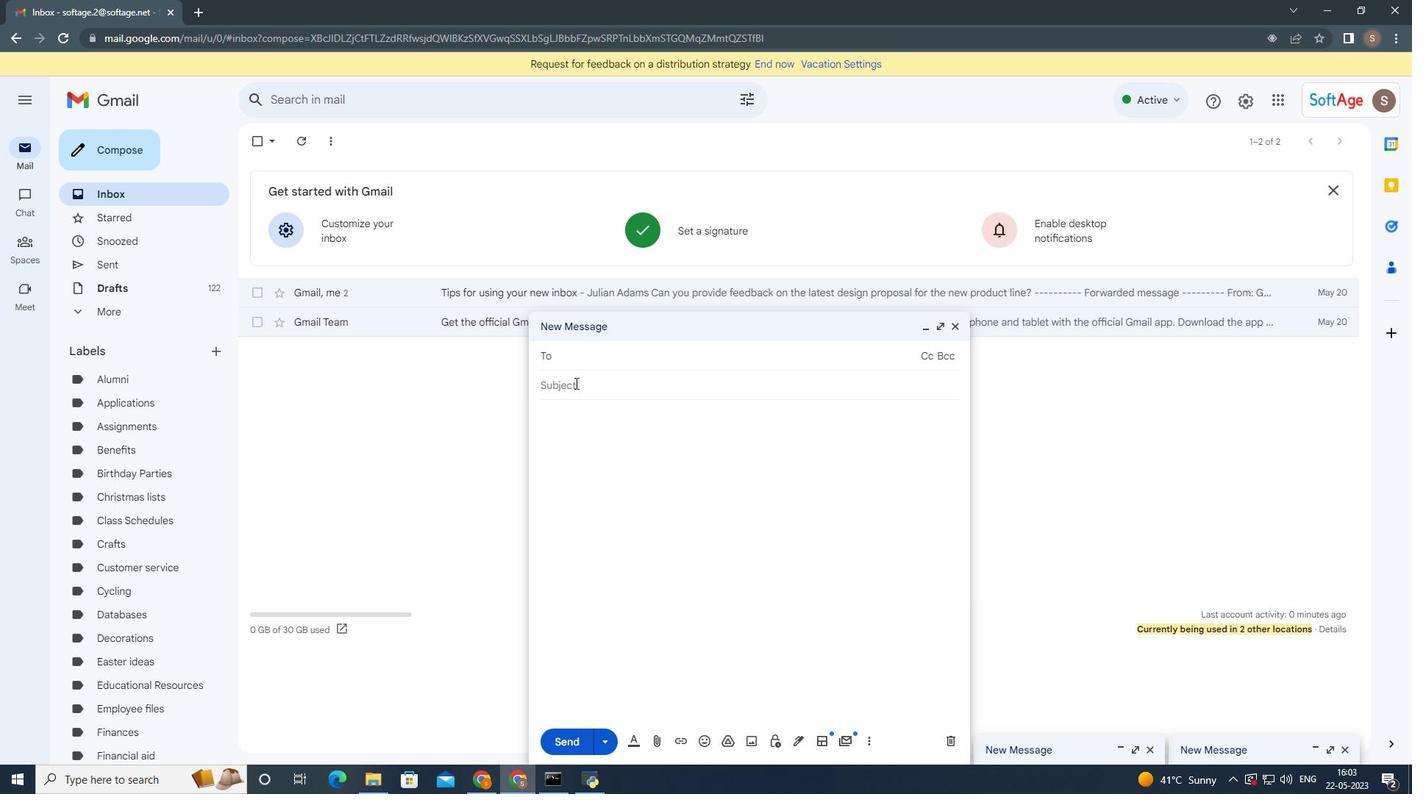 
Action: Mouse moved to (559, 430)
Screenshot: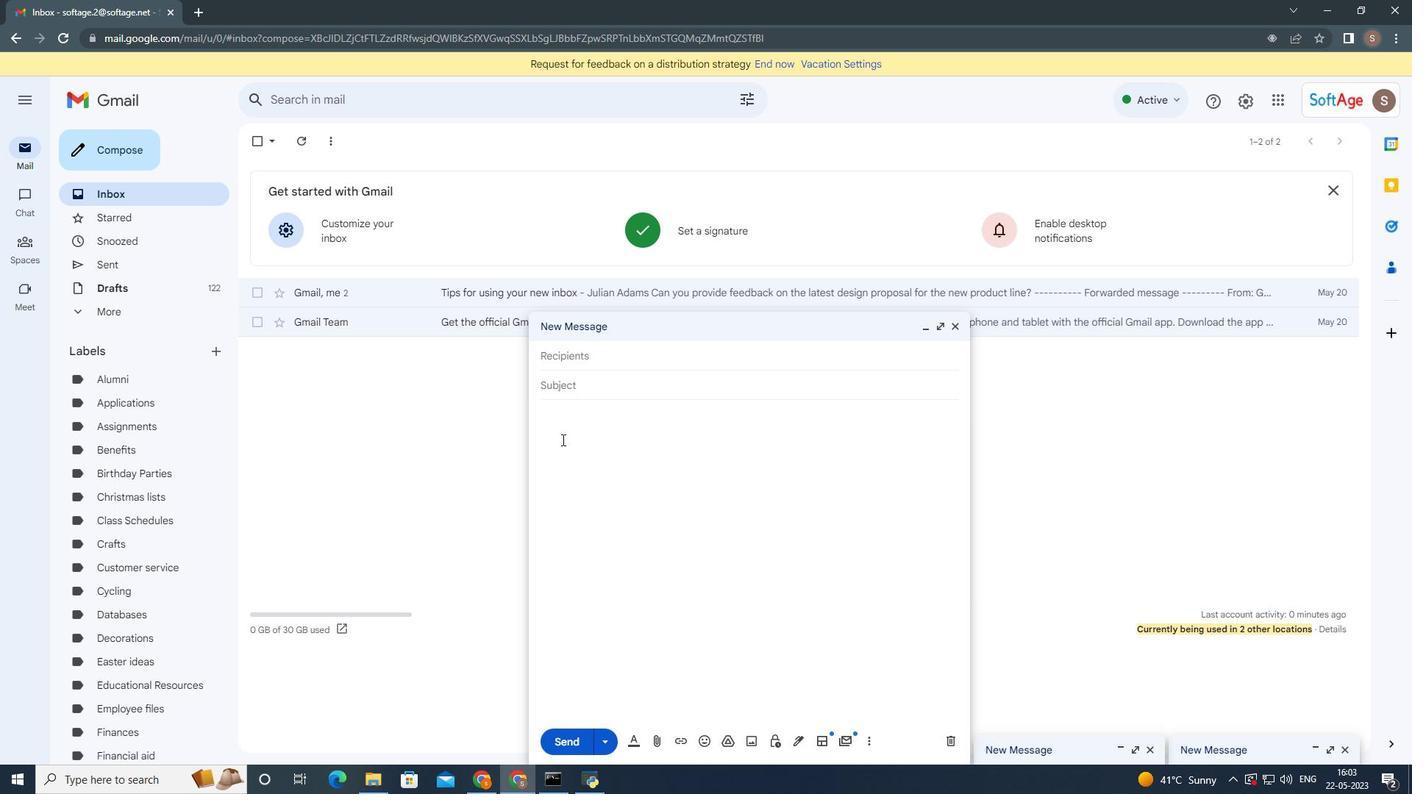 
Action: Mouse pressed left at (559, 430)
Screenshot: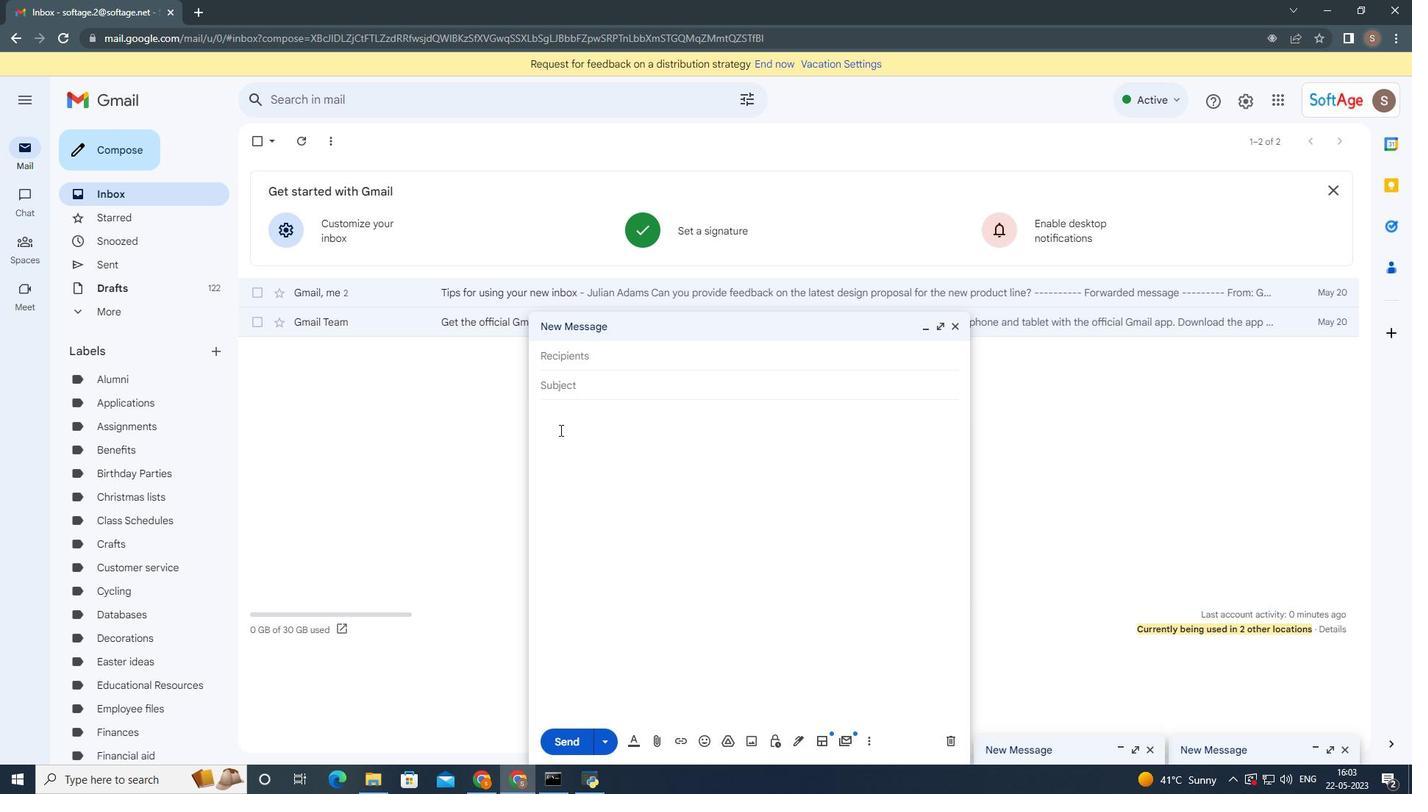 
Action: Mouse moved to (561, 367)
Screenshot: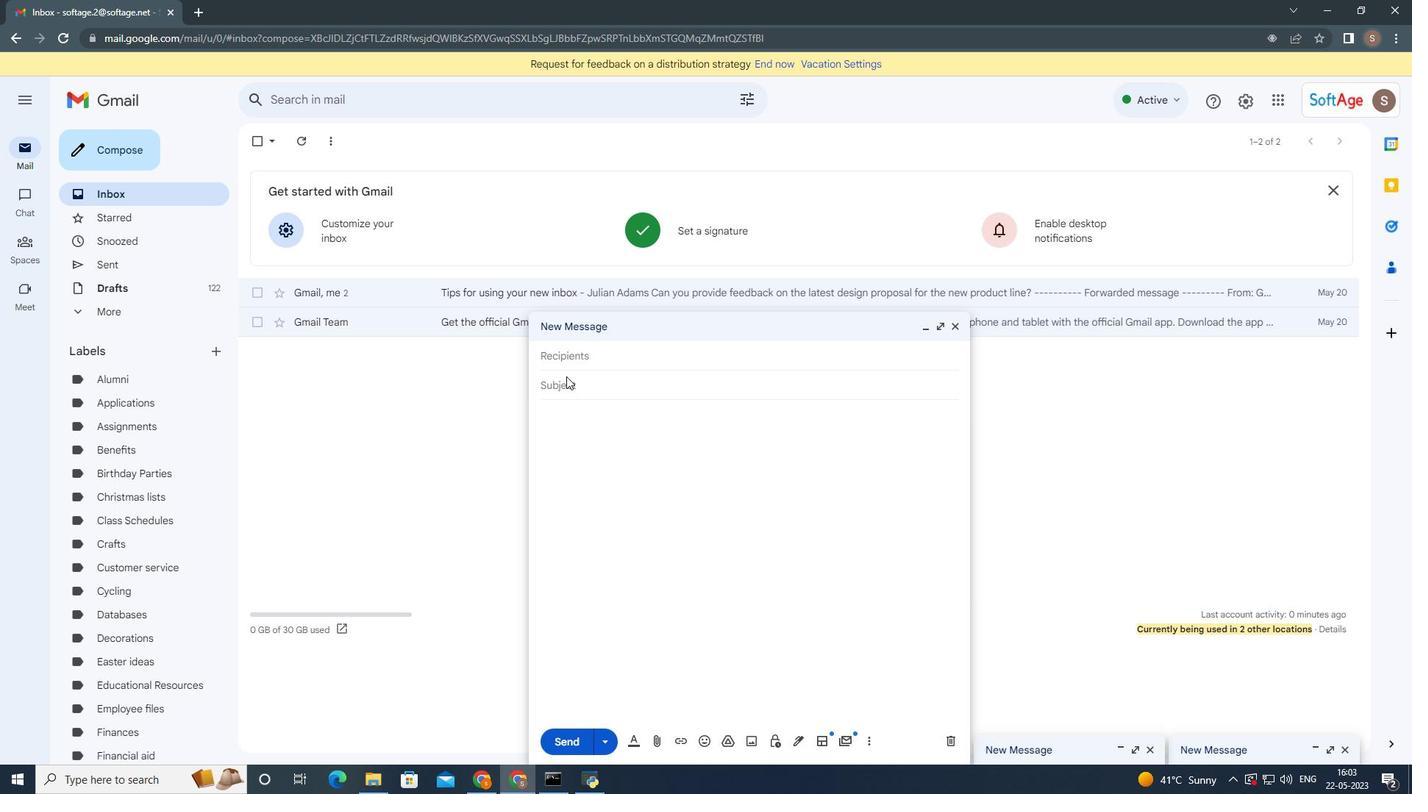 
Action: Mouse pressed left at (561, 367)
Screenshot: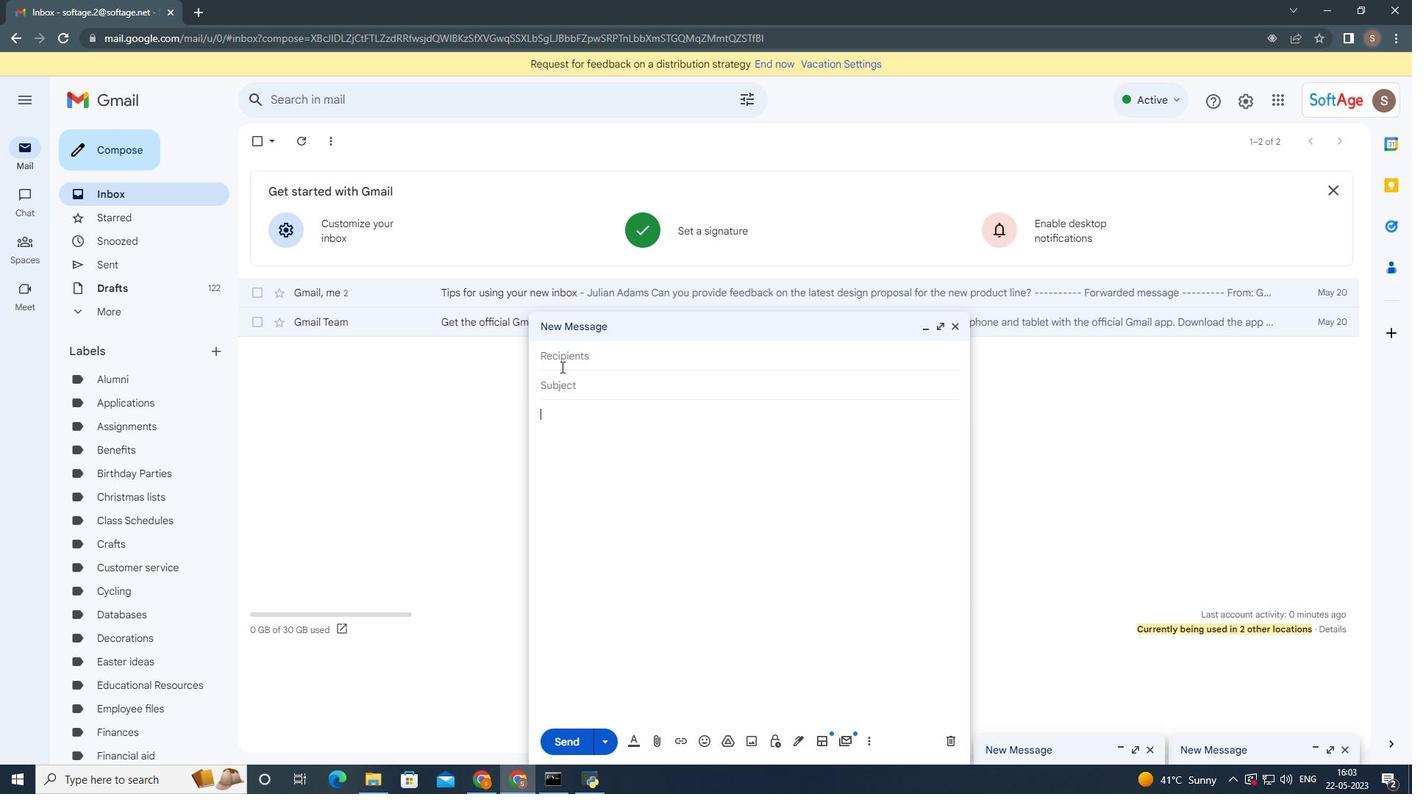 
Action: Mouse moved to (561, 366)
Screenshot: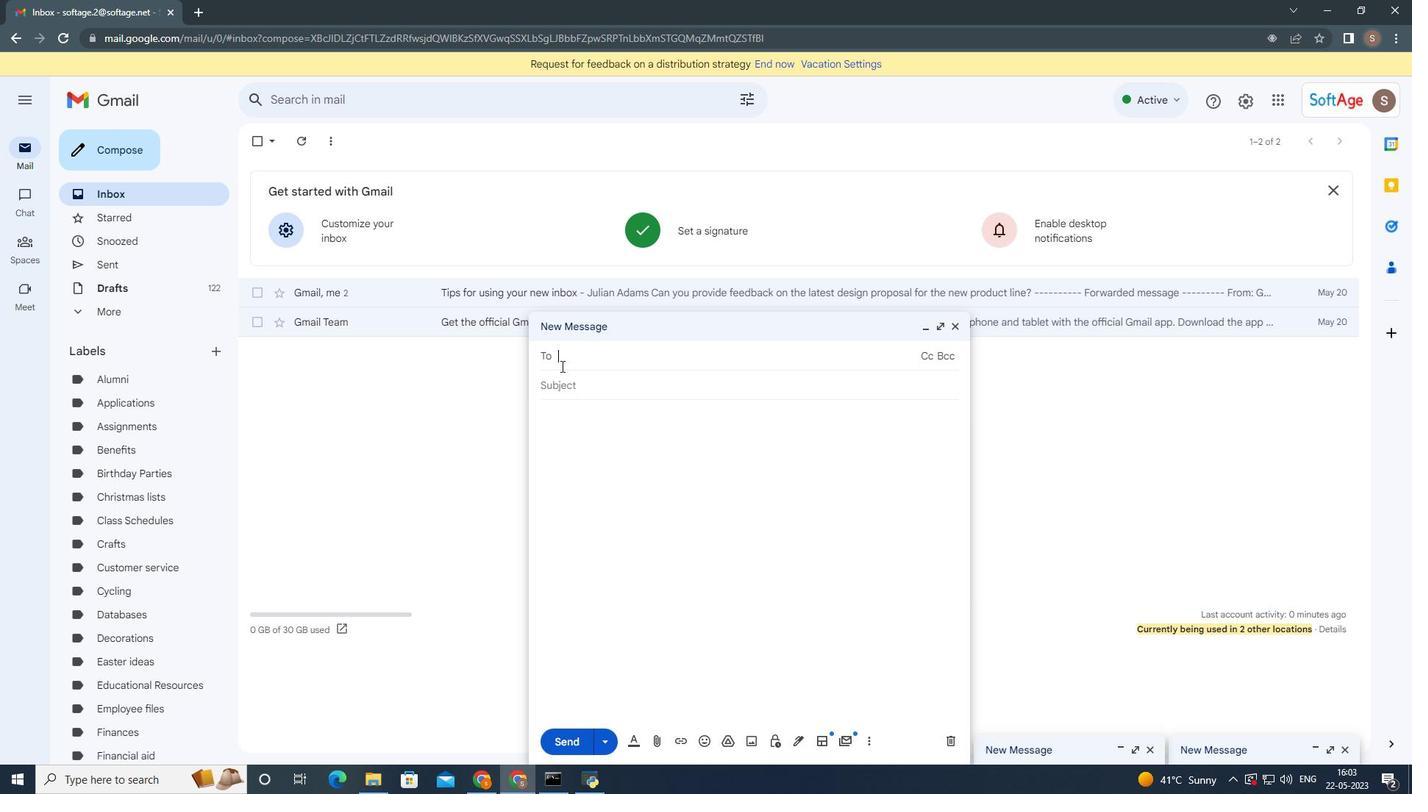 
Action: Key pressed softage.4
Screenshot: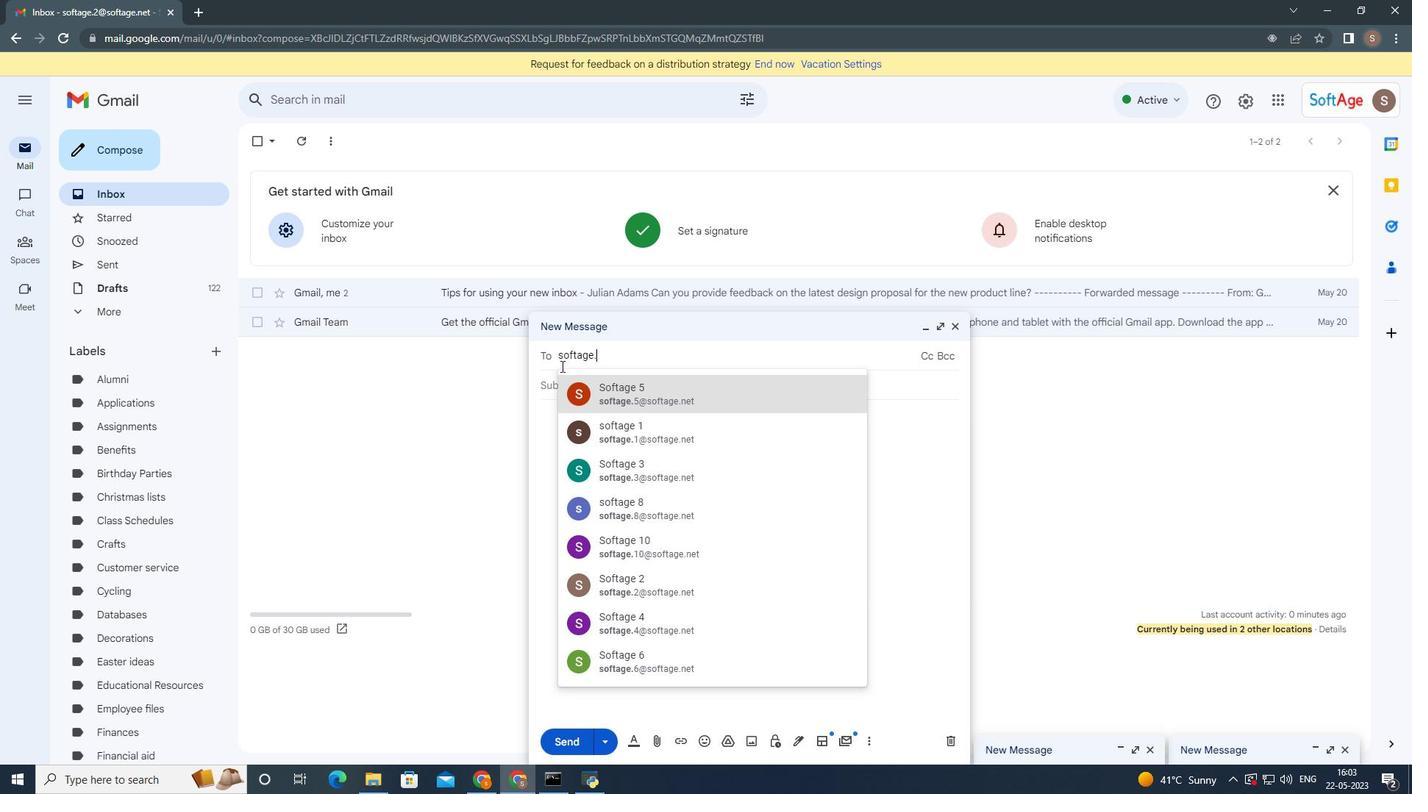
Action: Mouse moved to (597, 395)
Screenshot: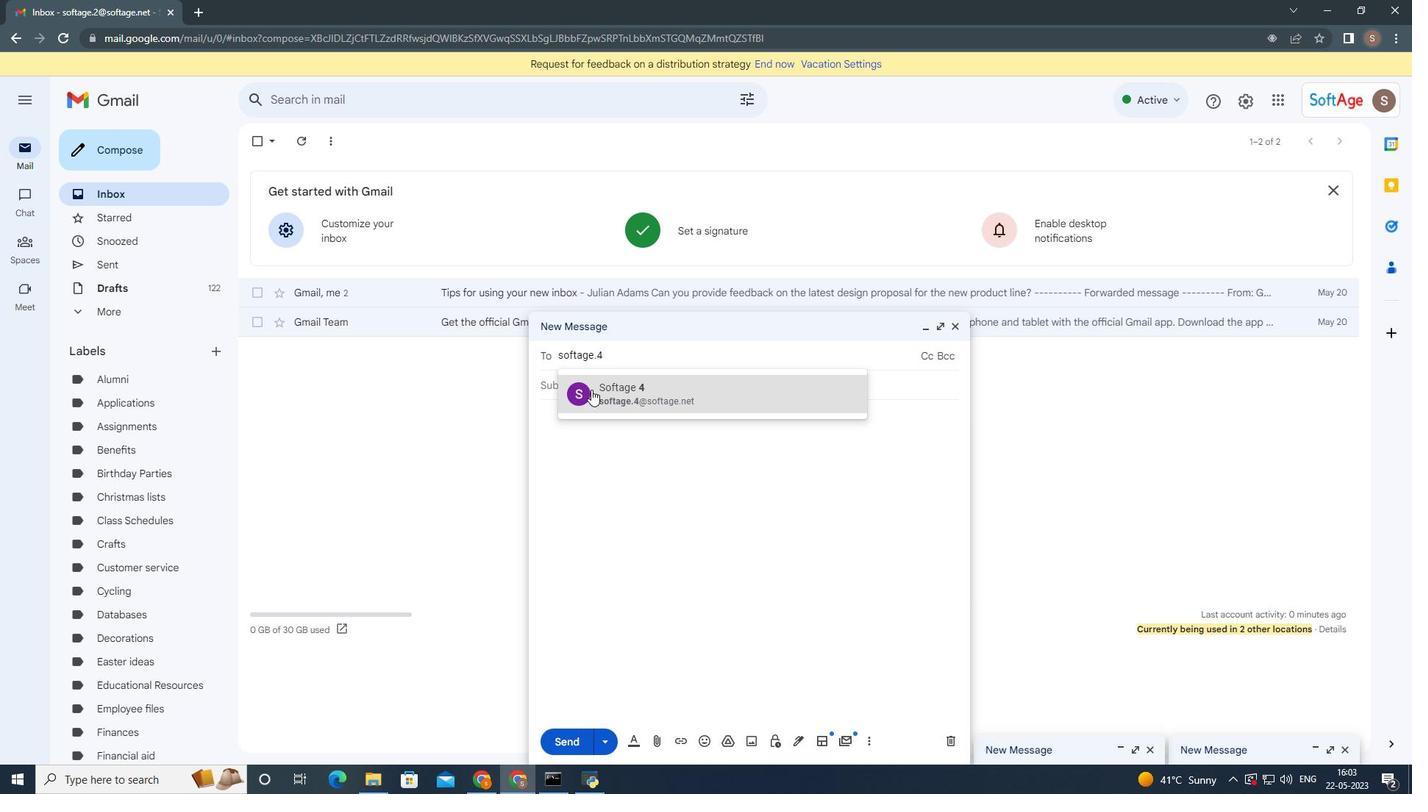 
Action: Mouse pressed left at (597, 395)
Screenshot: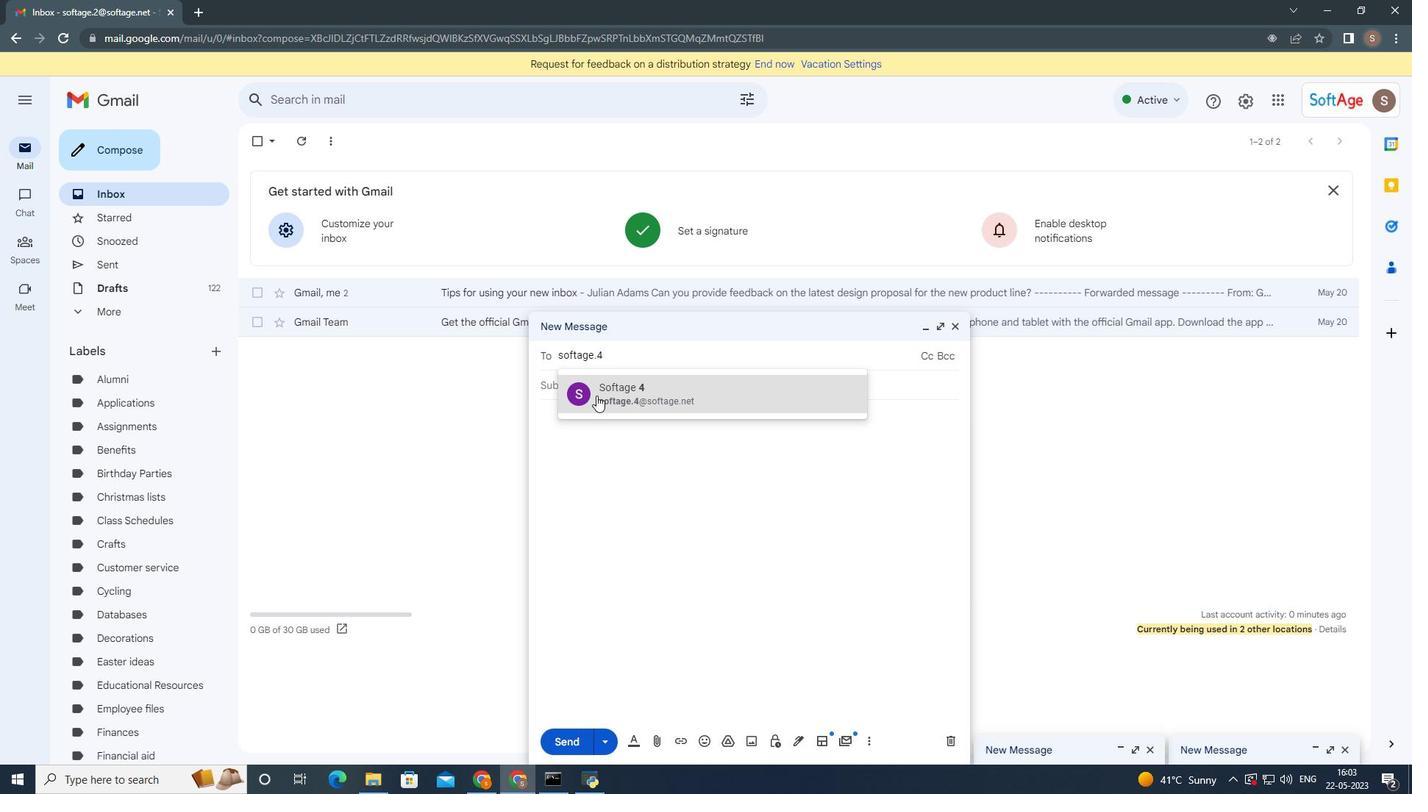 
Action: Mouse moved to (794, 741)
Screenshot: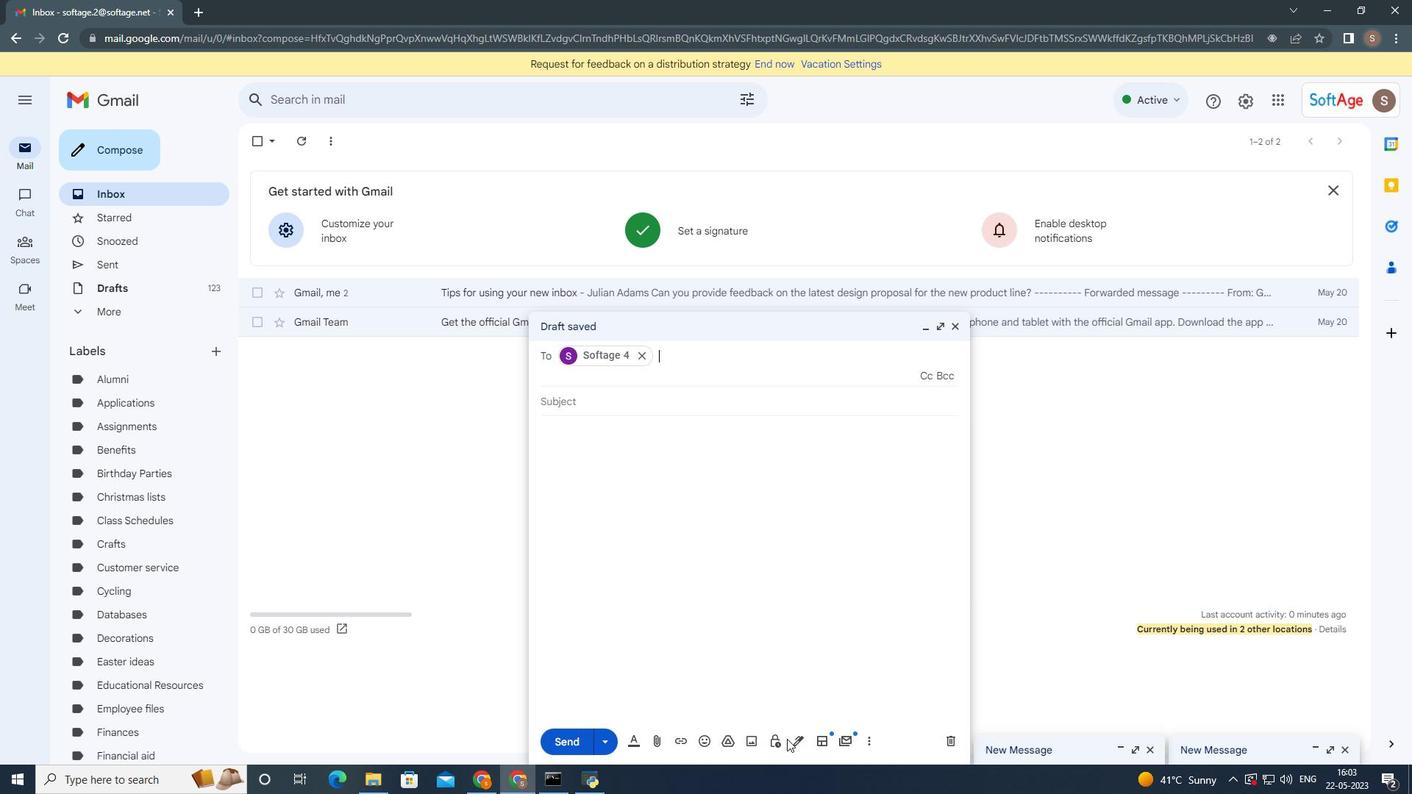 
Action: Mouse pressed left at (794, 741)
Screenshot: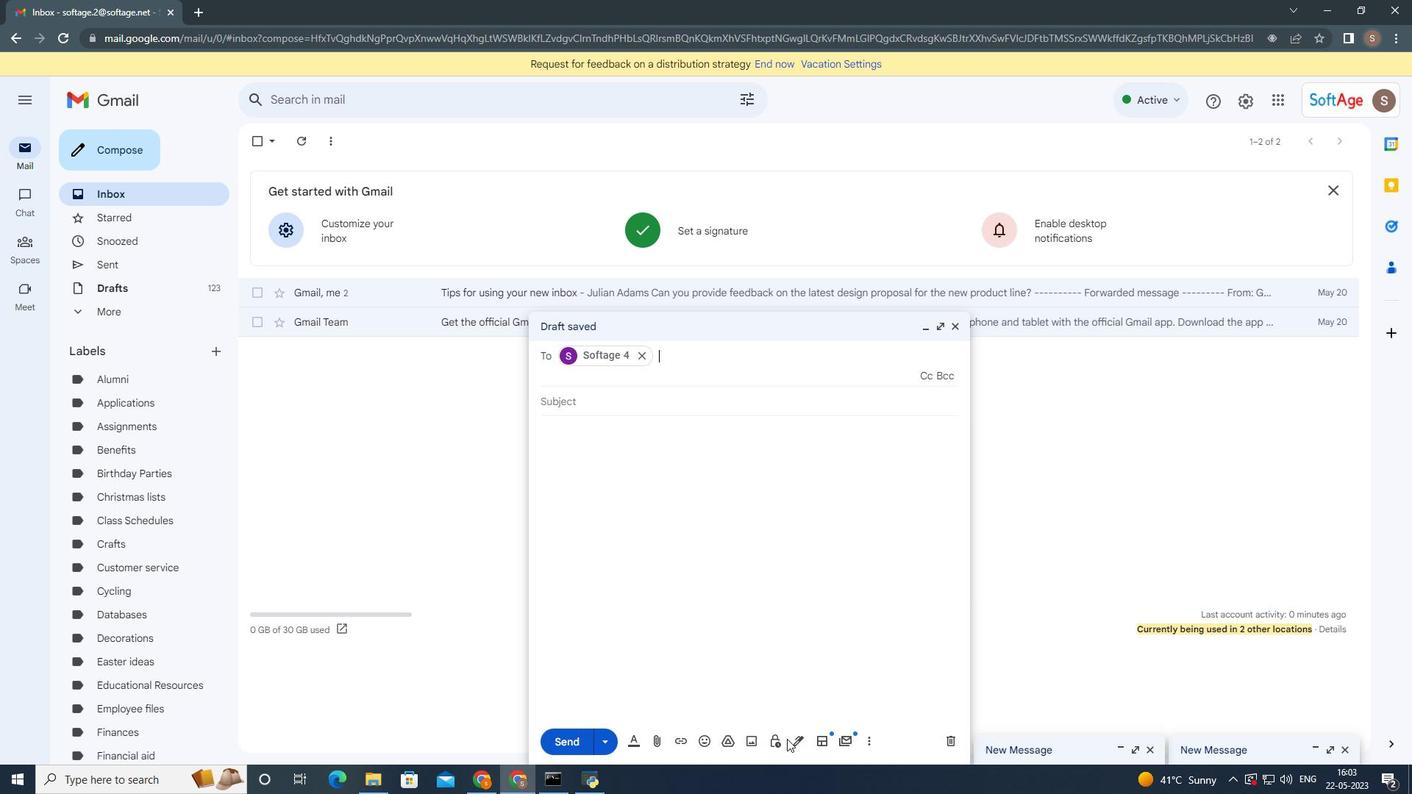 
Action: Mouse moved to (853, 558)
Screenshot: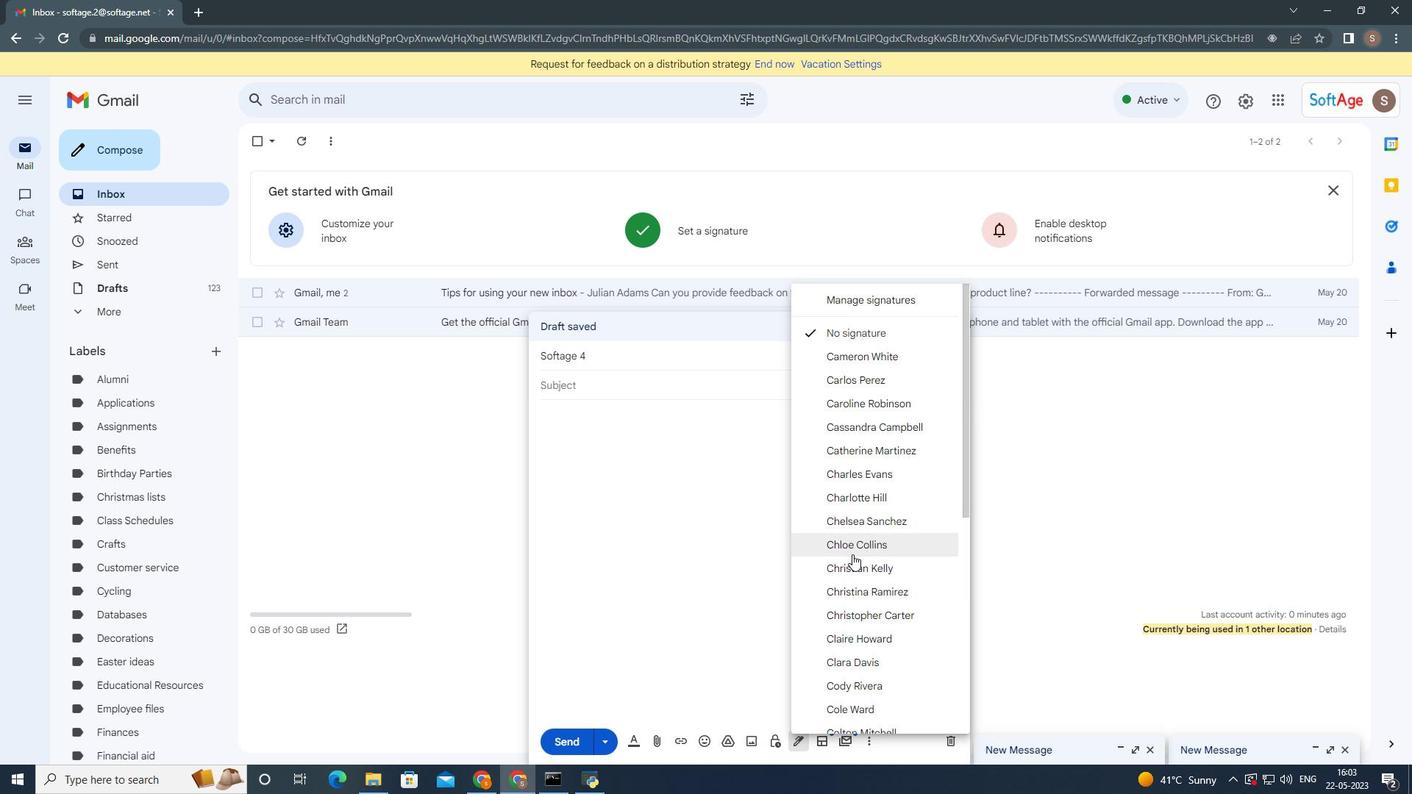 
Action: Mouse scrolled (853, 557) with delta (0, 0)
Screenshot: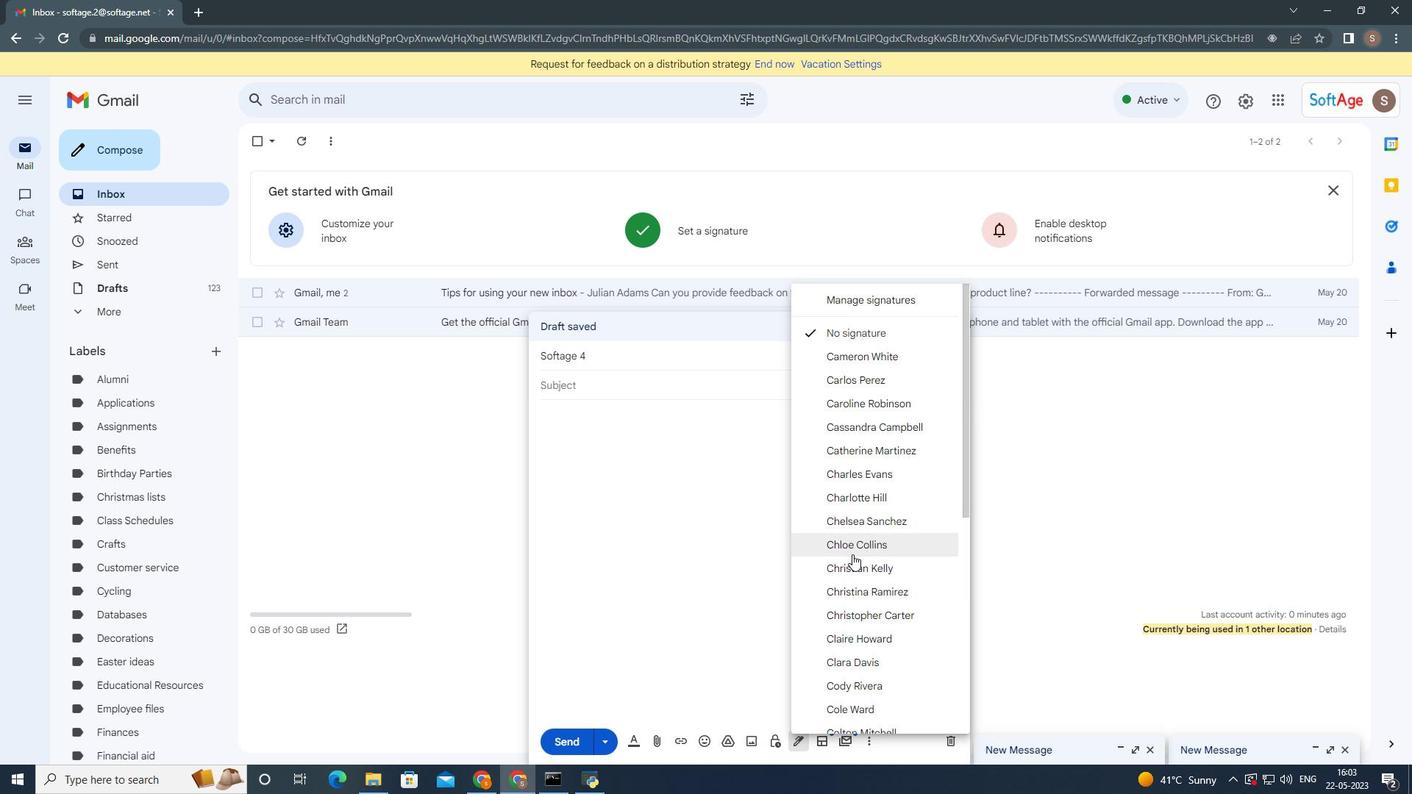 
Action: Mouse moved to (861, 571)
Screenshot: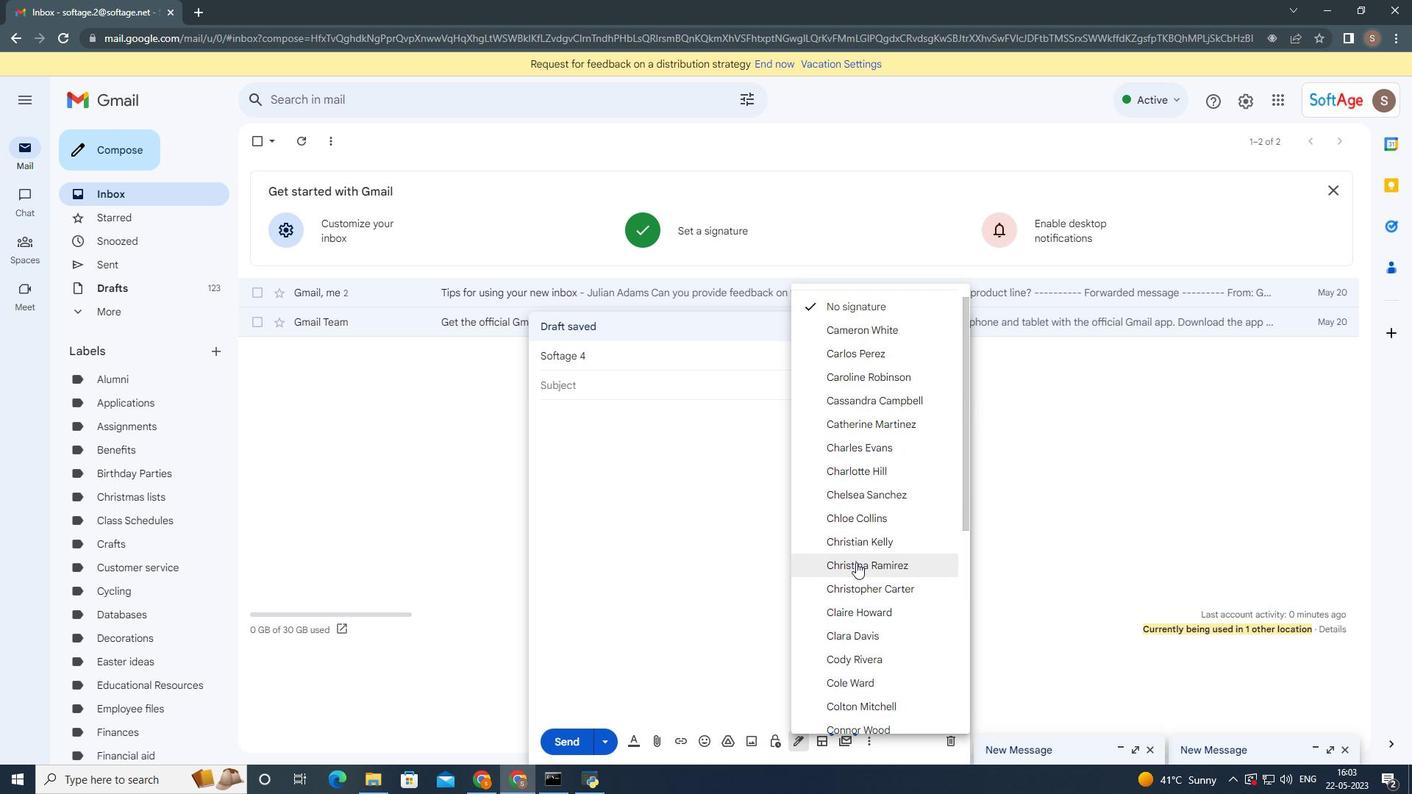 
Action: Mouse scrolled (861, 570) with delta (0, 0)
Screenshot: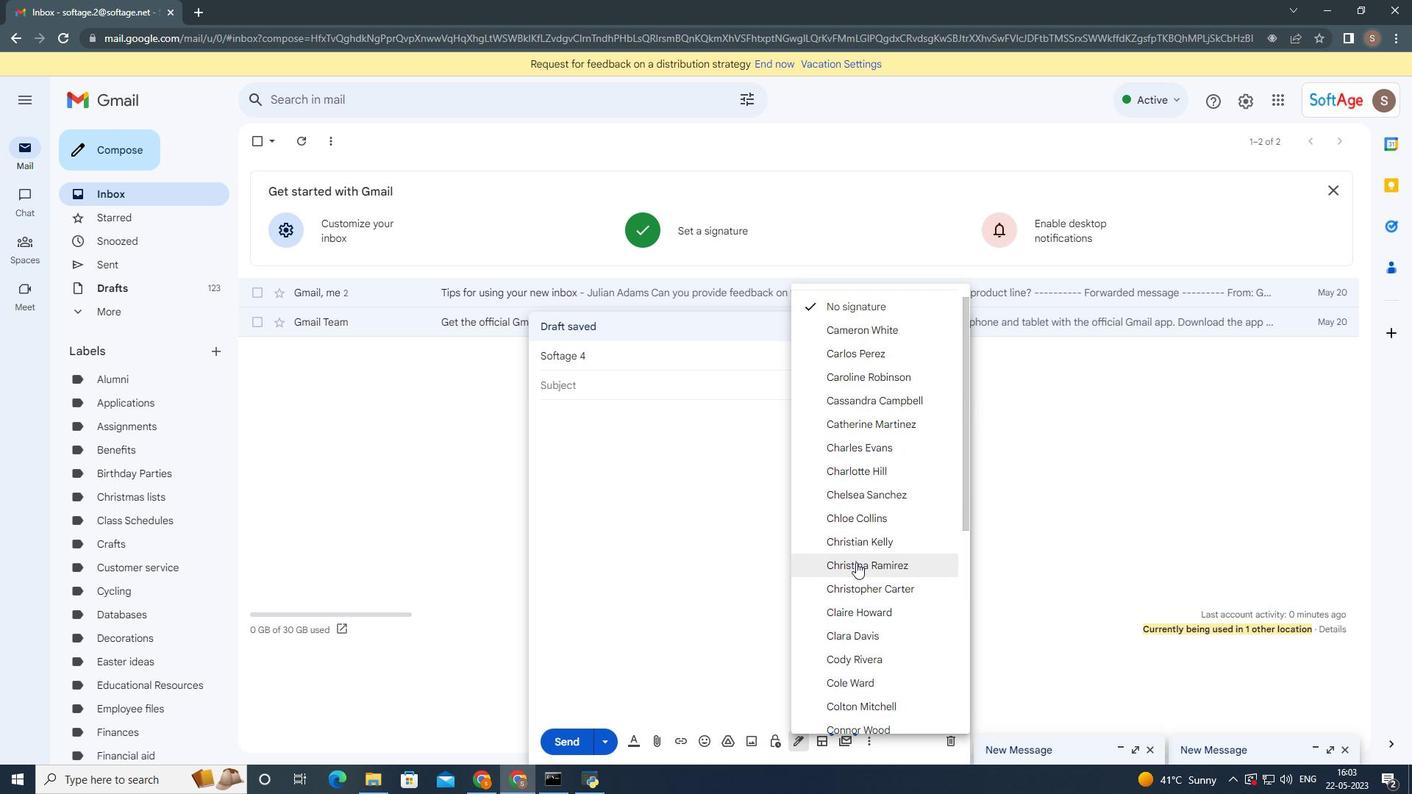 
Action: Mouse moved to (866, 585)
Screenshot: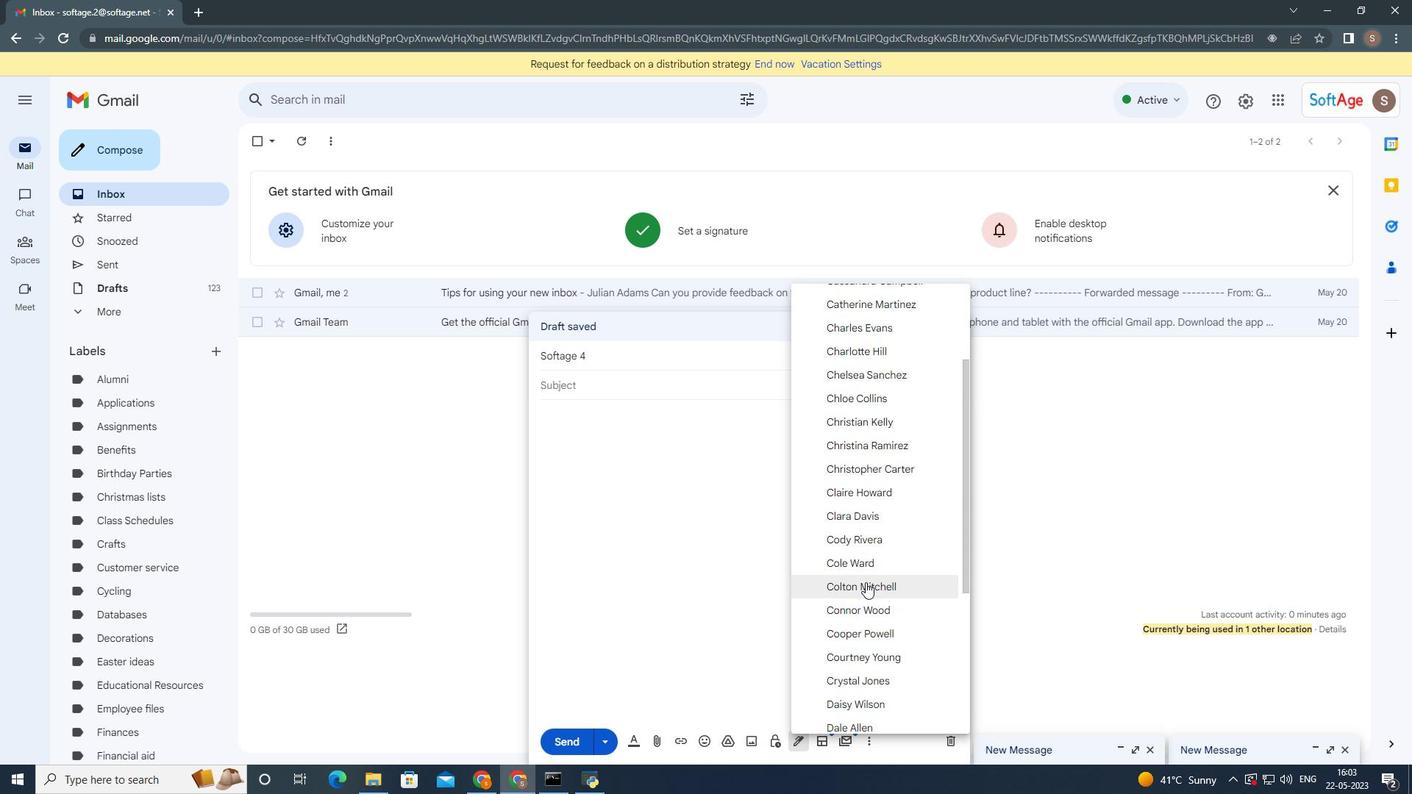 
Action: Mouse scrolled (866, 584) with delta (0, 0)
Screenshot: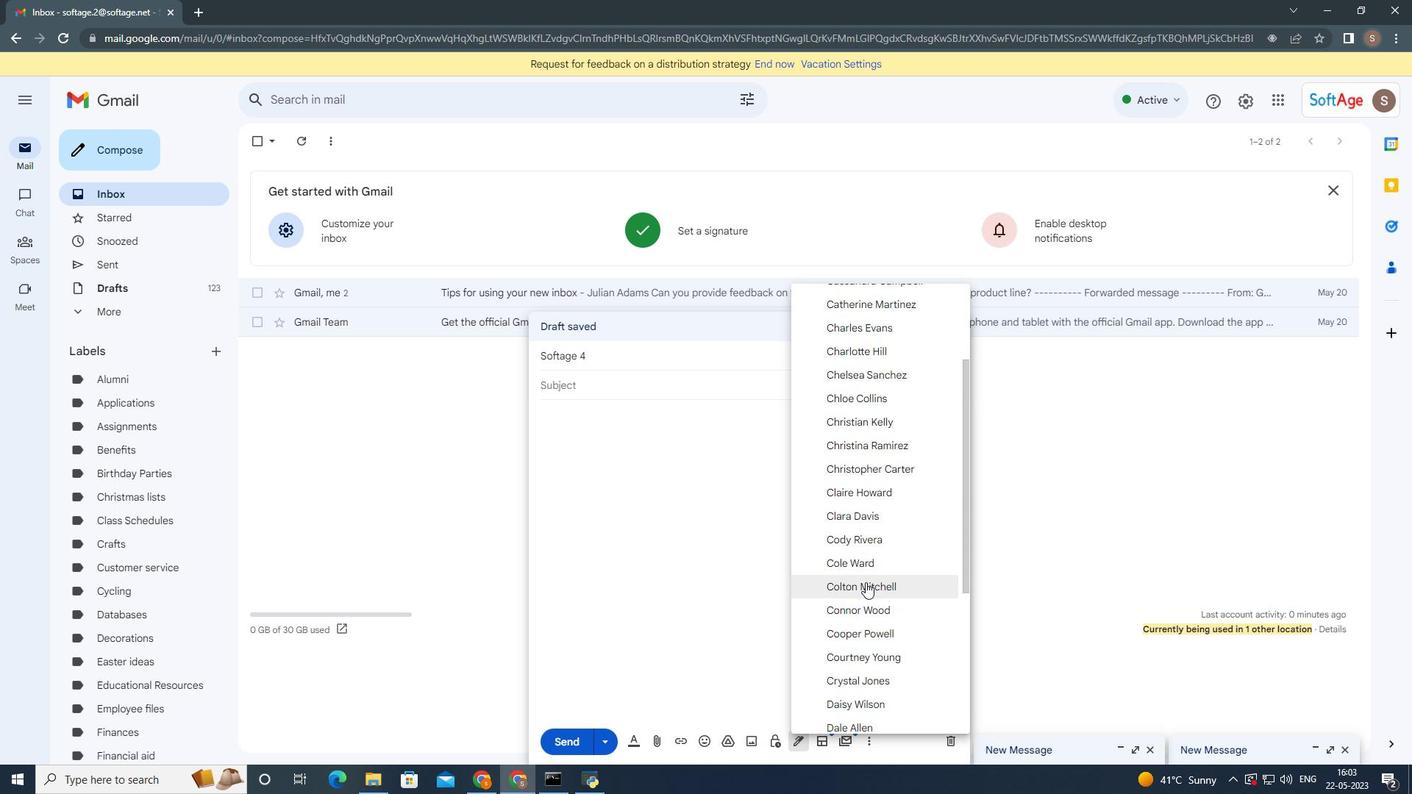 
Action: Mouse moved to (874, 621)
Screenshot: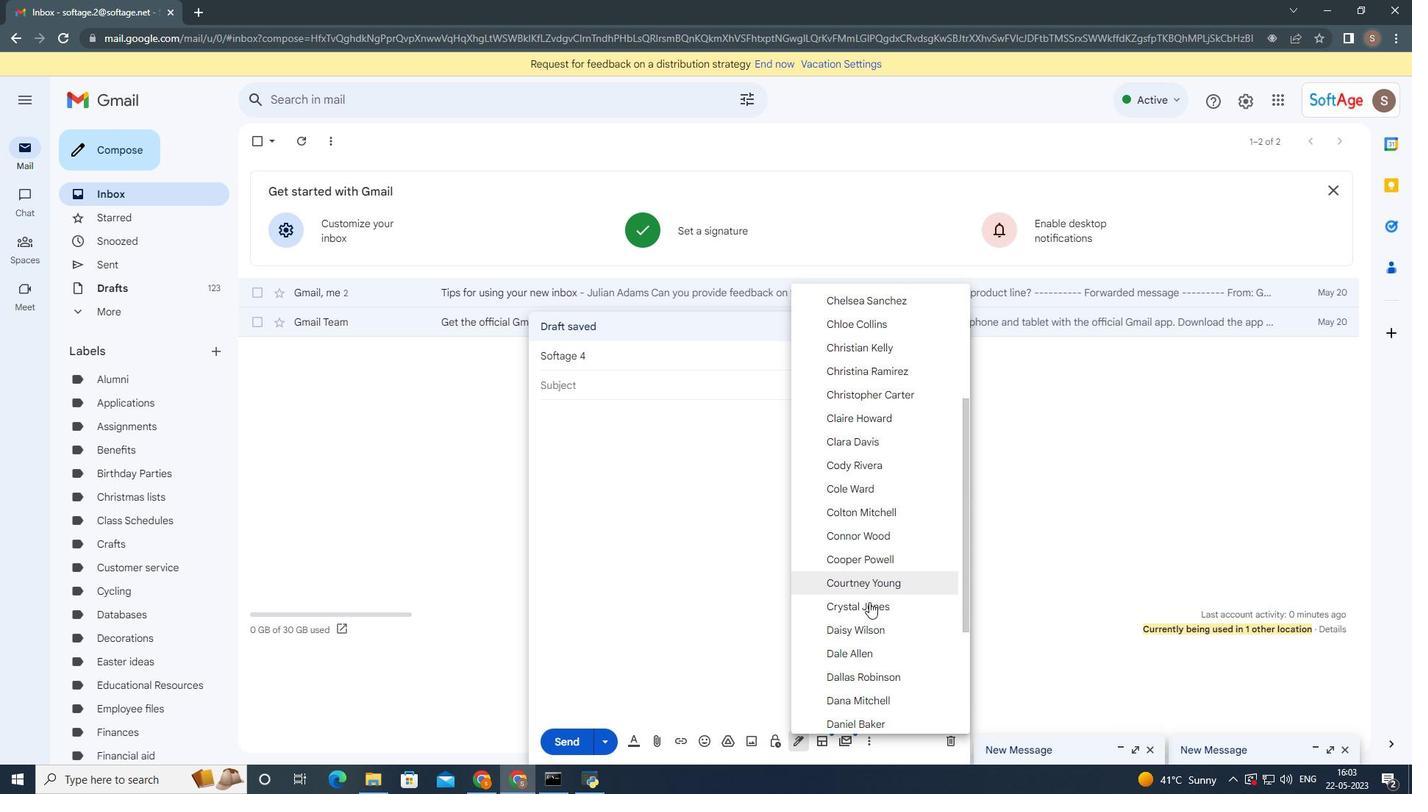 
Action: Mouse scrolled (874, 621) with delta (0, 0)
Screenshot: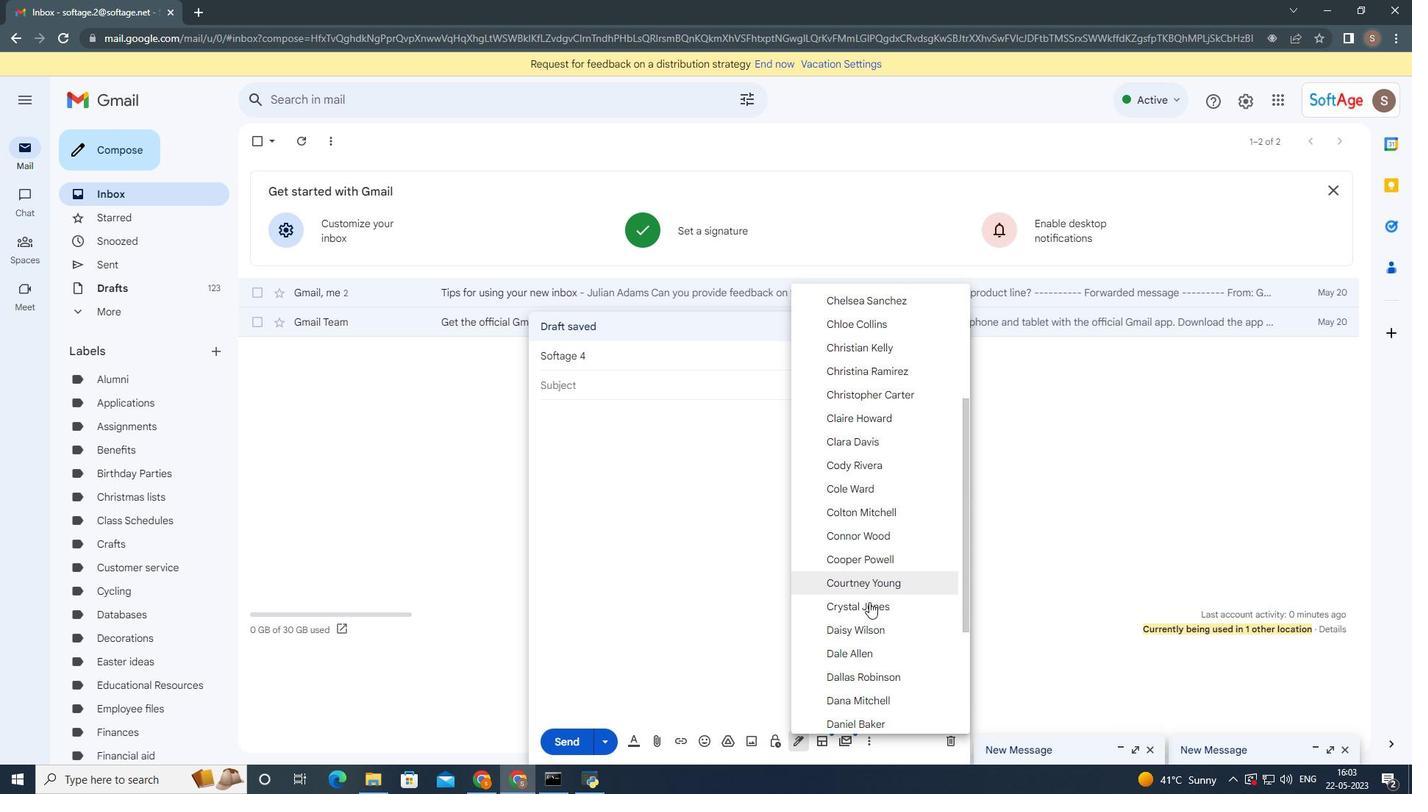
Action: Mouse moved to (860, 653)
Screenshot: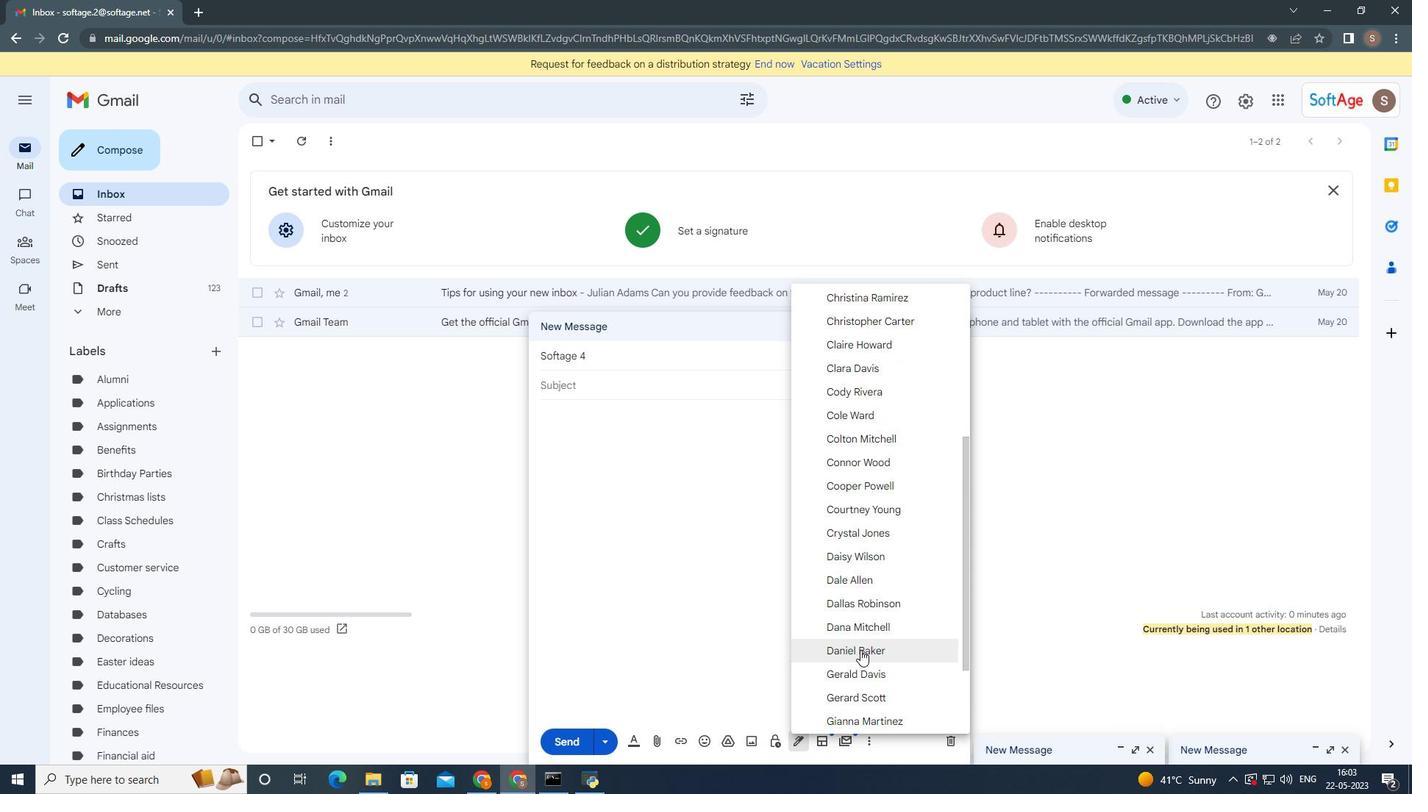 
Action: Mouse pressed left at (860, 653)
Screenshot: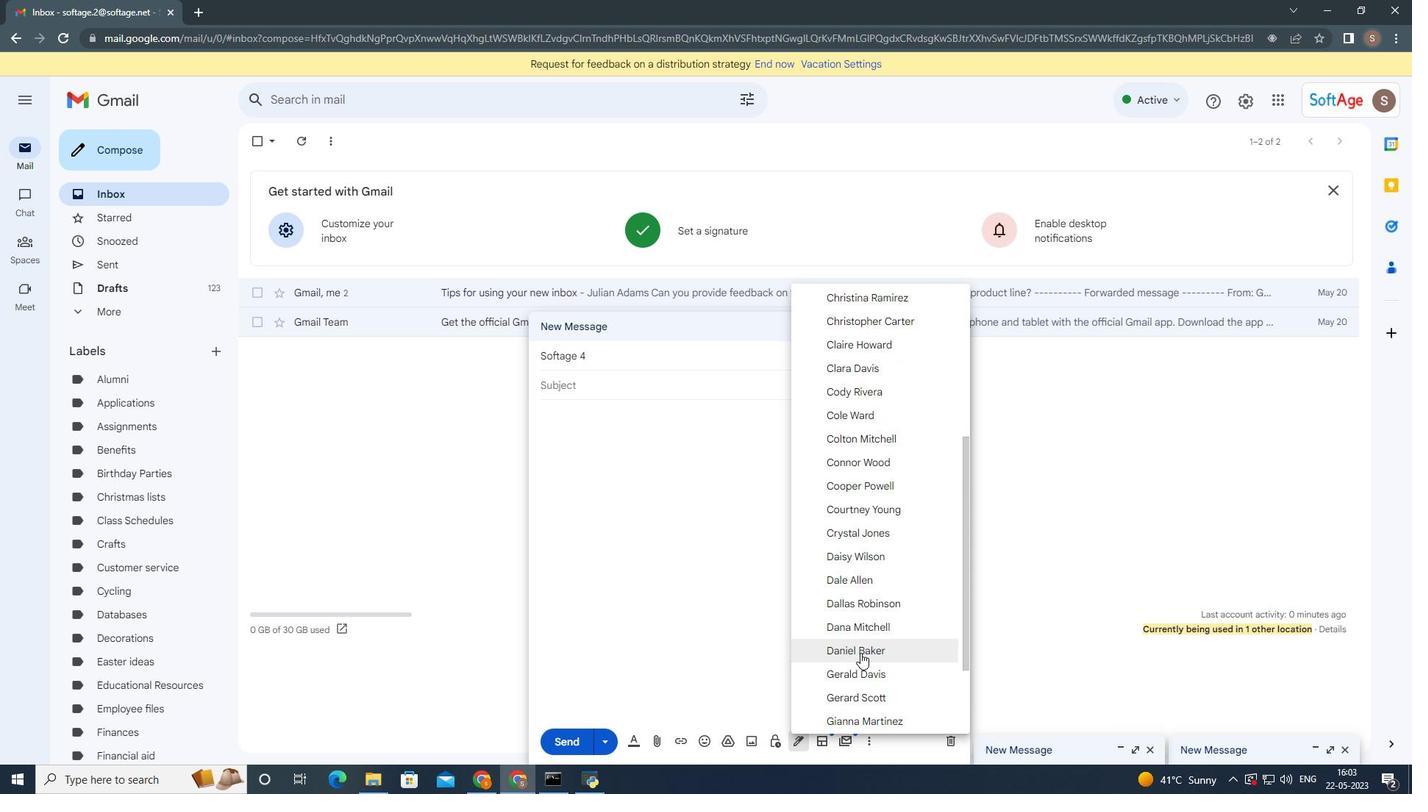 
Action: Mouse moved to (868, 739)
Screenshot: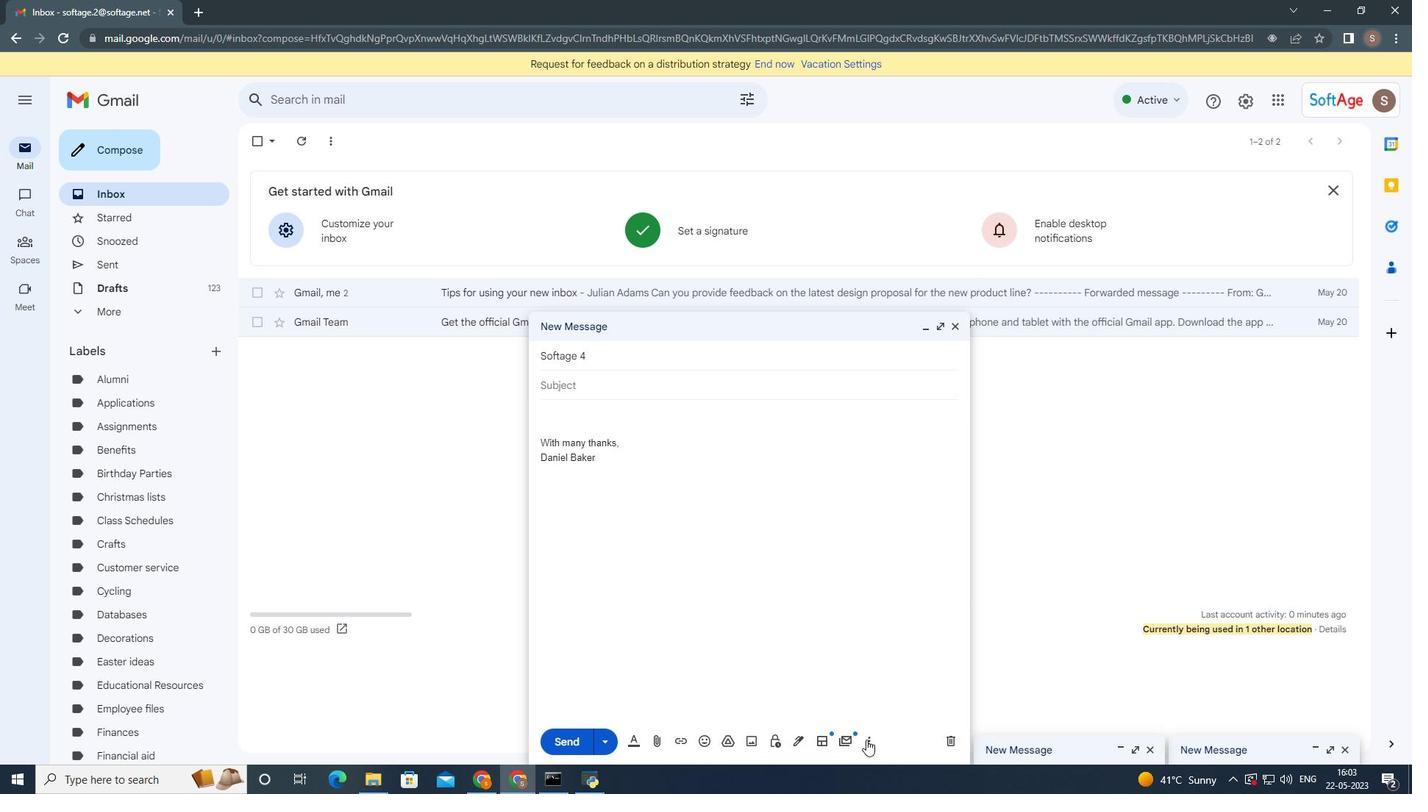 
Action: Mouse pressed left at (868, 739)
Screenshot: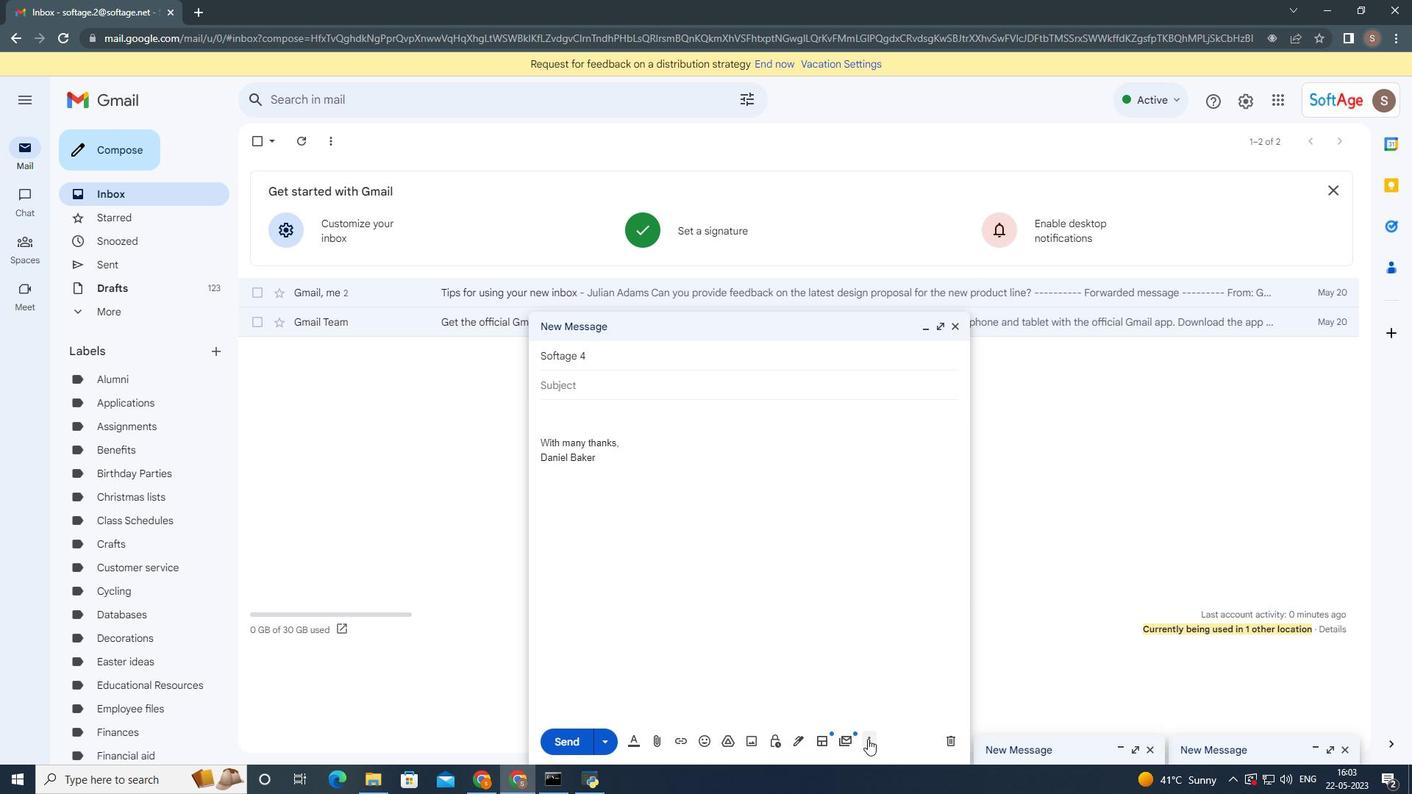 
Action: Mouse moved to (884, 607)
Screenshot: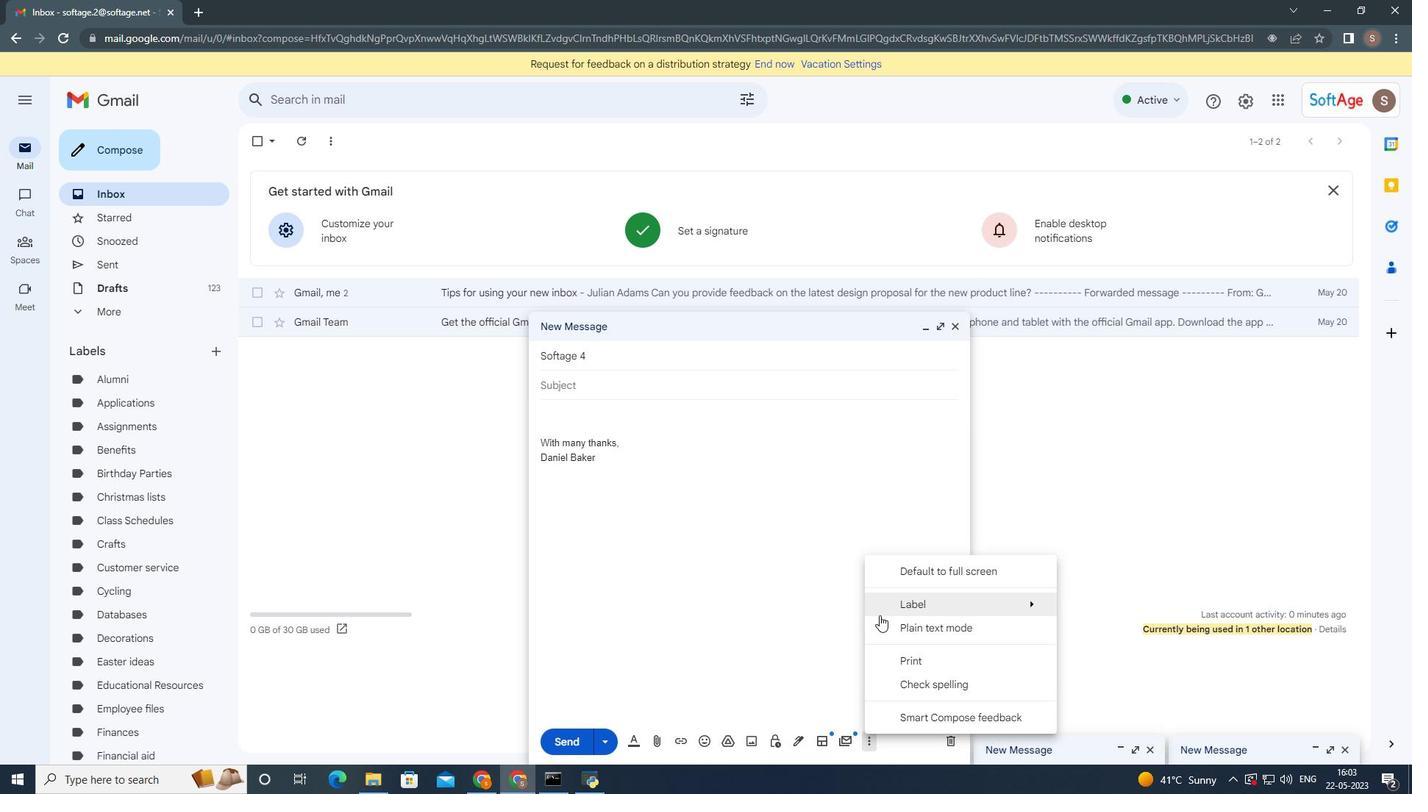 
Action: Mouse pressed left at (884, 607)
Screenshot: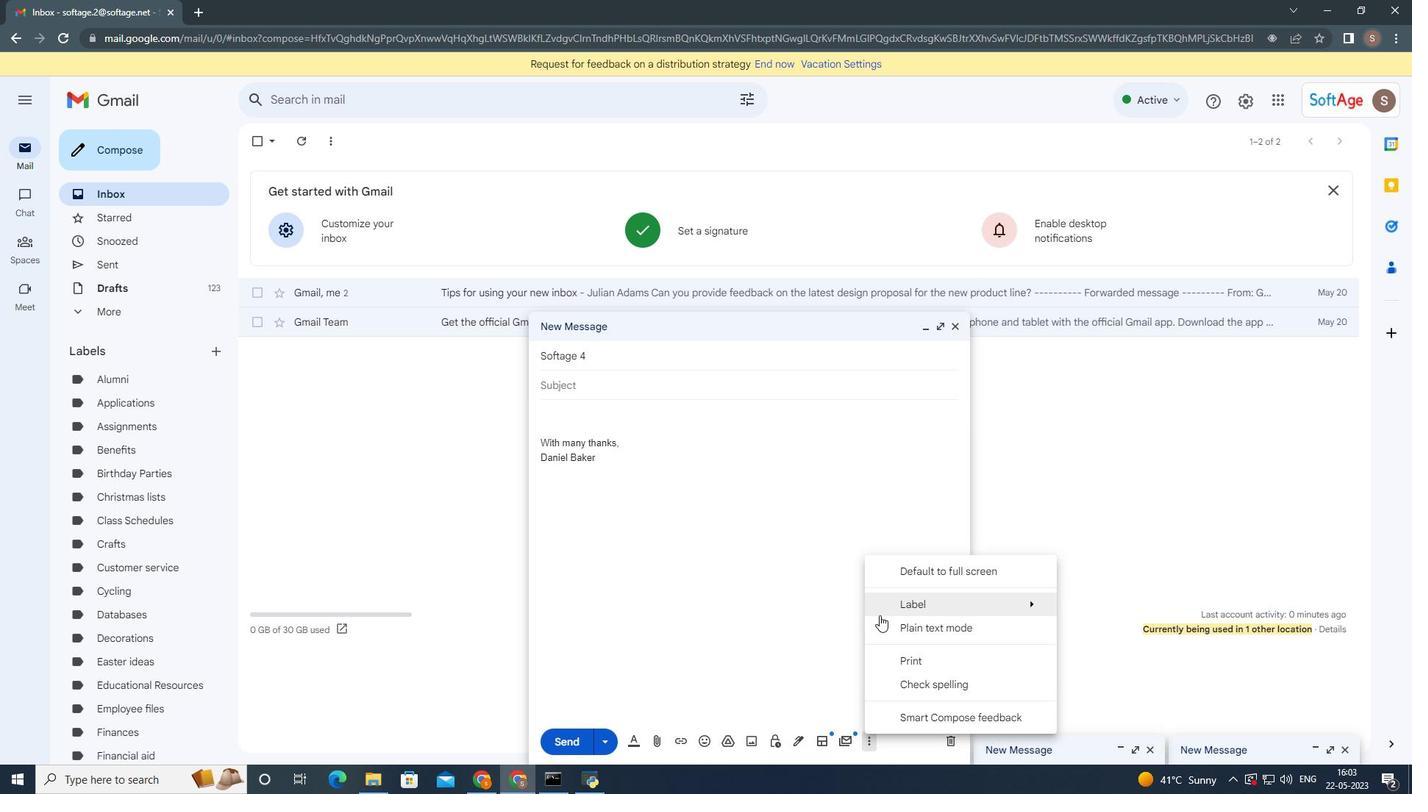 
Action: Mouse moved to (1105, 481)
Screenshot: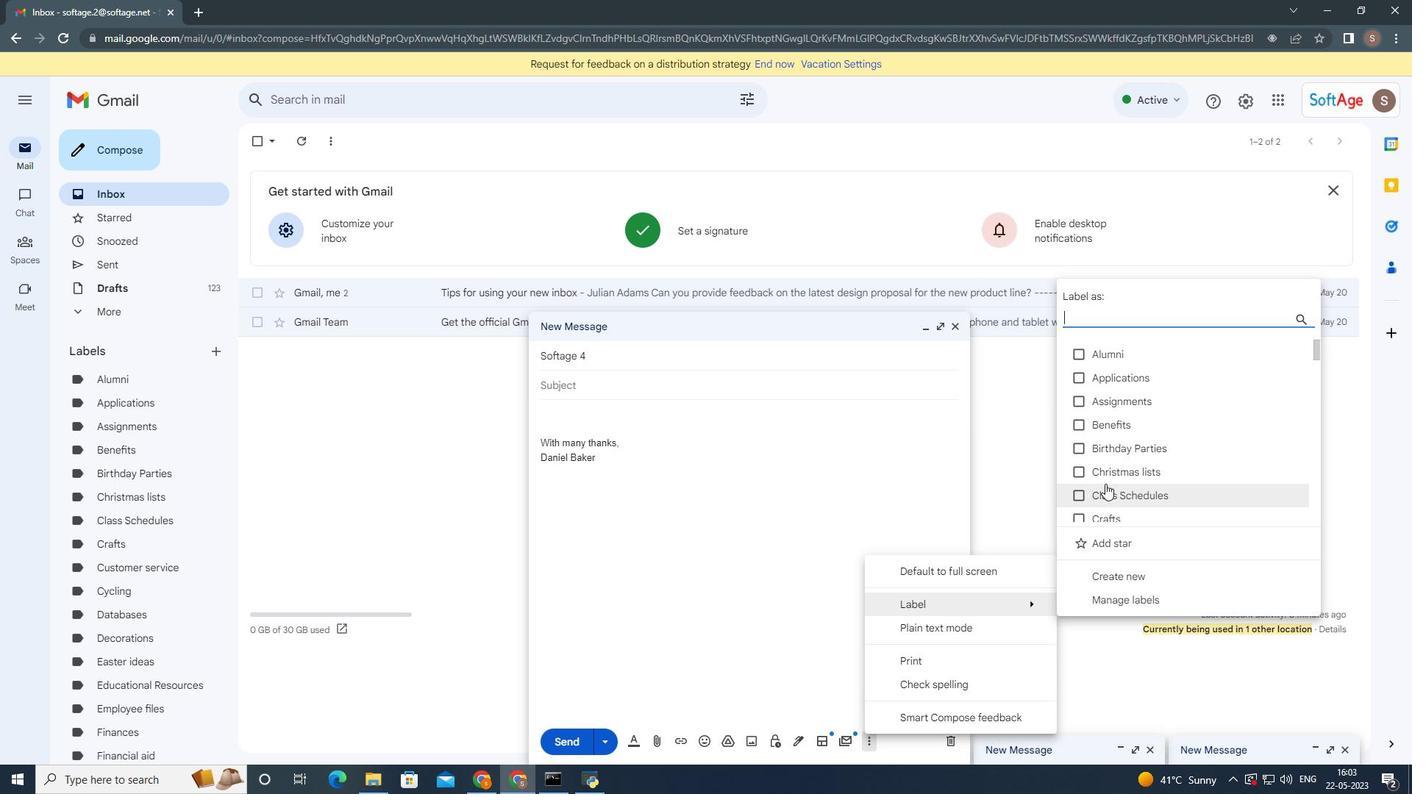 
Action: Mouse scrolled (1105, 481) with delta (0, 0)
Screenshot: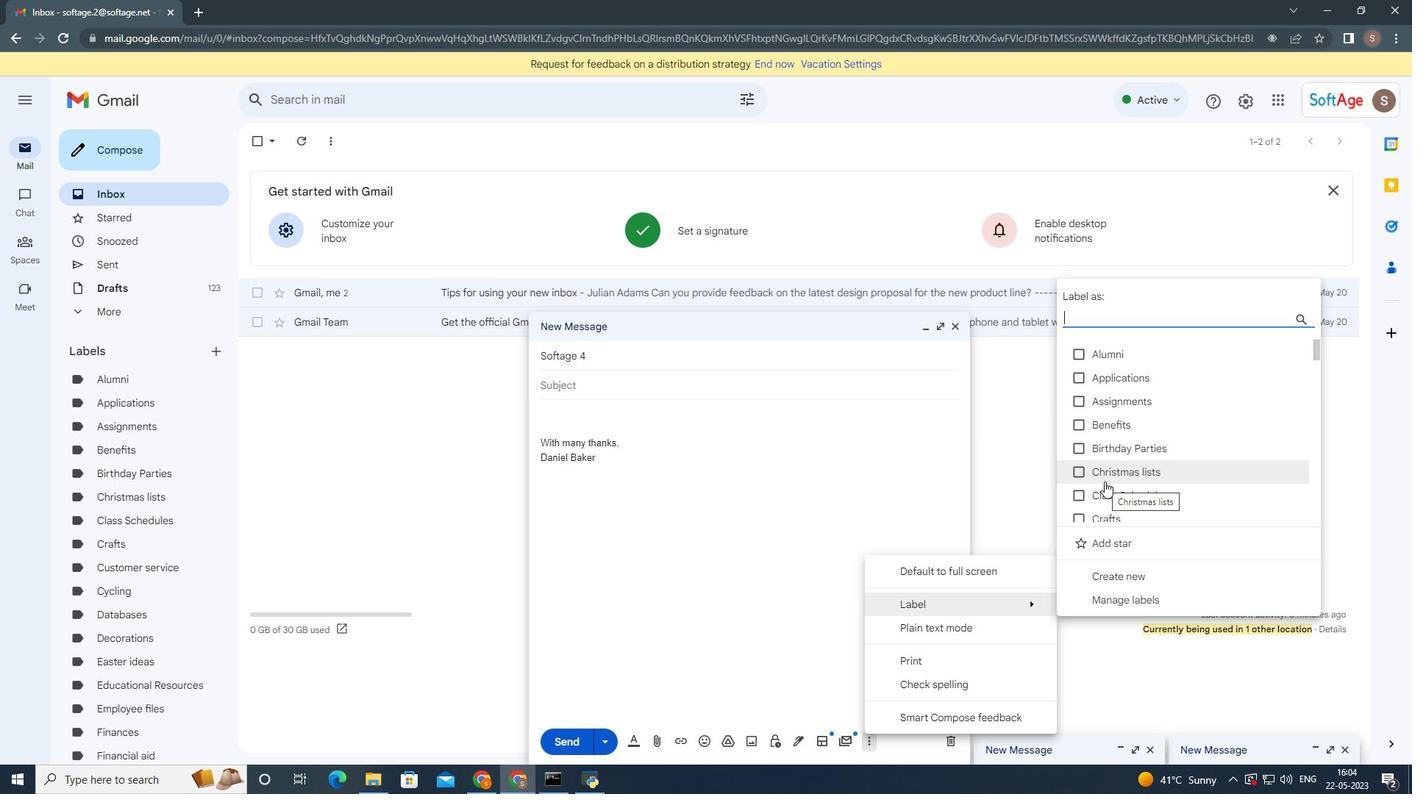 
Action: Mouse scrolled (1105, 482) with delta (0, 0)
Screenshot: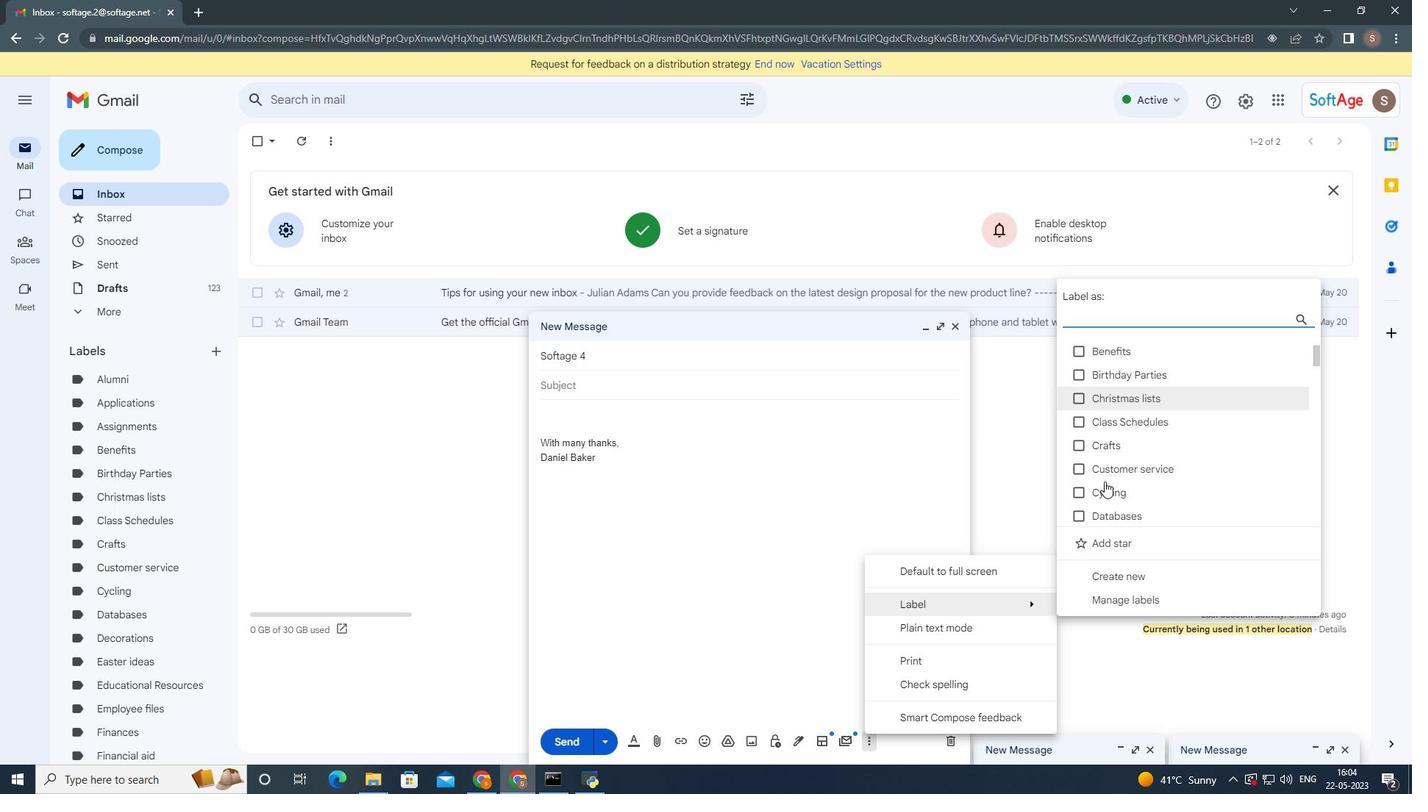 
Action: Mouse scrolled (1105, 481) with delta (0, 0)
Screenshot: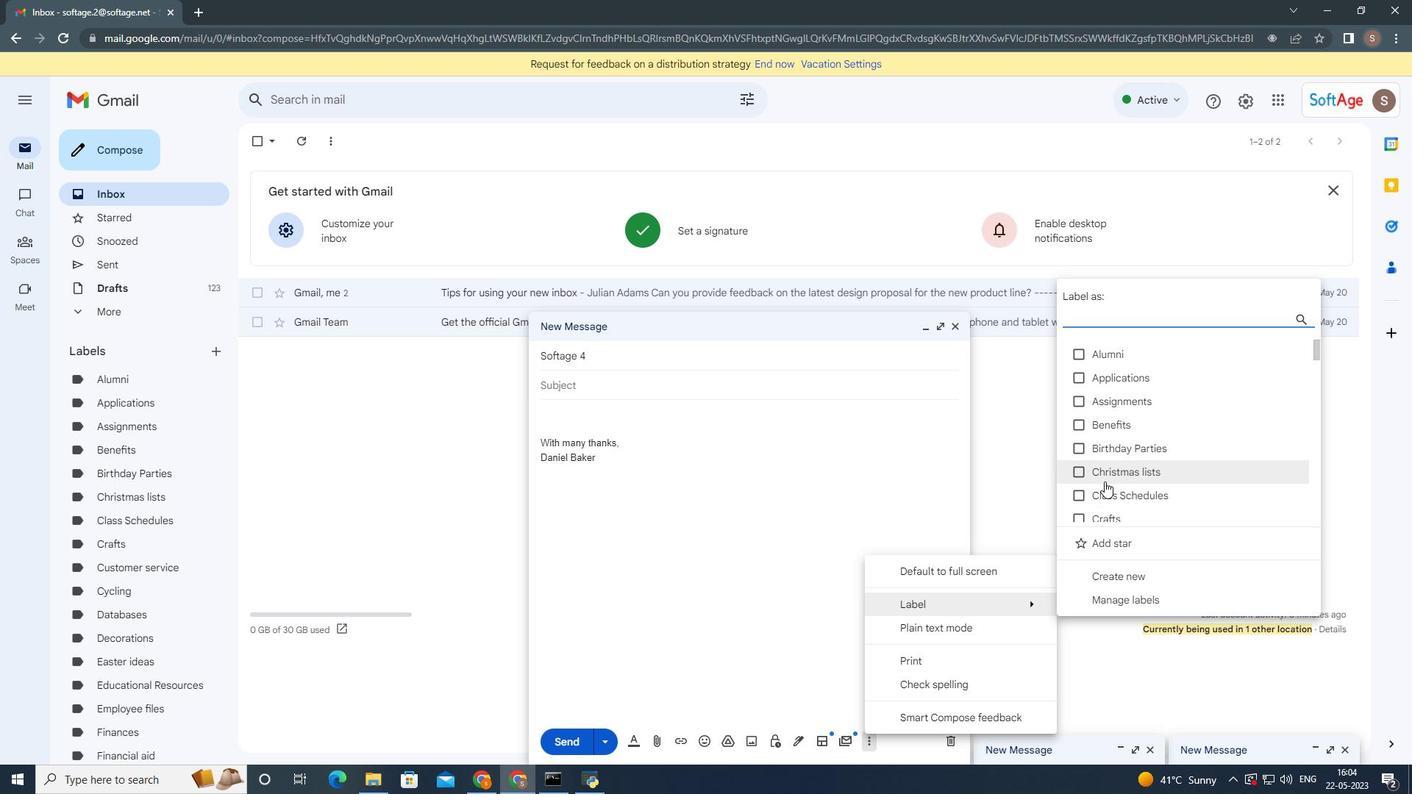 
Action: Mouse scrolled (1105, 481) with delta (0, 0)
Screenshot: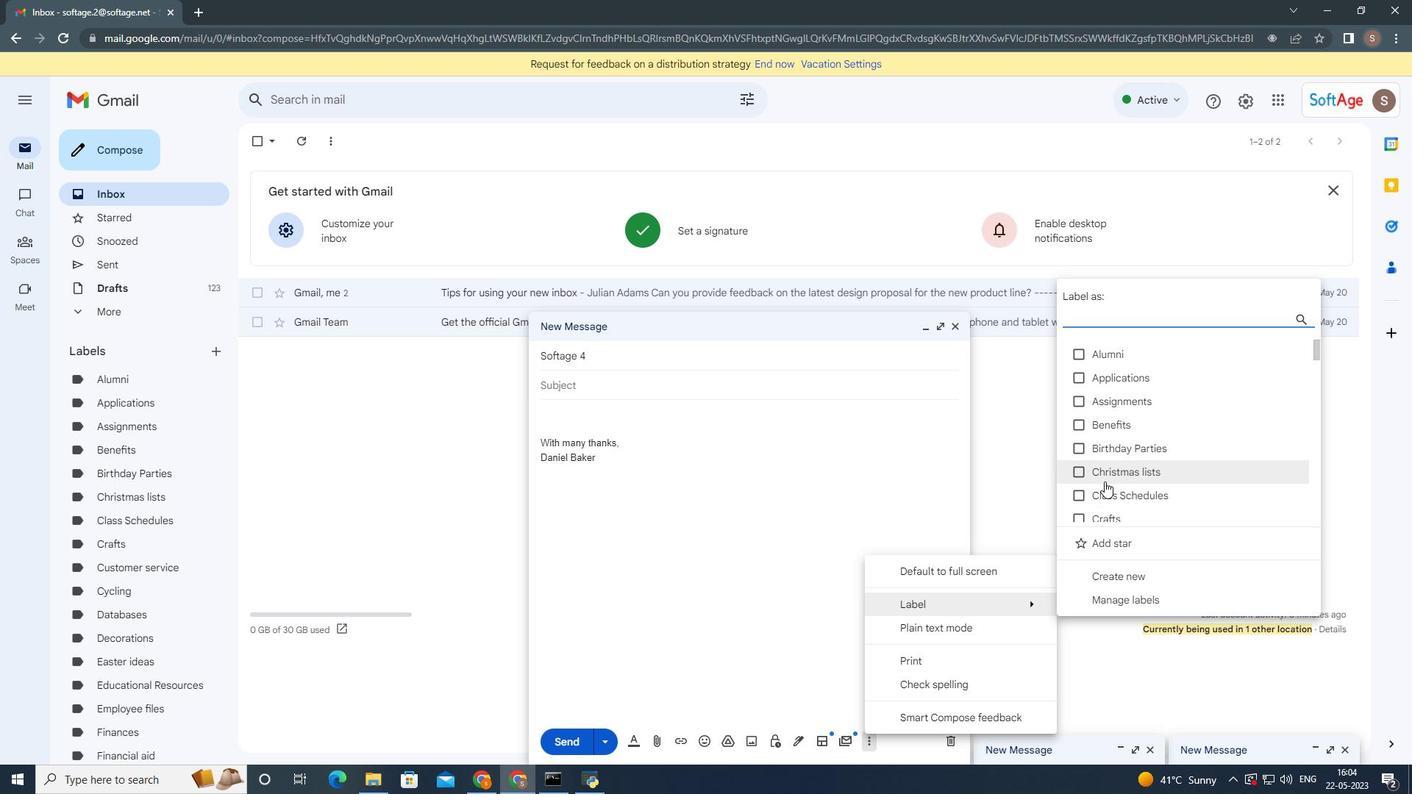 
Action: Mouse scrolled (1105, 481) with delta (0, 0)
Screenshot: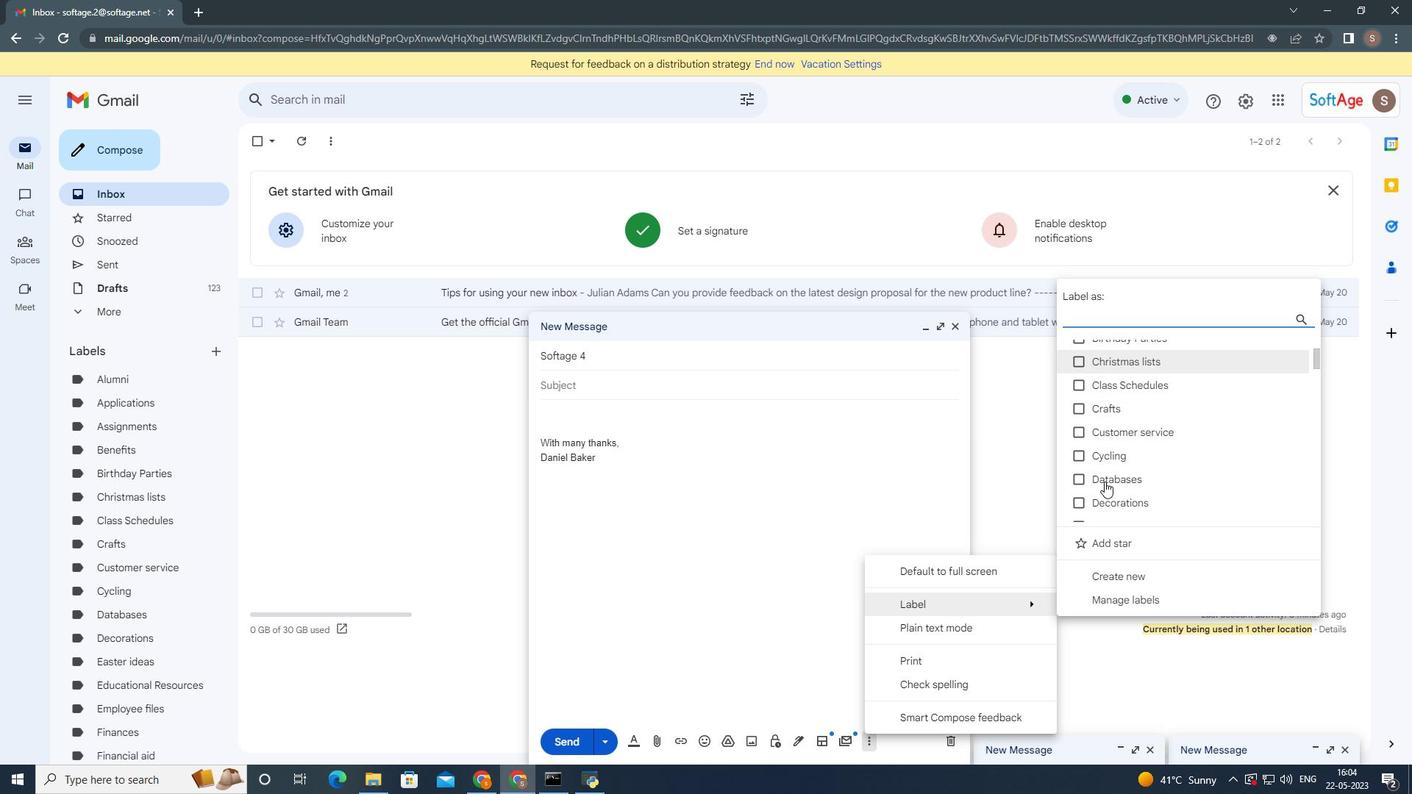 
Action: Mouse scrolled (1105, 481) with delta (0, 0)
Screenshot: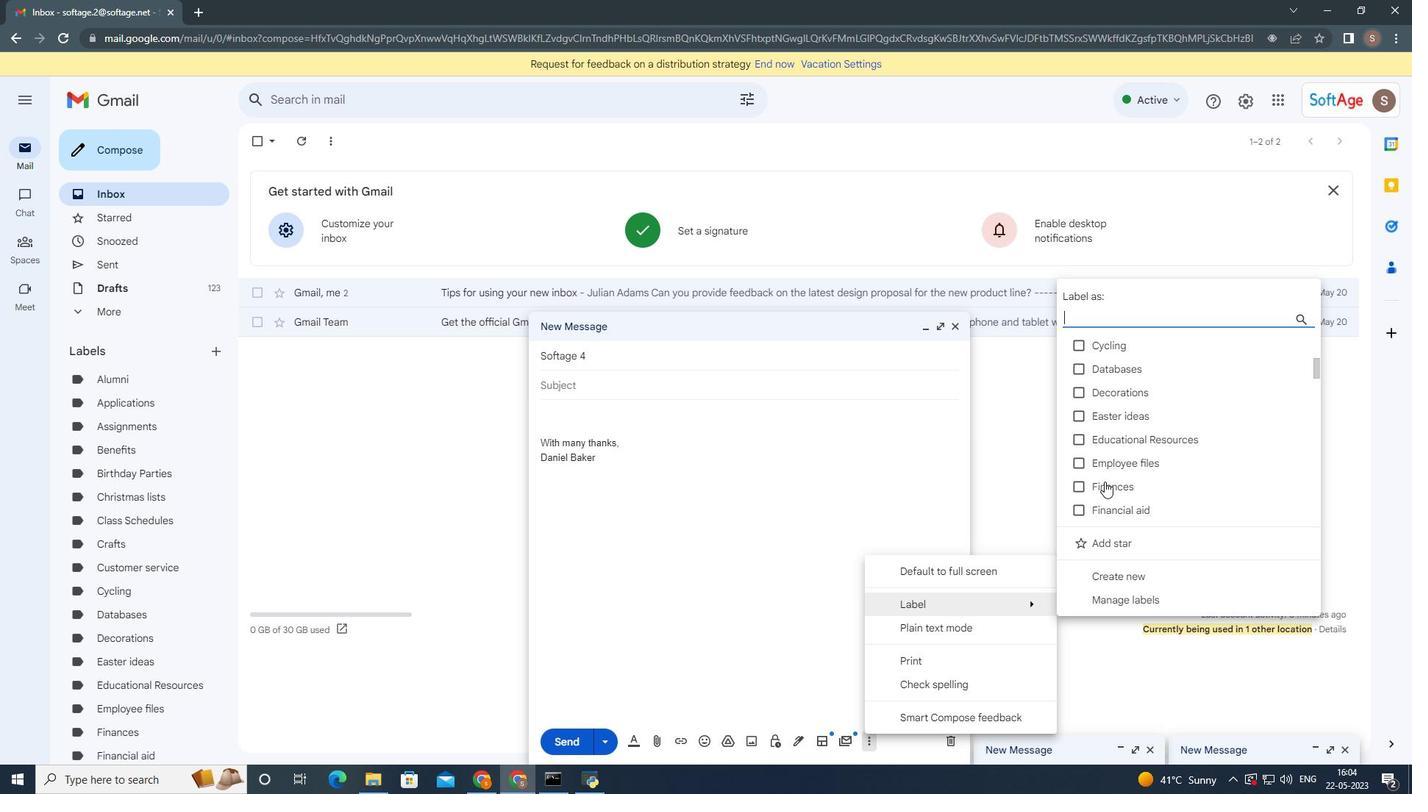 
Action: Mouse scrolled (1105, 481) with delta (0, 0)
Screenshot: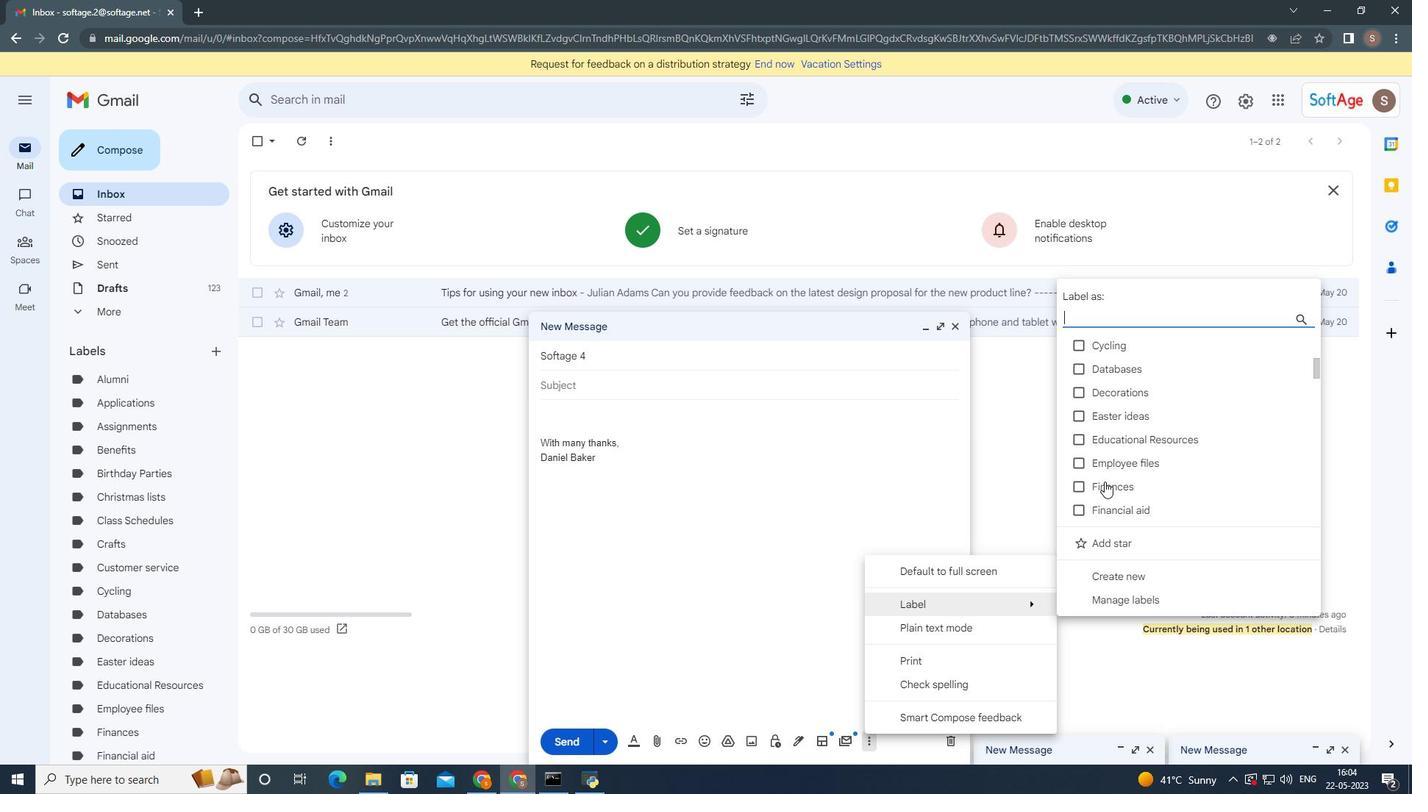 
Action: Mouse scrolled (1105, 481) with delta (0, 0)
Screenshot: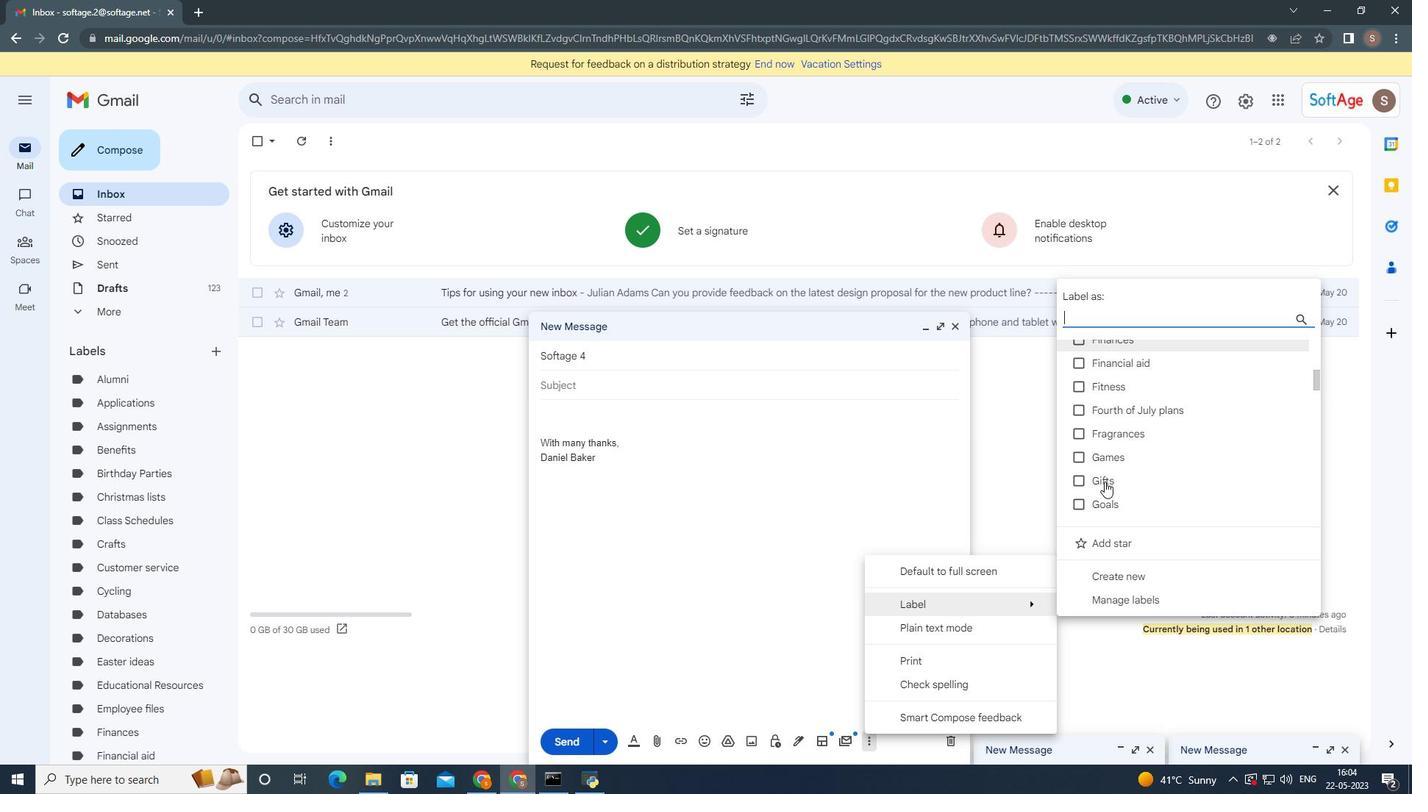 
Action: Mouse scrolled (1105, 481) with delta (0, 0)
Screenshot: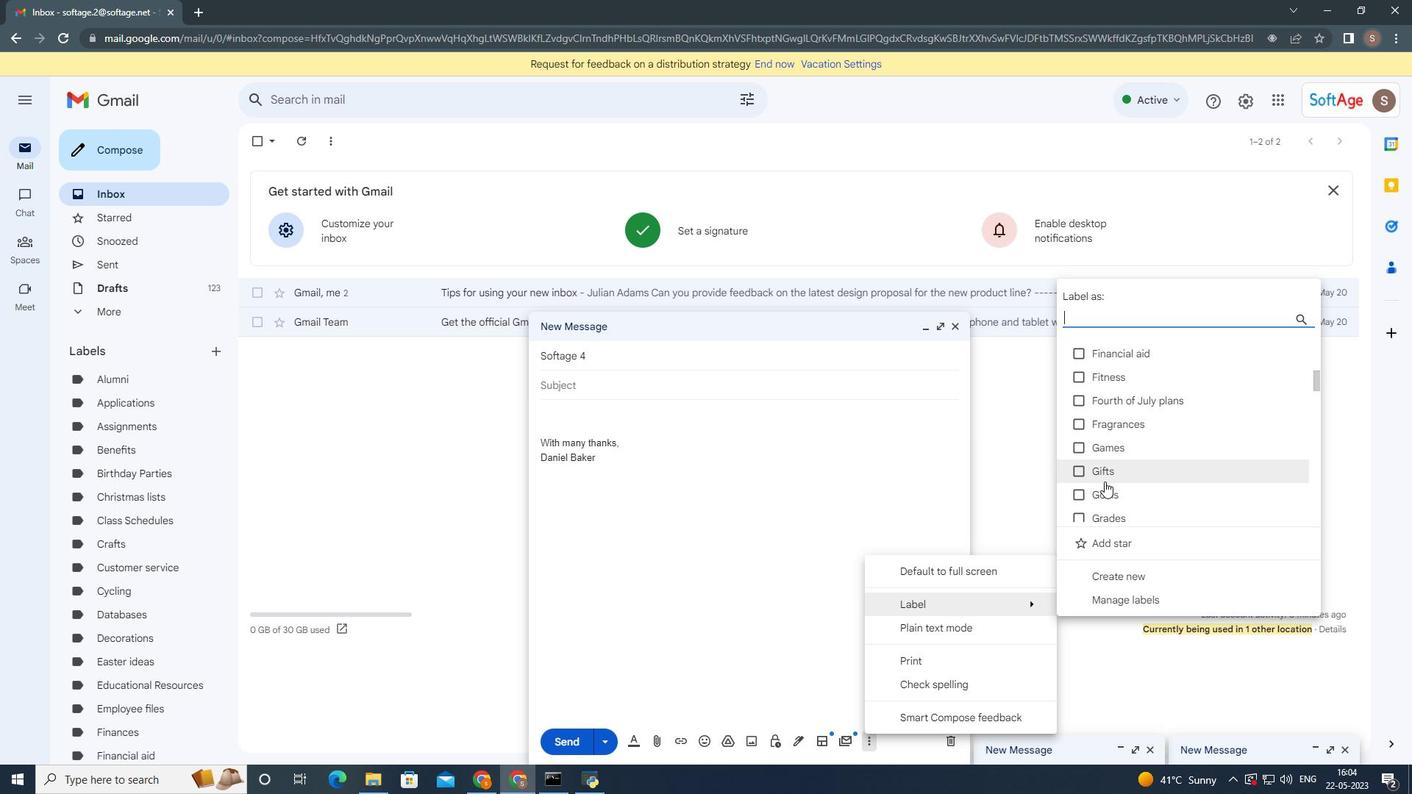 
Action: Mouse scrolled (1105, 481) with delta (0, 0)
Screenshot: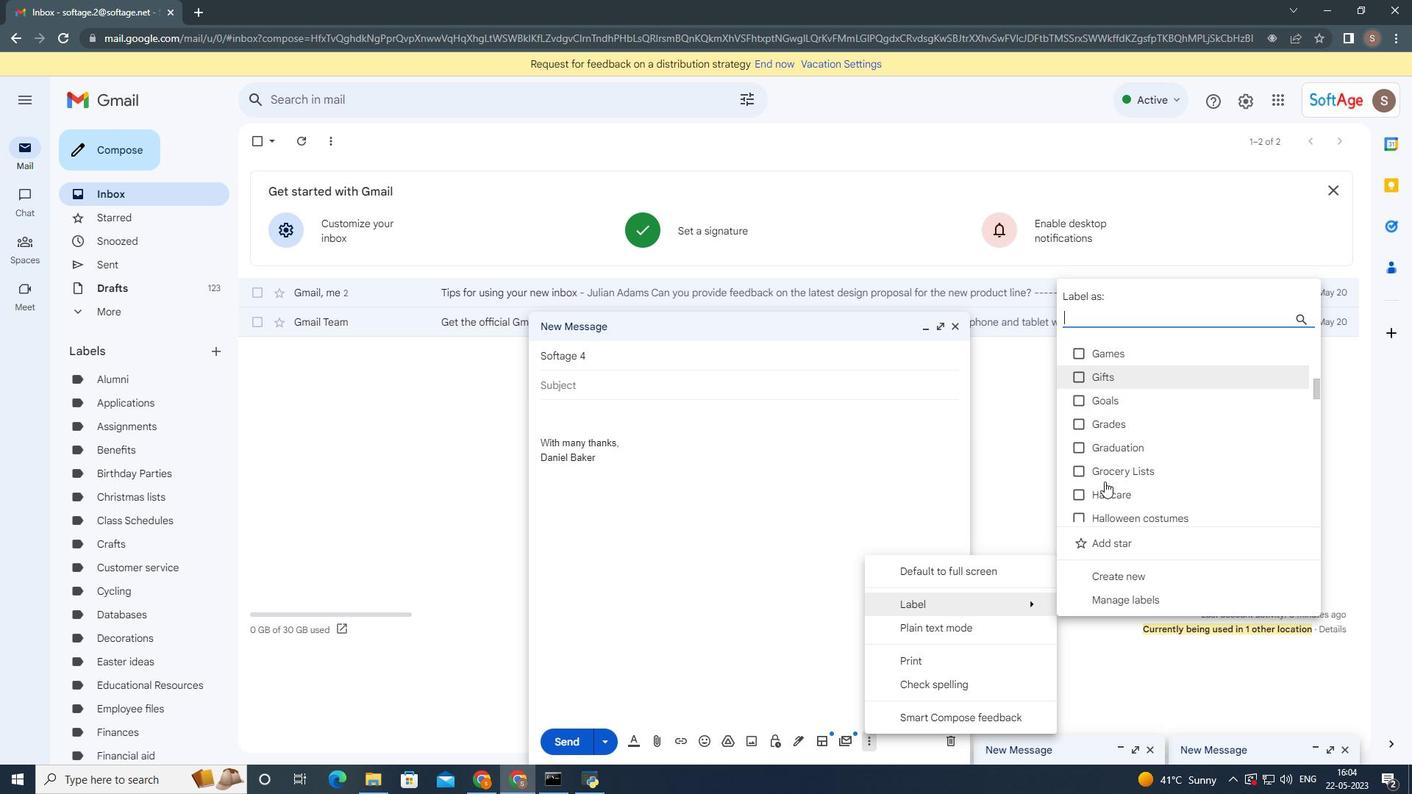 
Action: Mouse scrolled (1105, 482) with delta (0, 0)
Screenshot: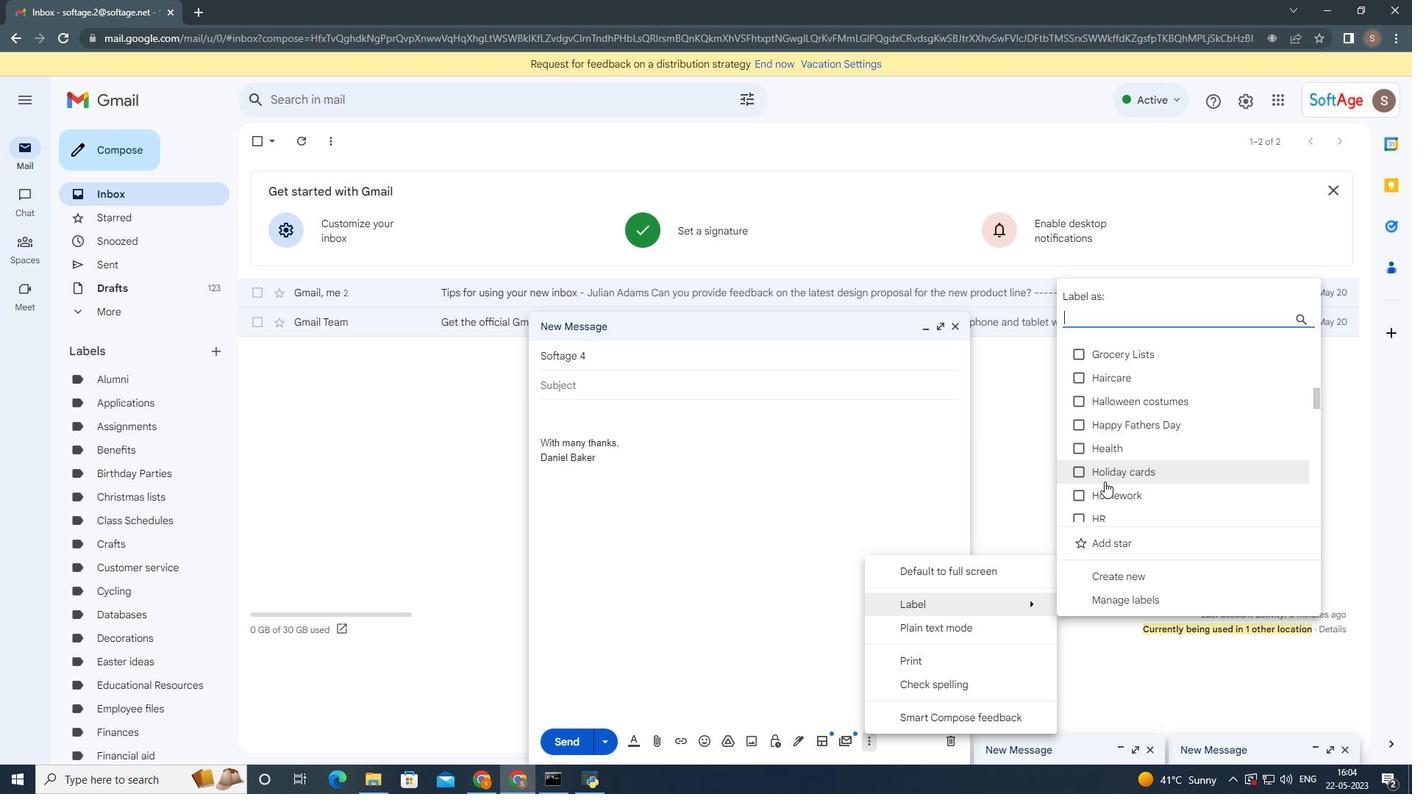 
Action: Mouse scrolled (1105, 482) with delta (0, 0)
Screenshot: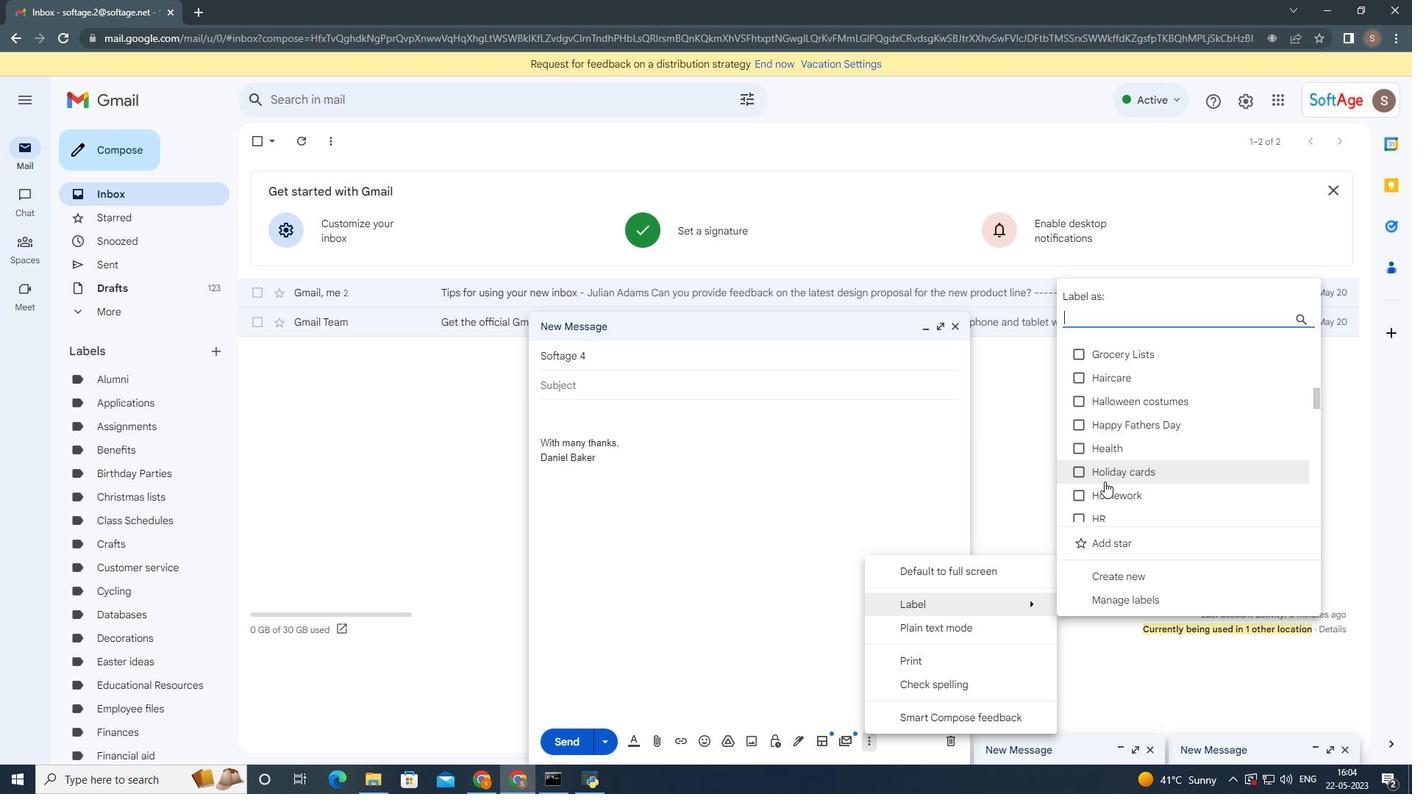 
Action: Mouse scrolled (1105, 482) with delta (0, 0)
Screenshot: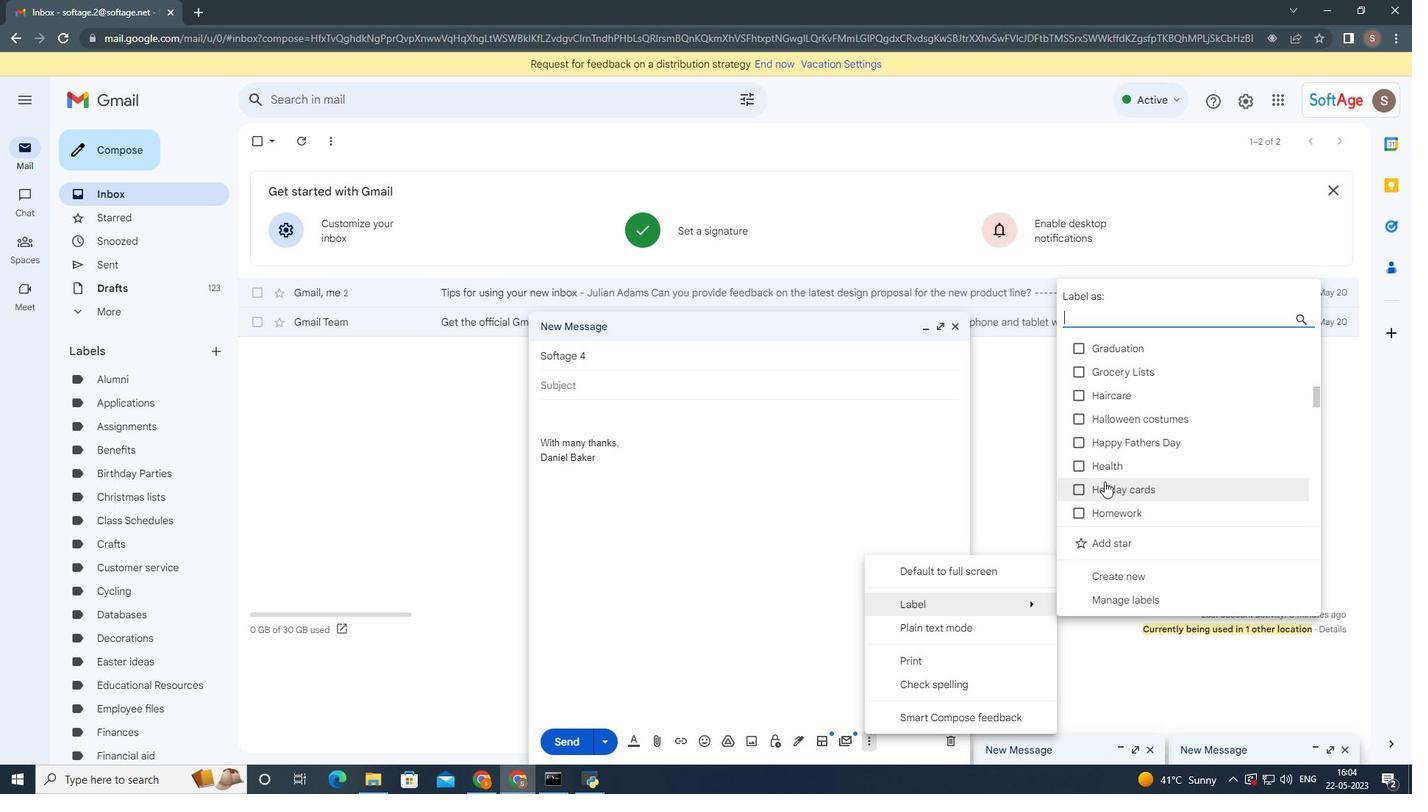 
Action: Mouse scrolled (1105, 482) with delta (0, 0)
Screenshot: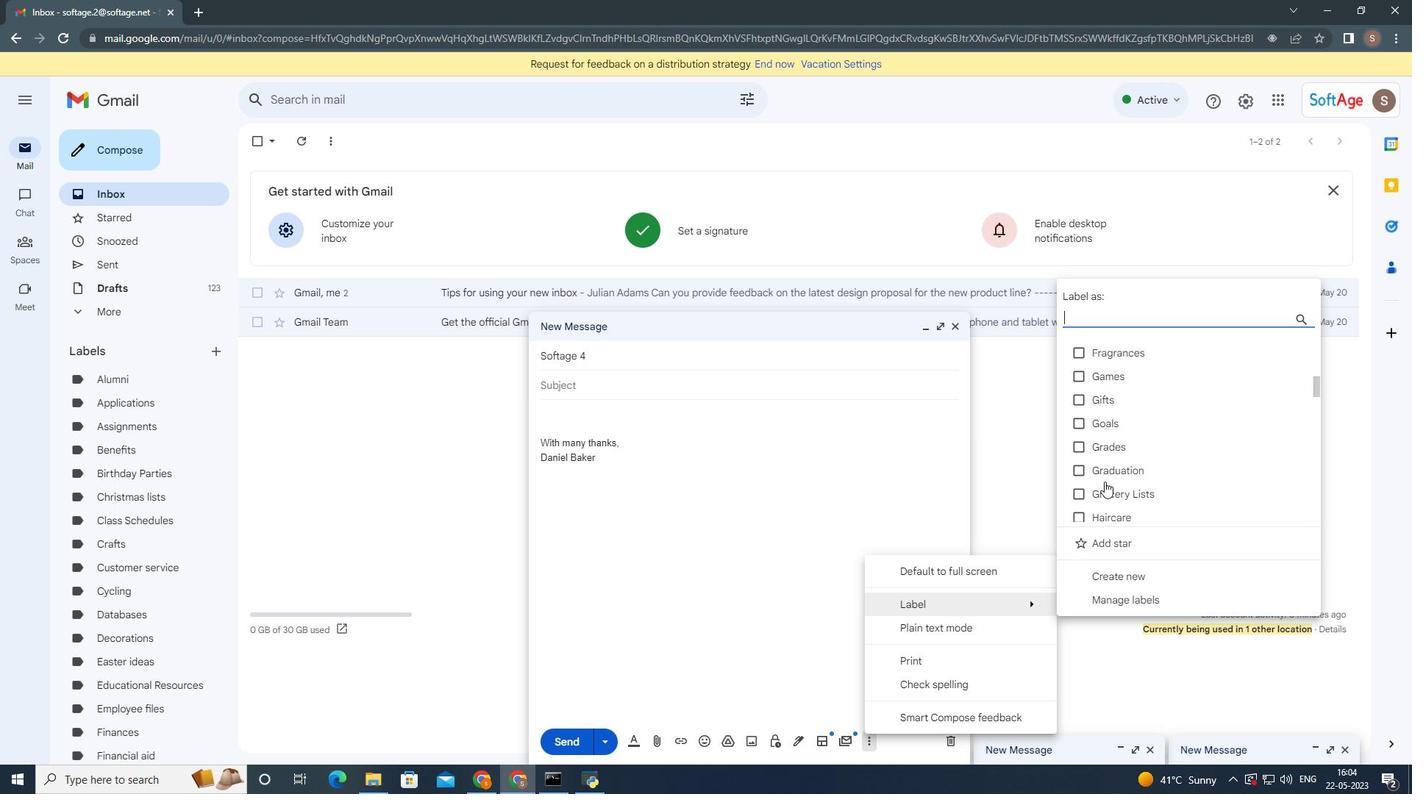 
Action: Mouse moved to (1126, 573)
Screenshot: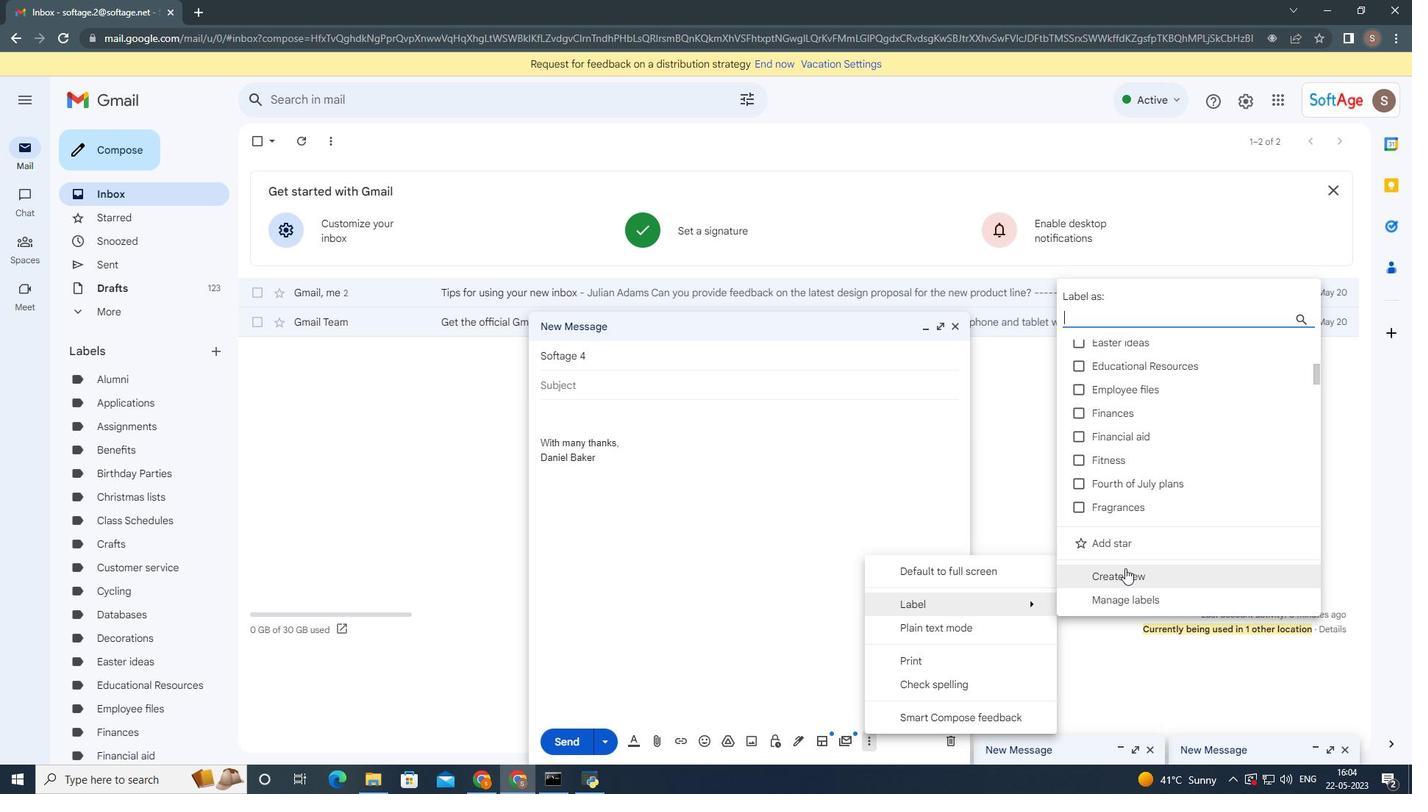 
Action: Mouse pressed left at (1126, 573)
Screenshot: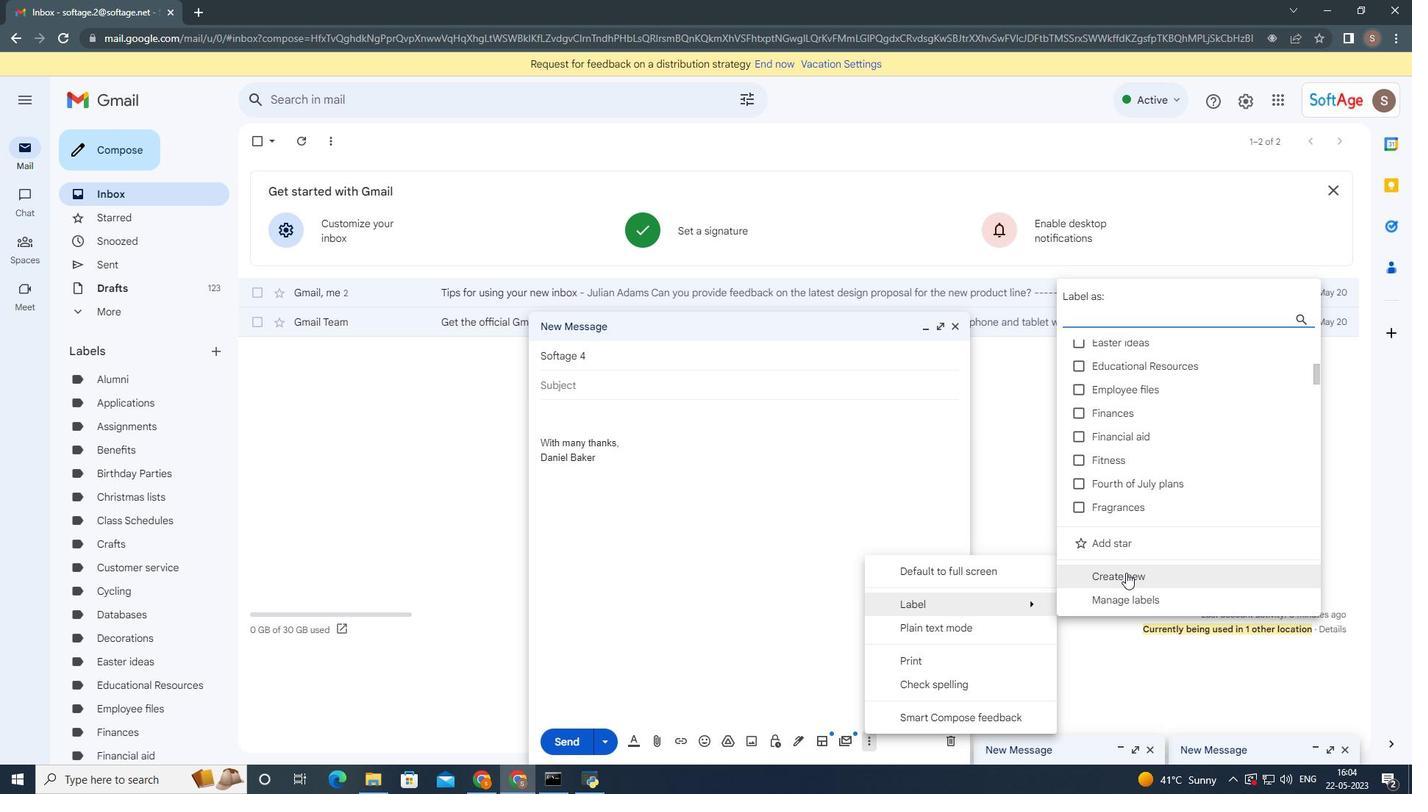 
Action: Mouse moved to (603, 398)
Screenshot: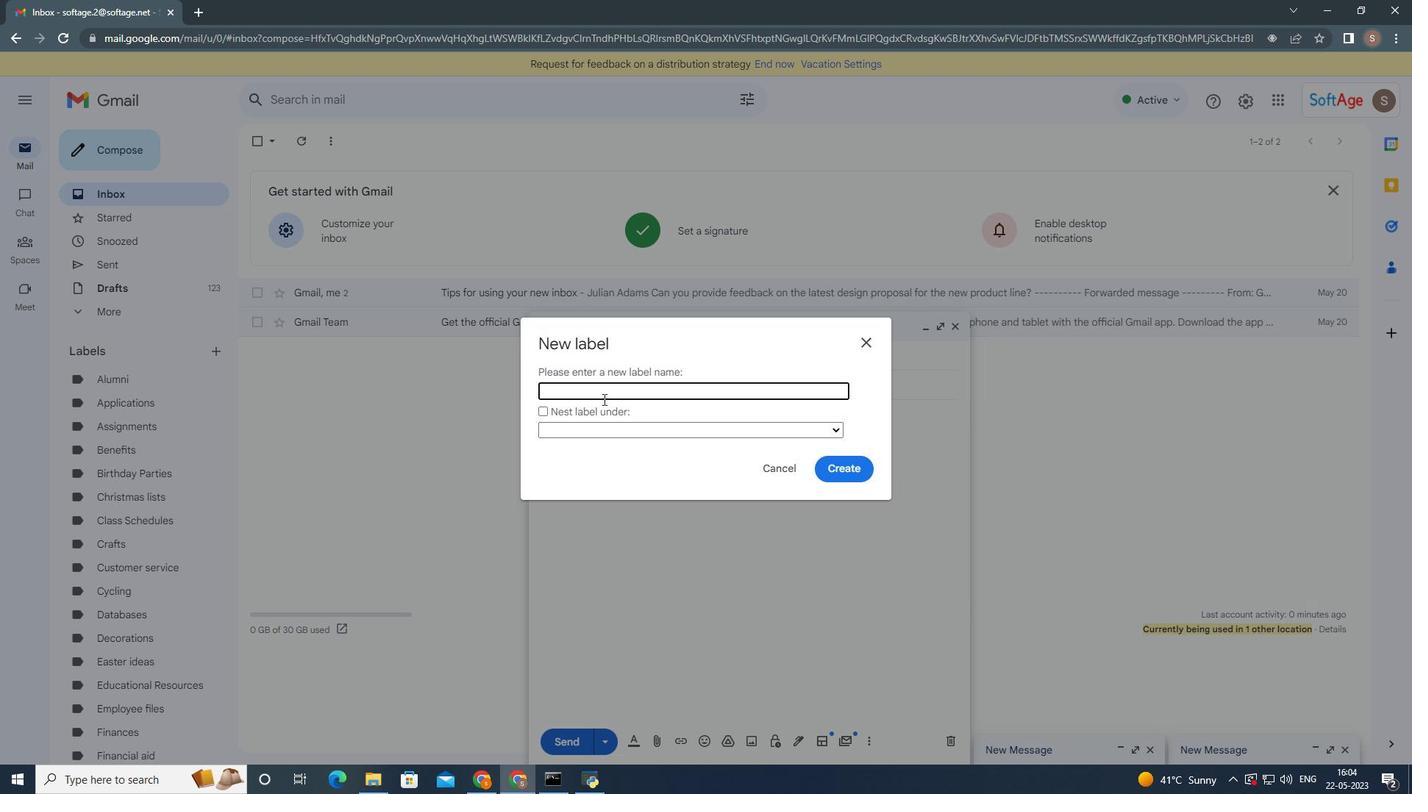
Action: Key pressed <Key.caps_lock>B<Key.caps_lock>ackuo<Key.backspace>ps
Screenshot: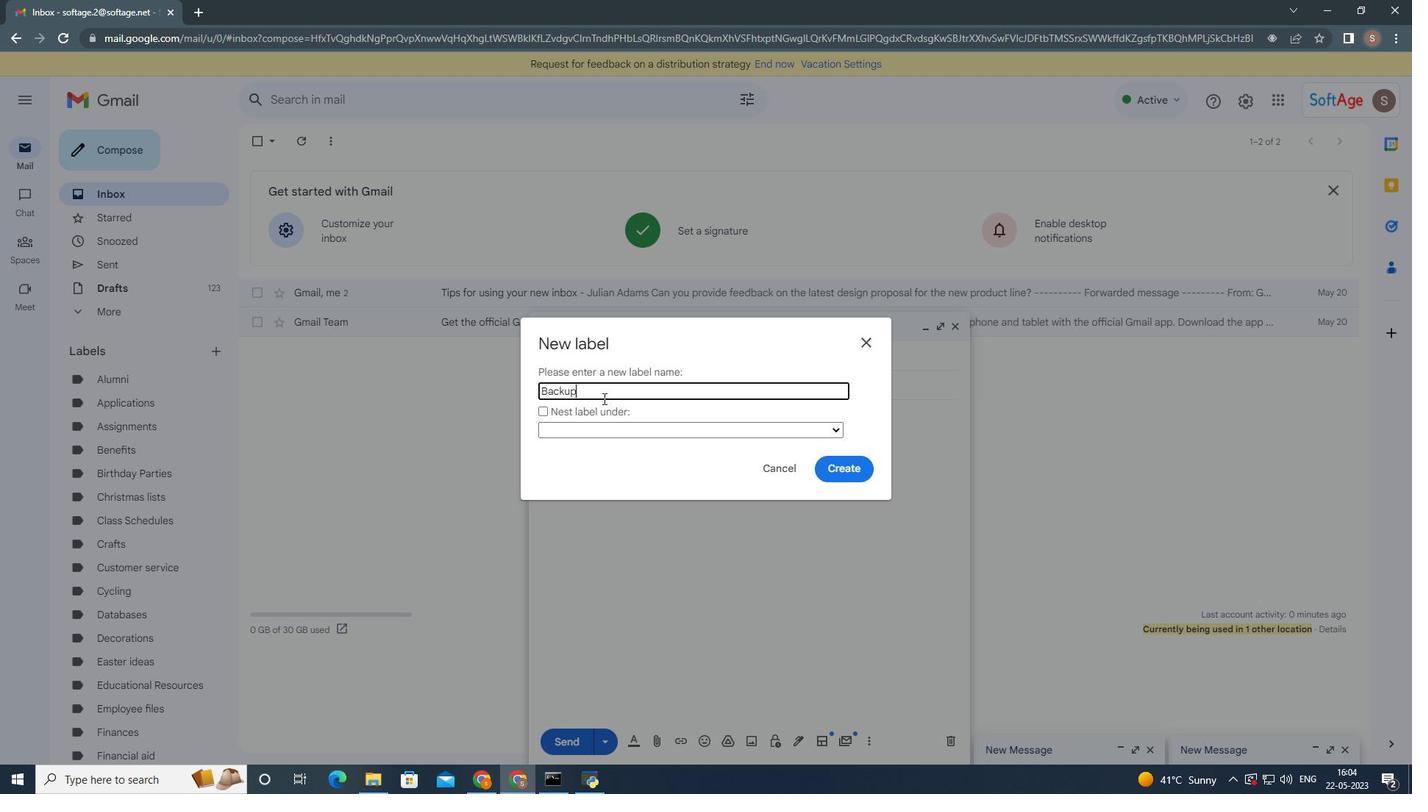 
Action: Mouse moved to (837, 469)
Screenshot: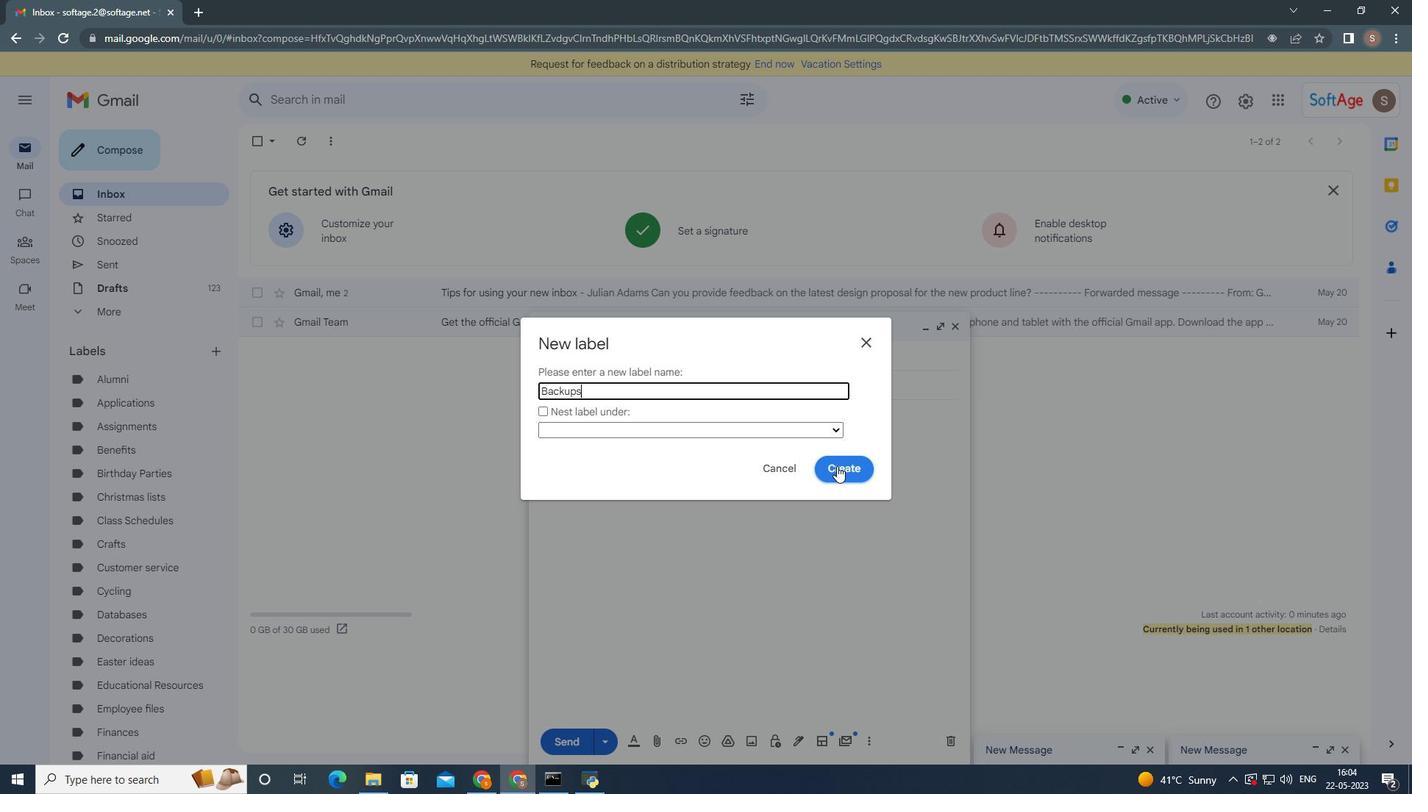
Action: Mouse pressed left at (837, 469)
Screenshot: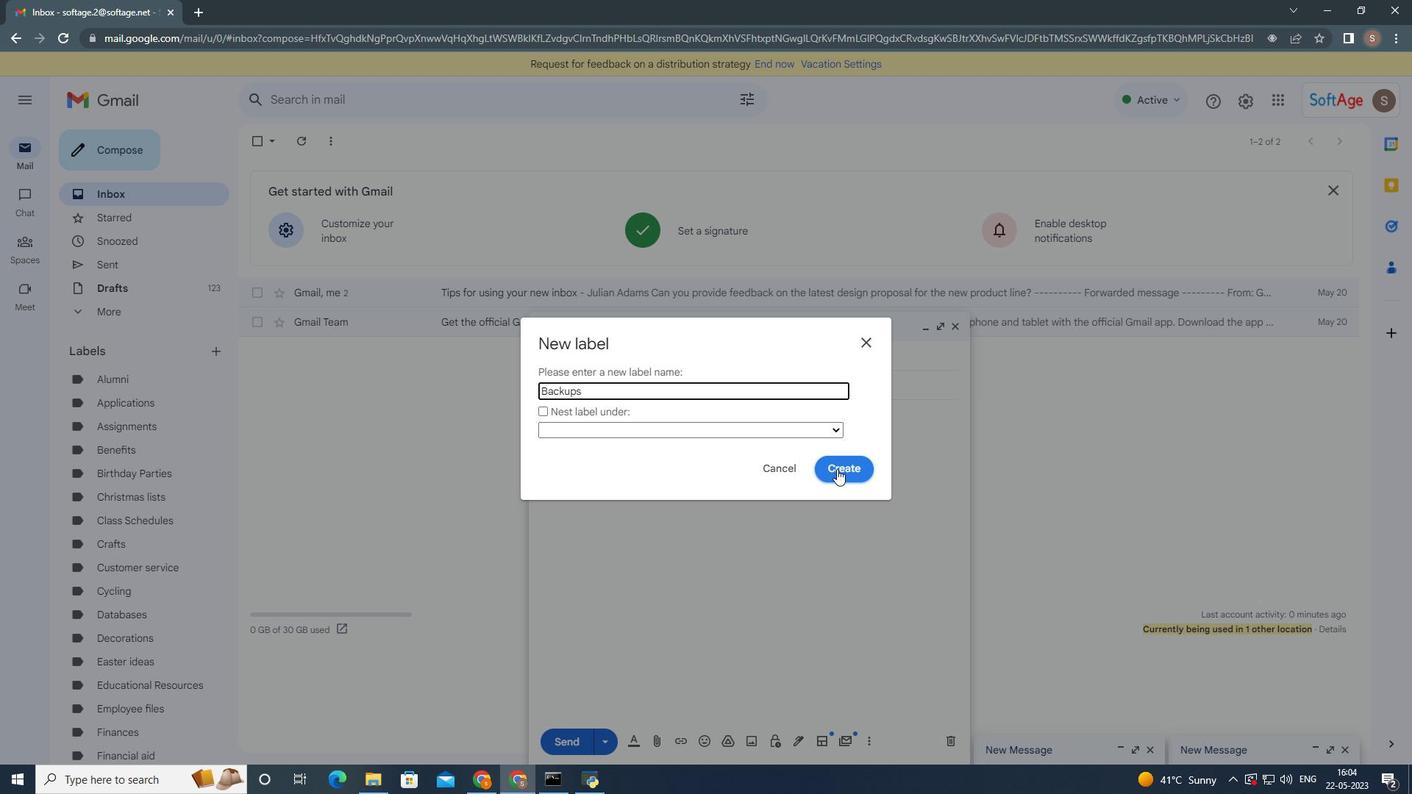 
Action: Mouse moved to (816, 471)
Screenshot: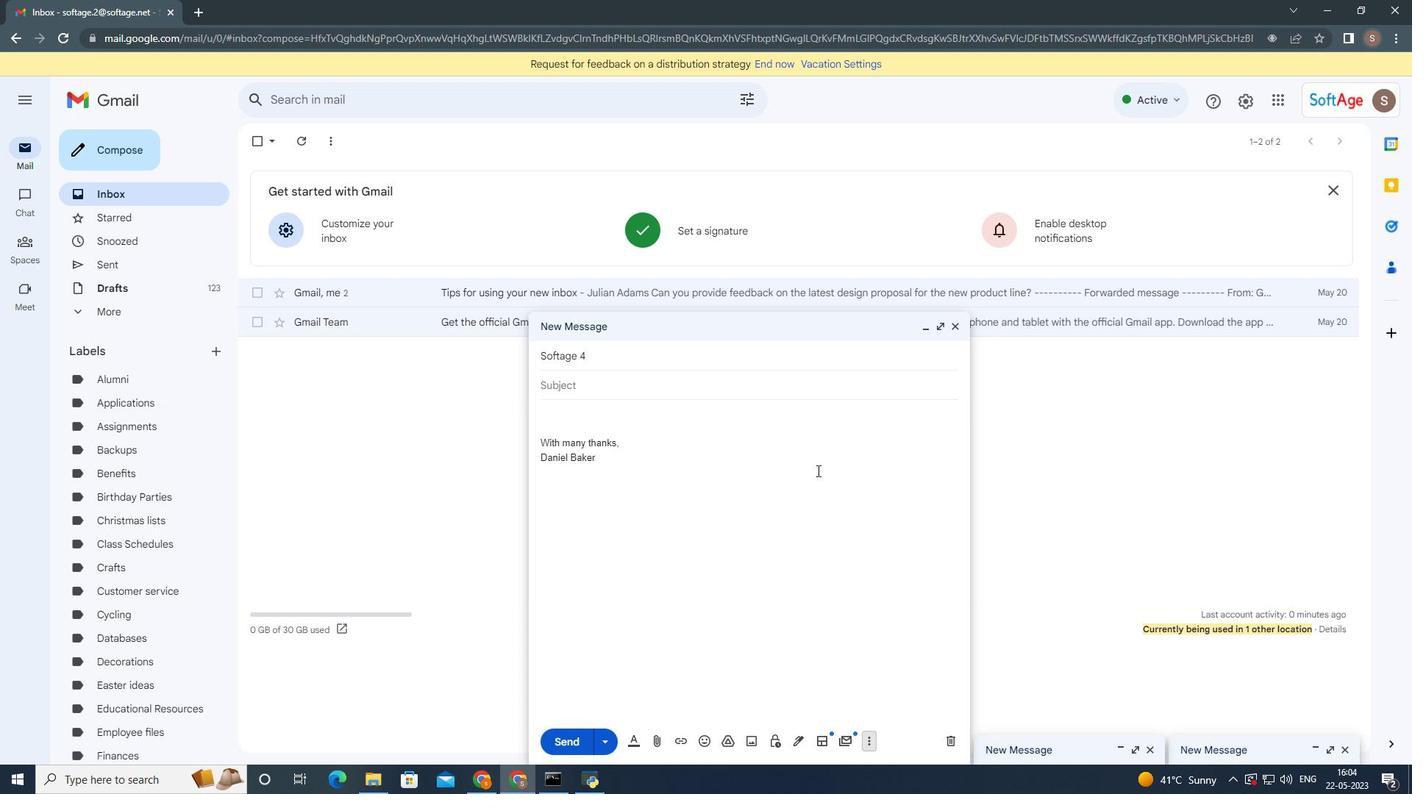 
